Task: Search one way flight ticket for 4 adults, 1 infant in seat and 1 infant on lap in premium economy from Anchorage: Merrill Field to Greensboro: Piedmont Triad International Airport on 5-1-2023. Choice of flights is Sun country airlines. Number of bags: 3 checked bags. Price is upto 73000. Outbound departure time preference is 20:00. Return departure time preference is 19:45.
Action: Mouse moved to (263, 223)
Screenshot: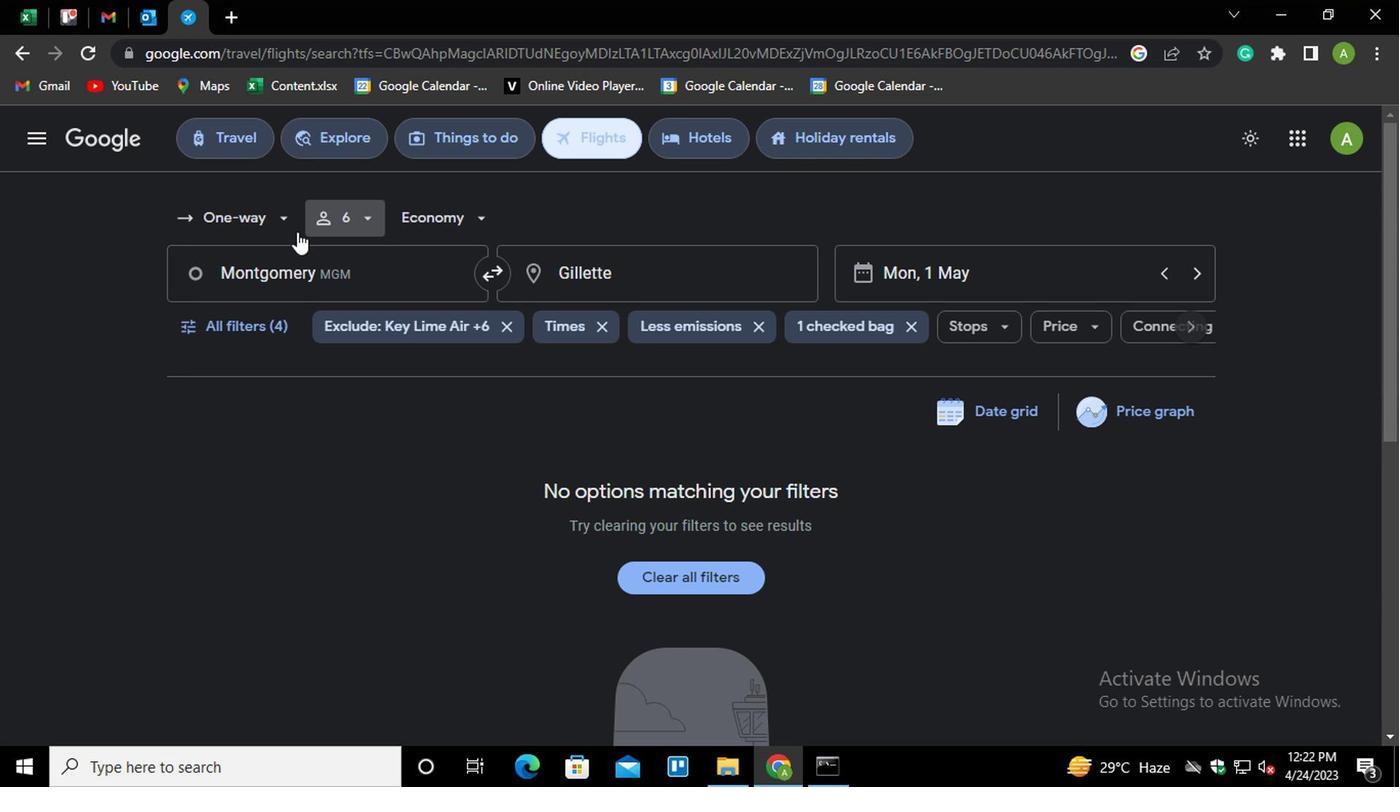 
Action: Mouse pressed left at (263, 223)
Screenshot: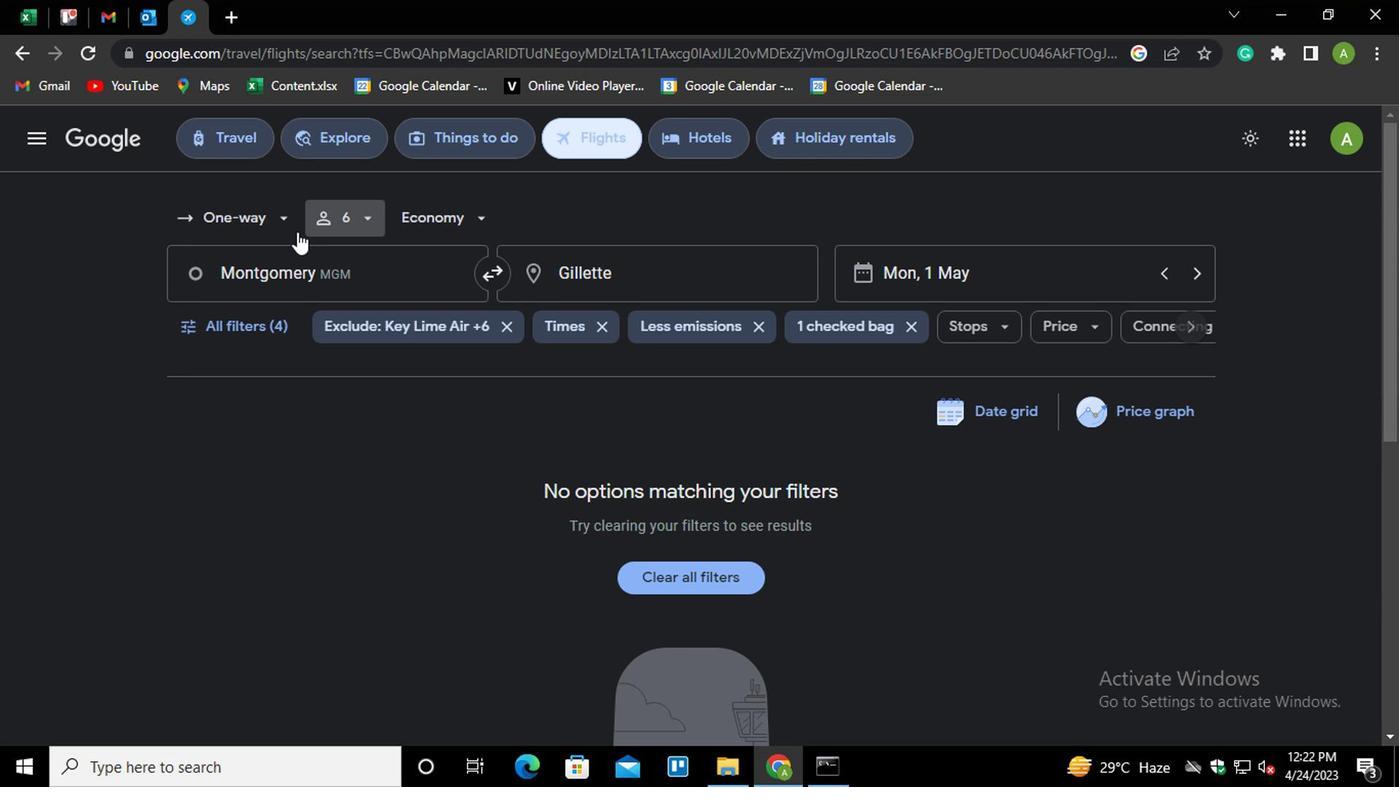 
Action: Mouse moved to (255, 307)
Screenshot: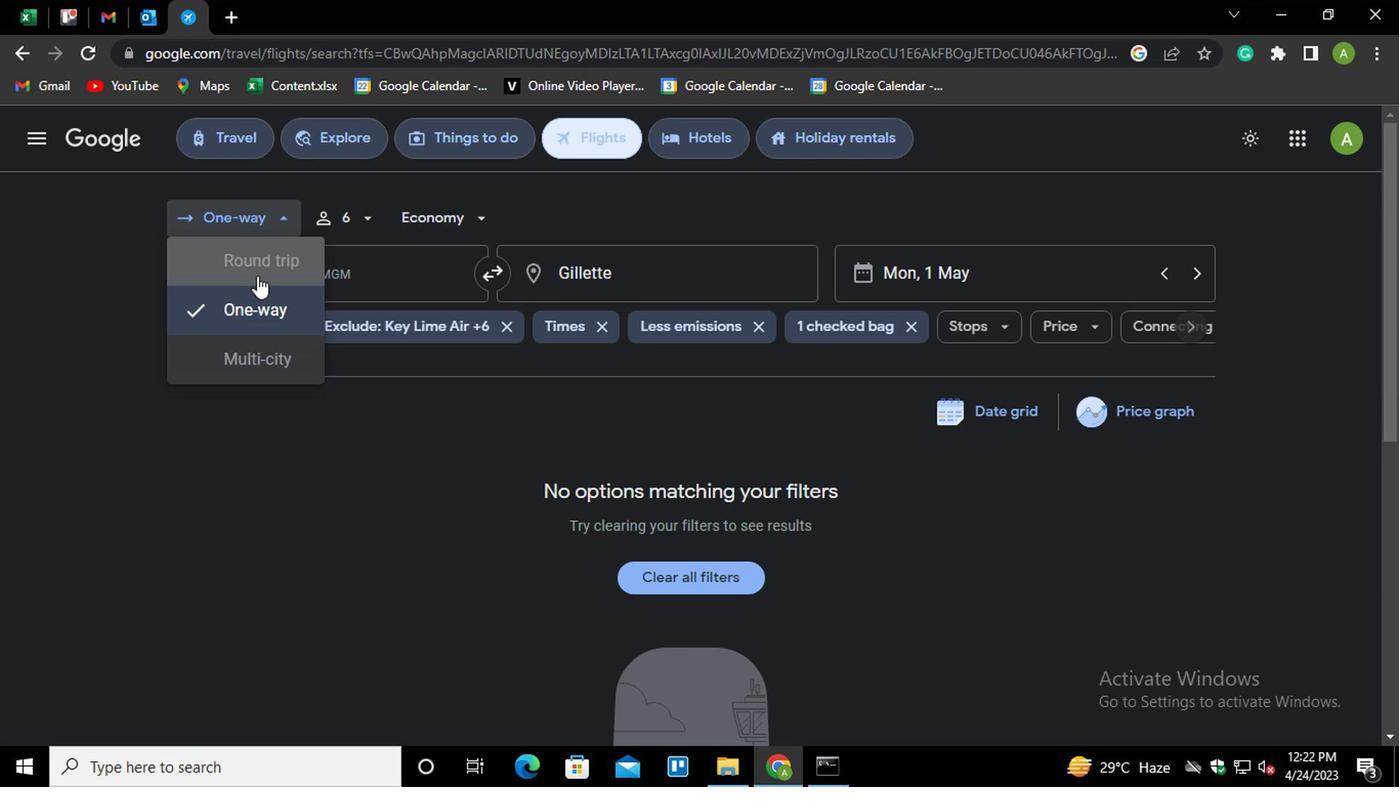 
Action: Mouse pressed left at (255, 307)
Screenshot: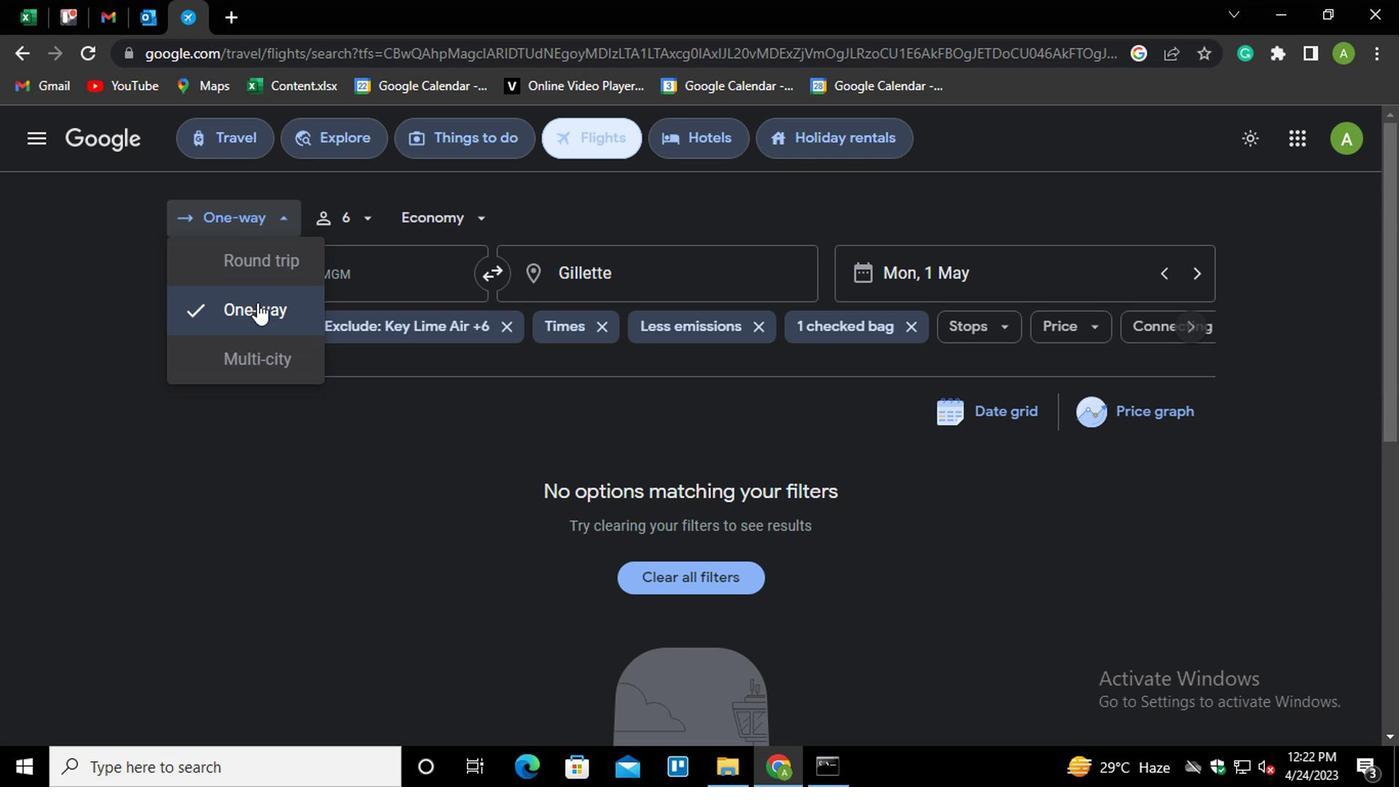 
Action: Mouse moved to (349, 210)
Screenshot: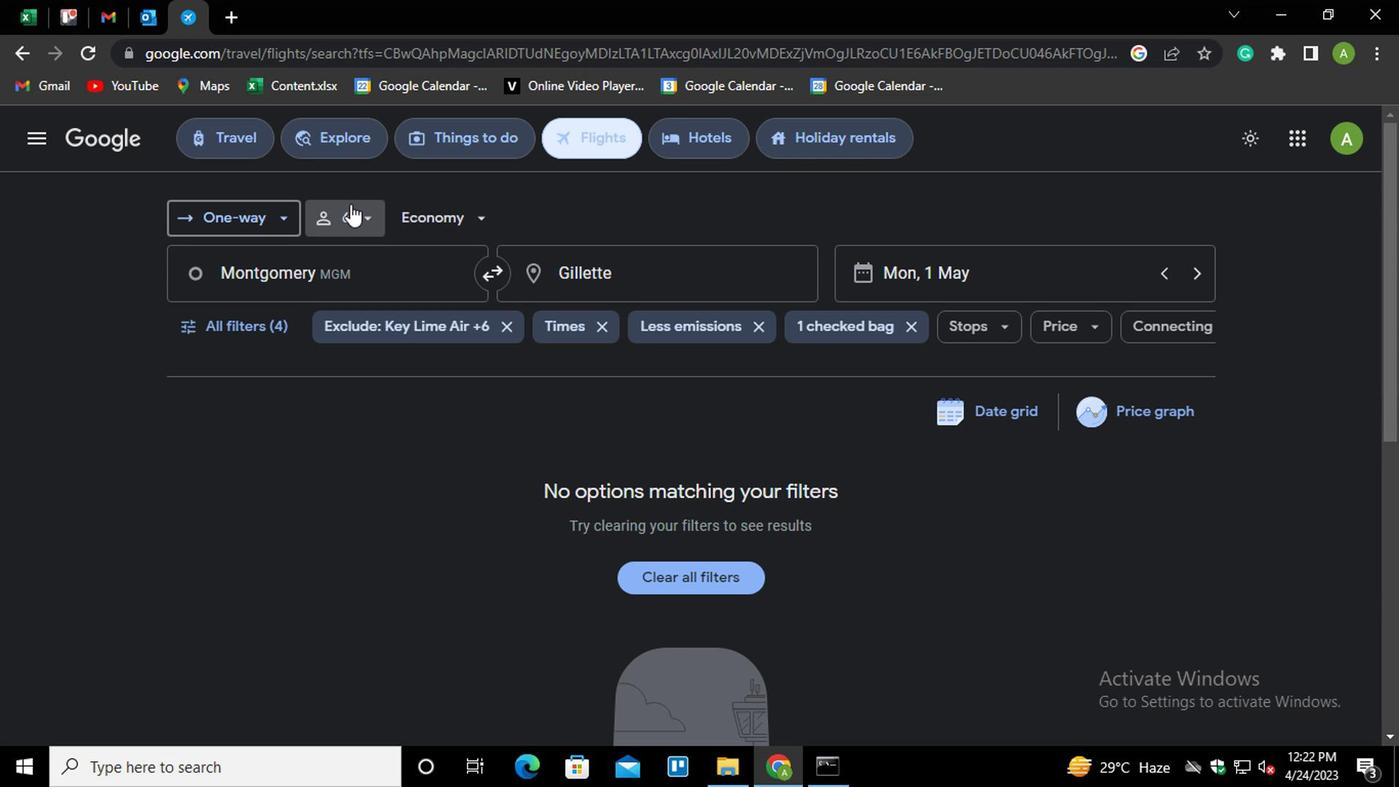 
Action: Mouse pressed left at (349, 210)
Screenshot: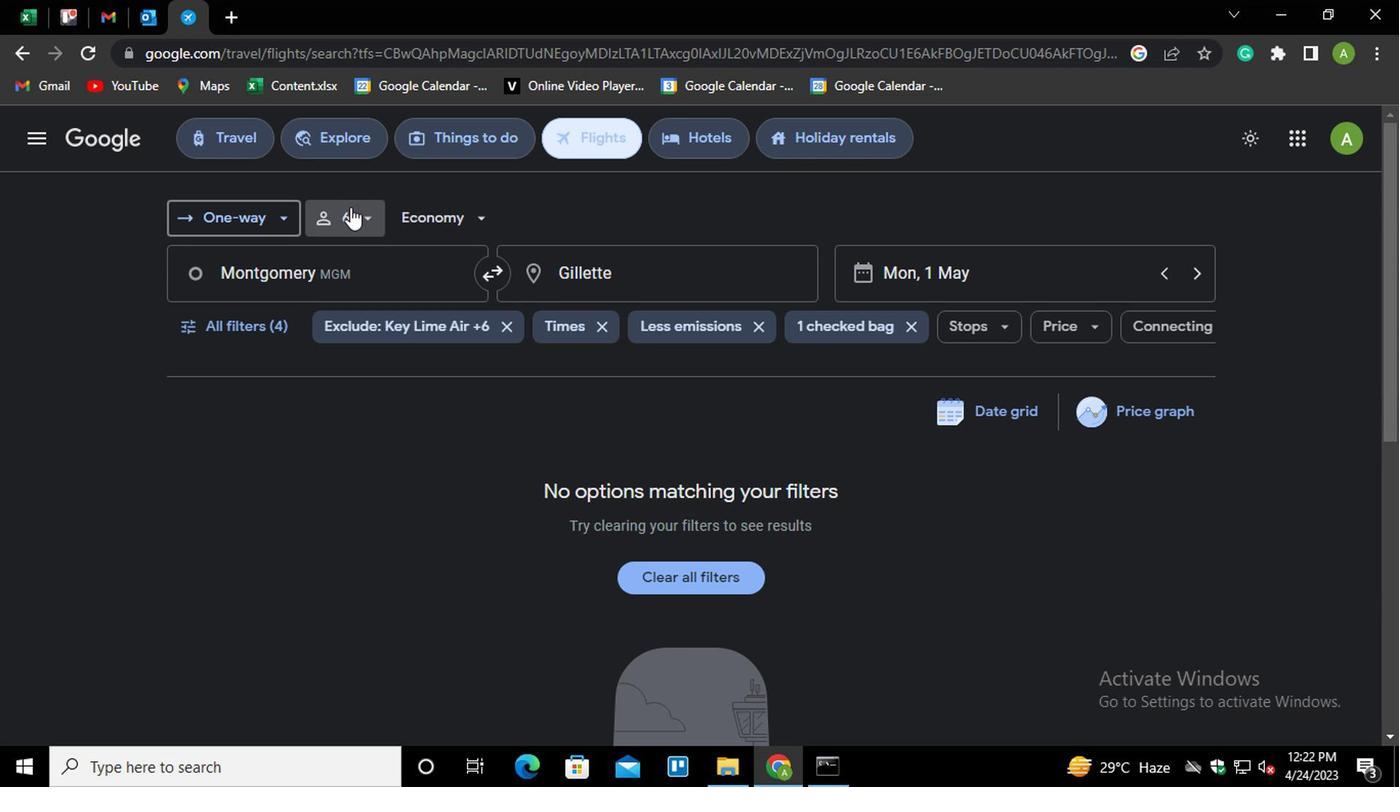 
Action: Mouse moved to (508, 279)
Screenshot: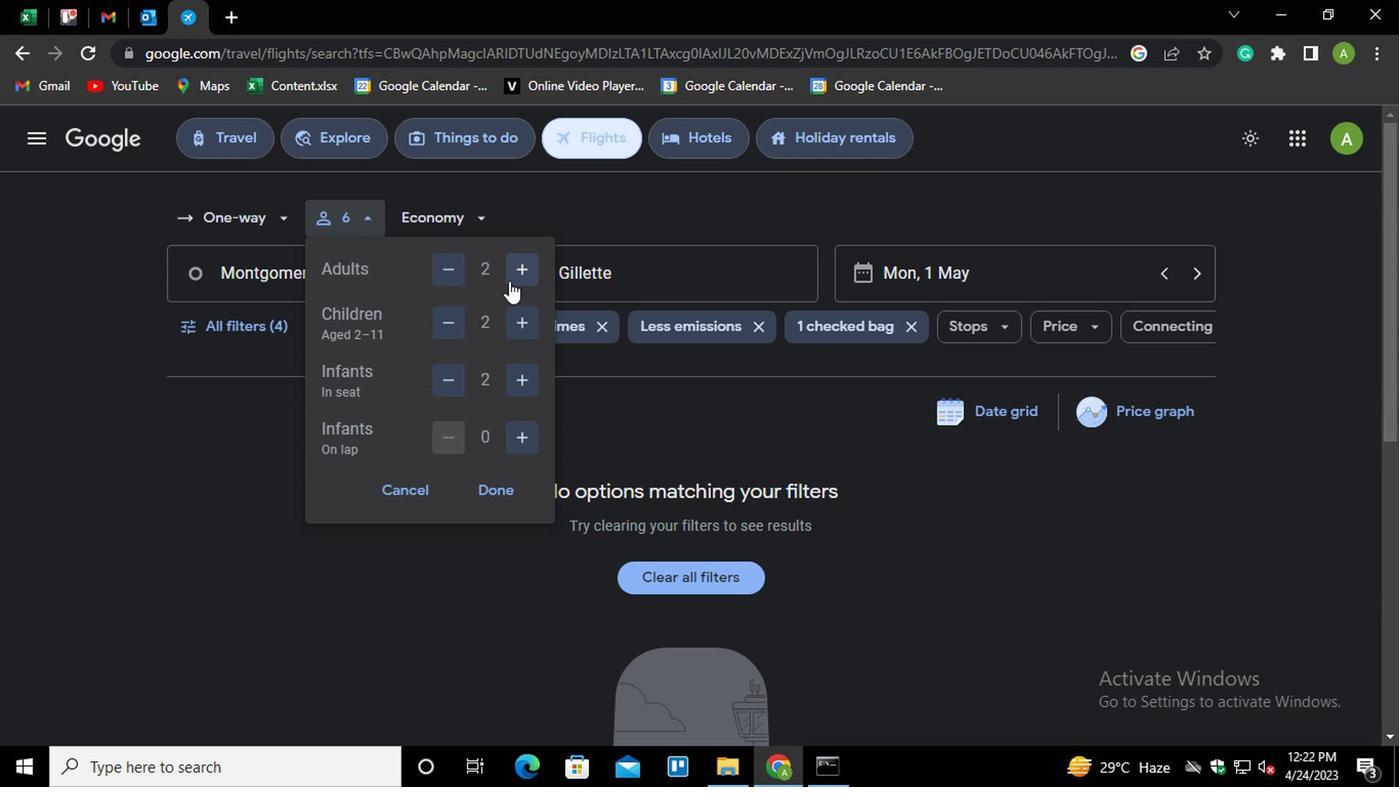 
Action: Mouse pressed left at (508, 279)
Screenshot: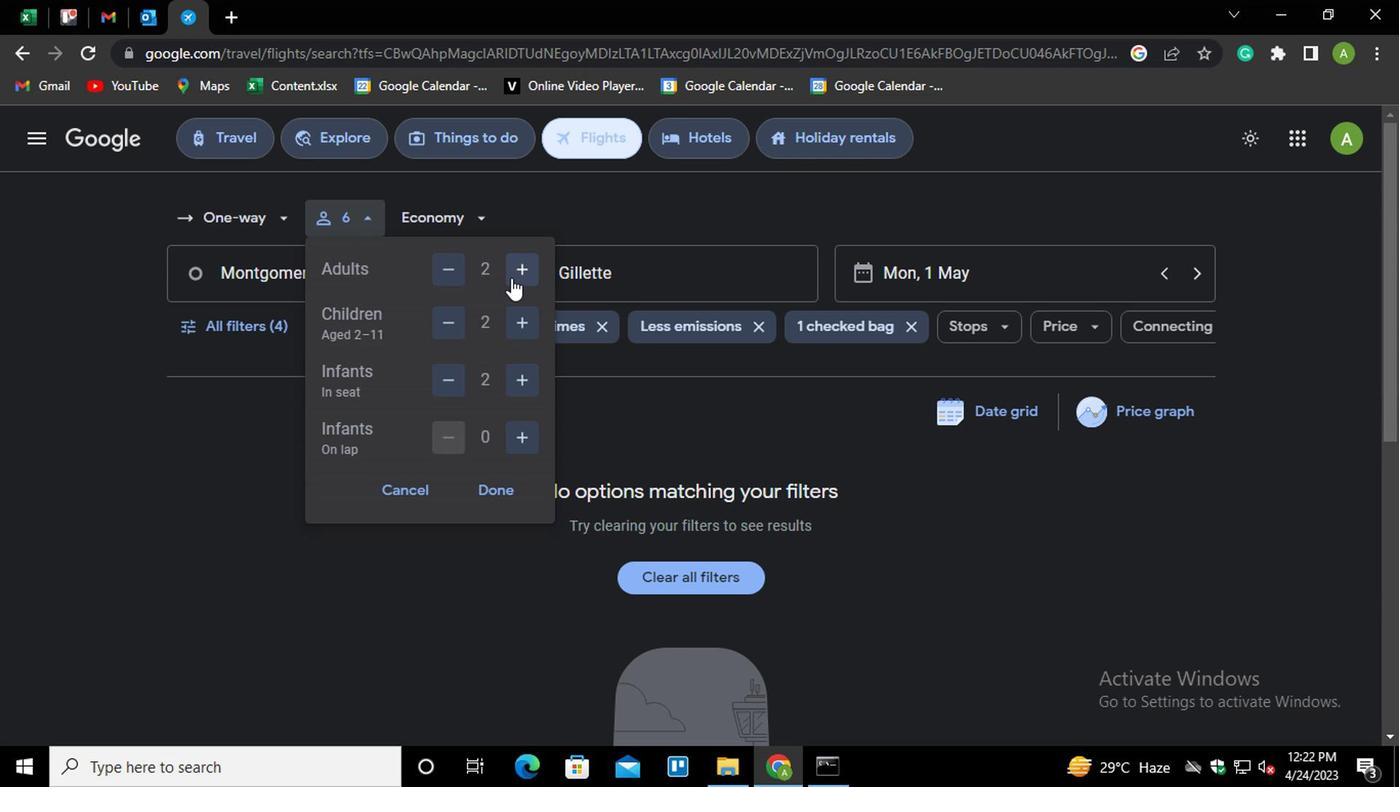 
Action: Mouse pressed left at (508, 279)
Screenshot: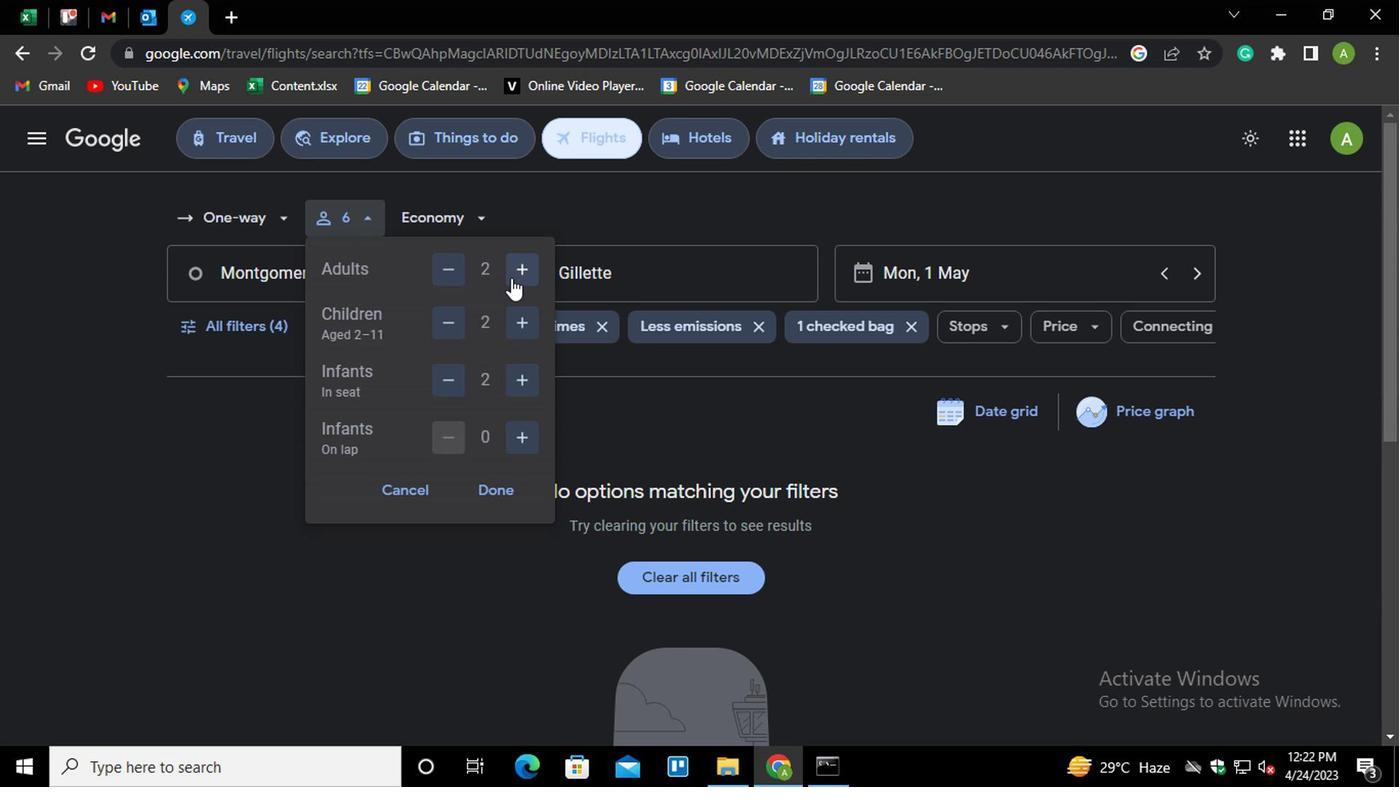 
Action: Mouse moved to (444, 325)
Screenshot: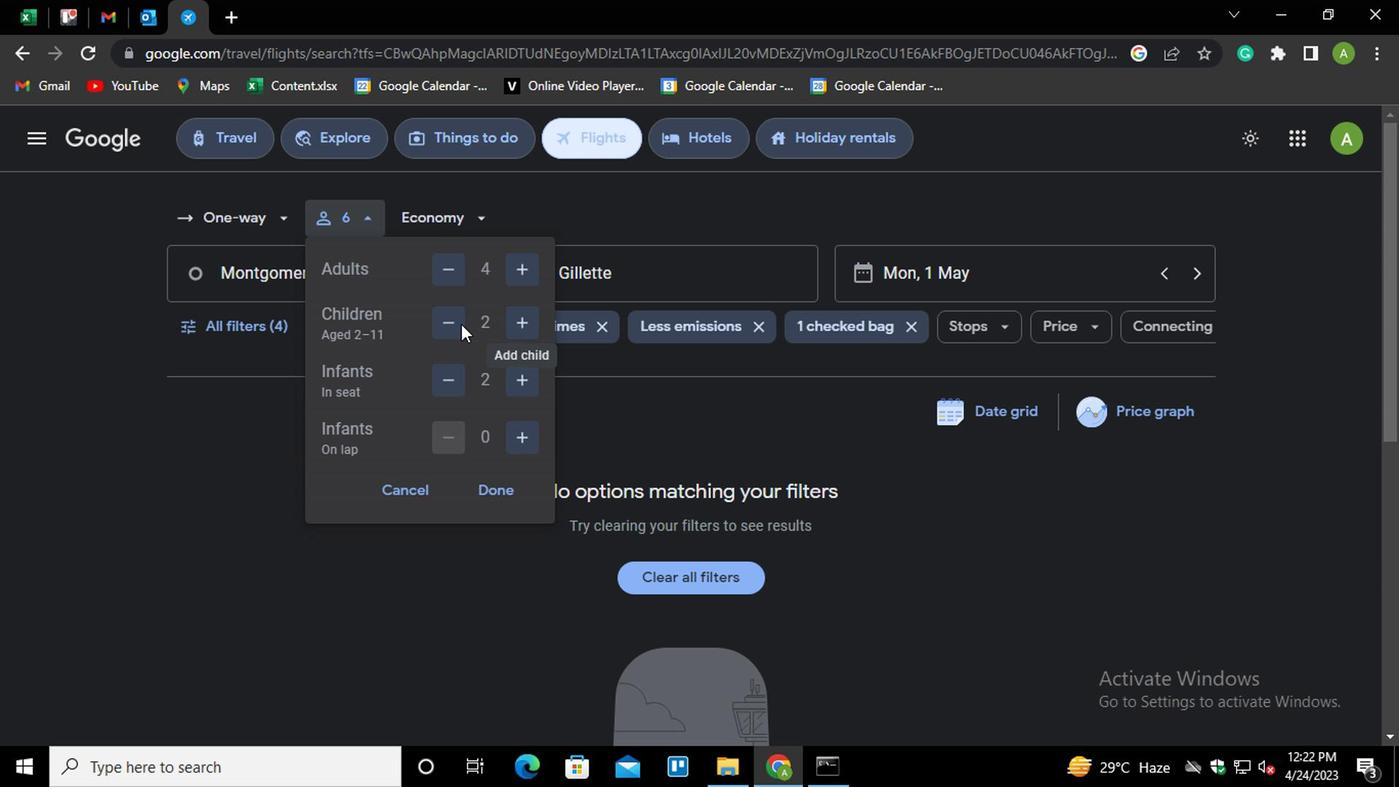 
Action: Mouse pressed left at (444, 325)
Screenshot: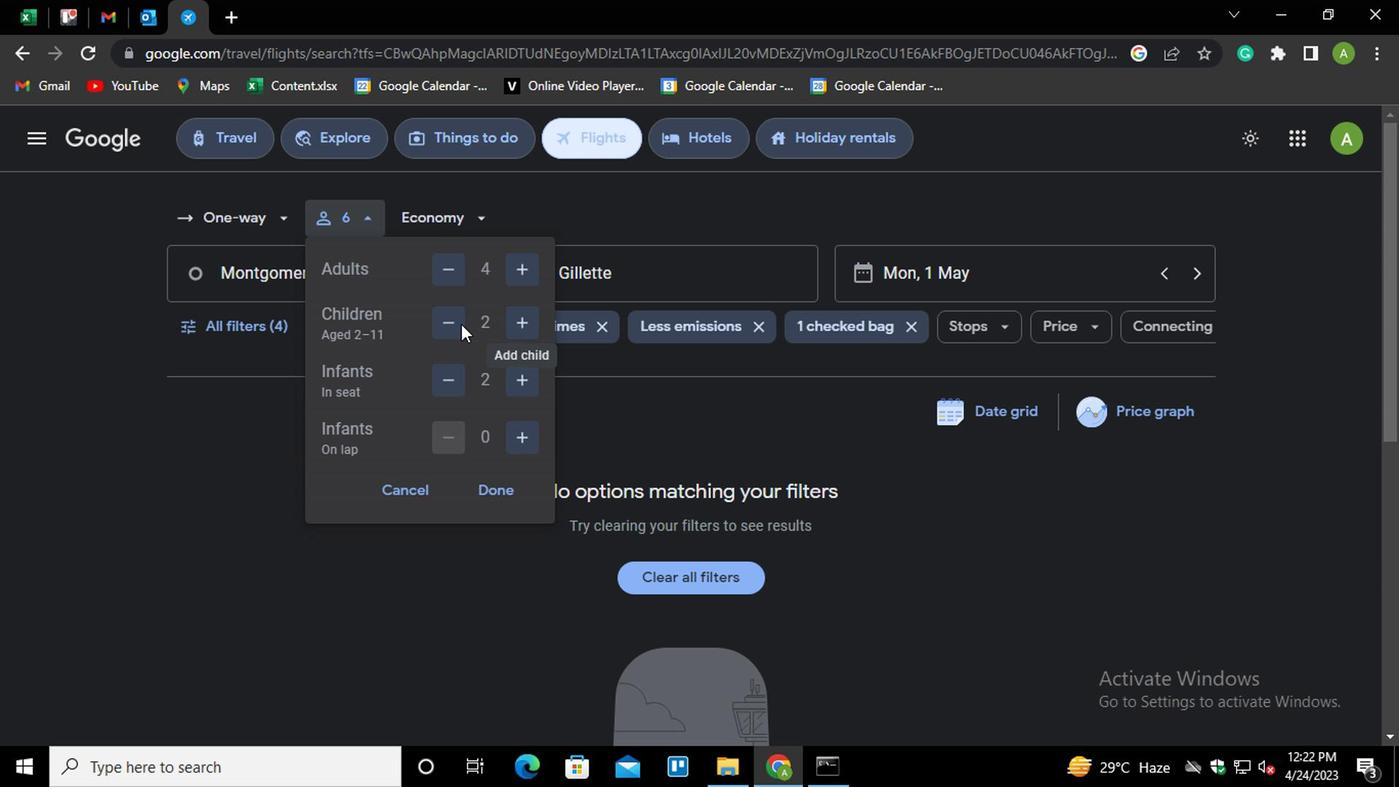 
Action: Mouse pressed left at (444, 325)
Screenshot: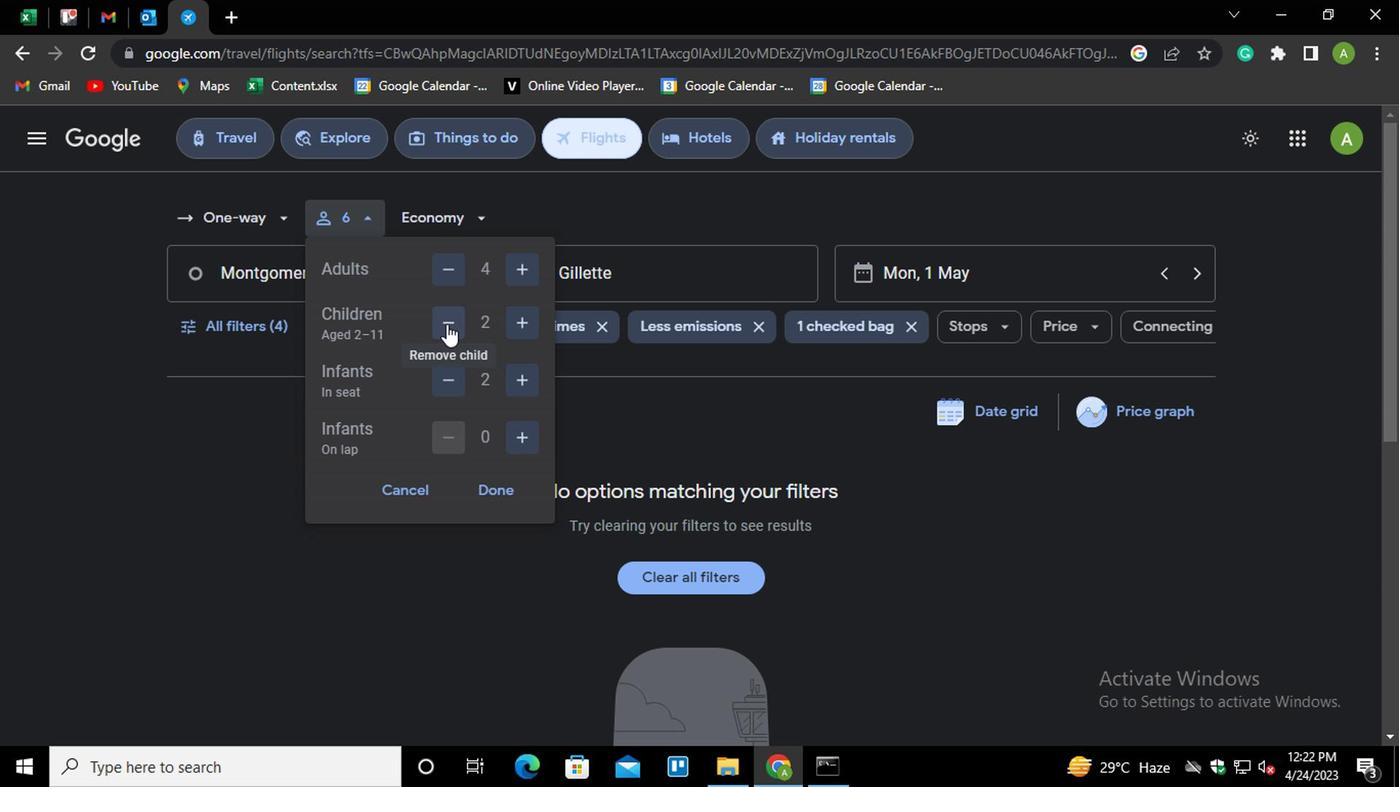 
Action: Mouse moved to (449, 387)
Screenshot: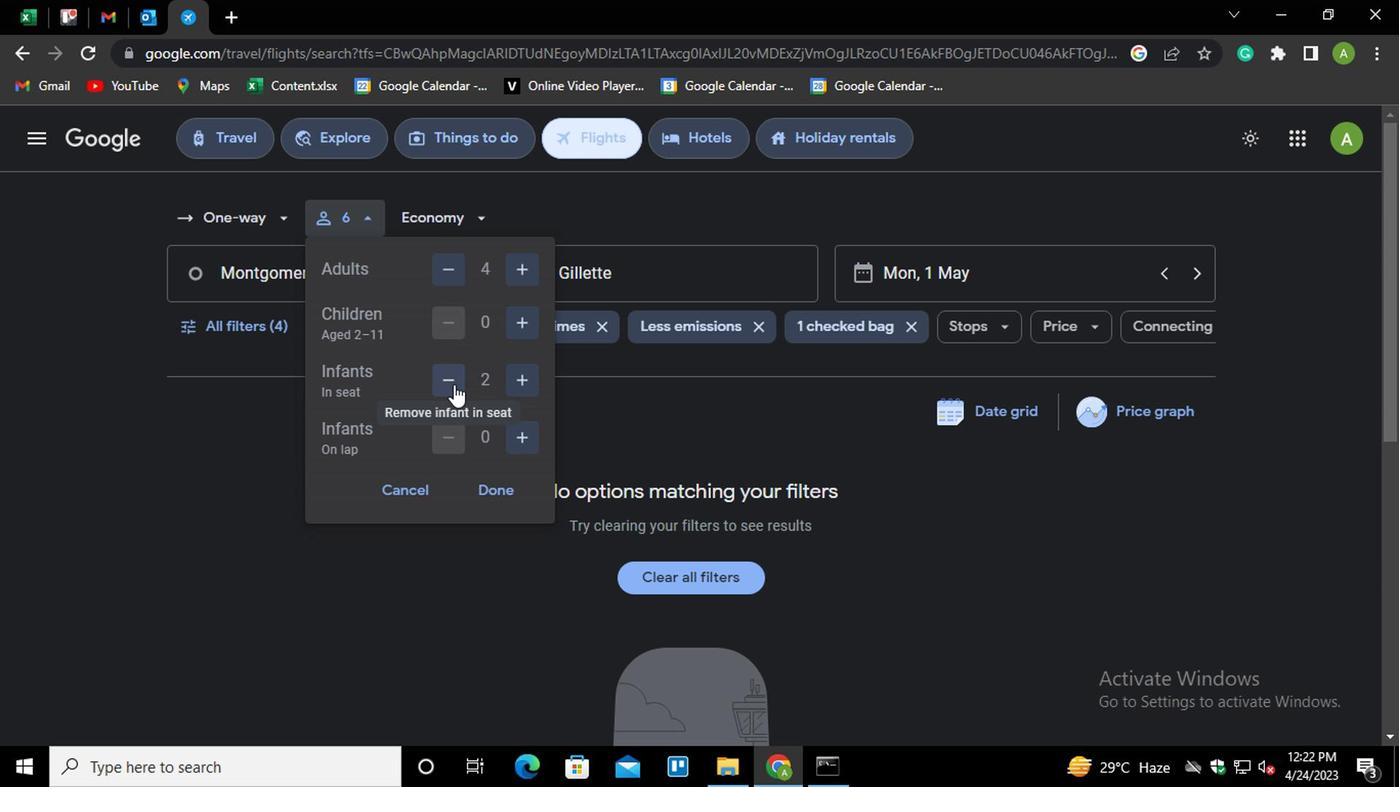 
Action: Mouse pressed left at (449, 387)
Screenshot: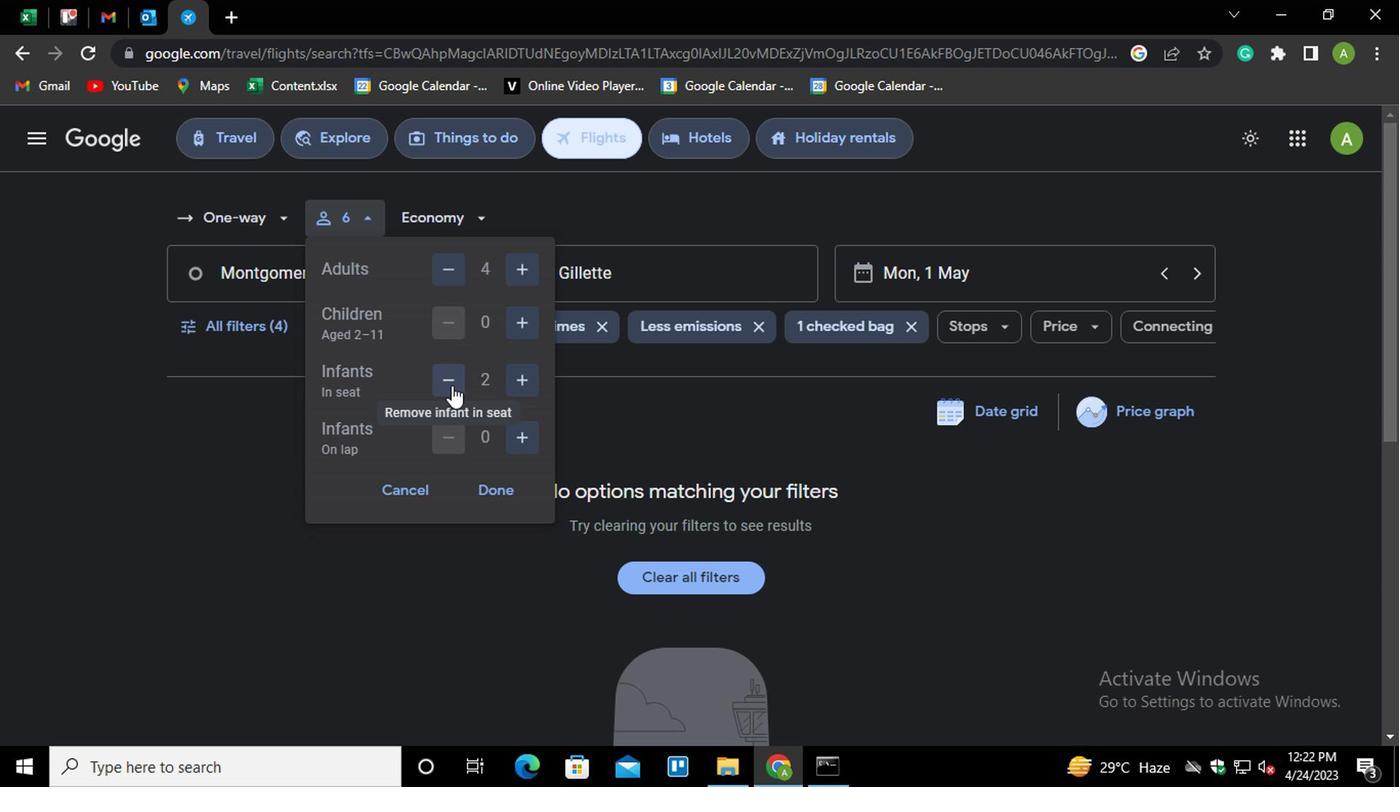 
Action: Mouse moved to (519, 432)
Screenshot: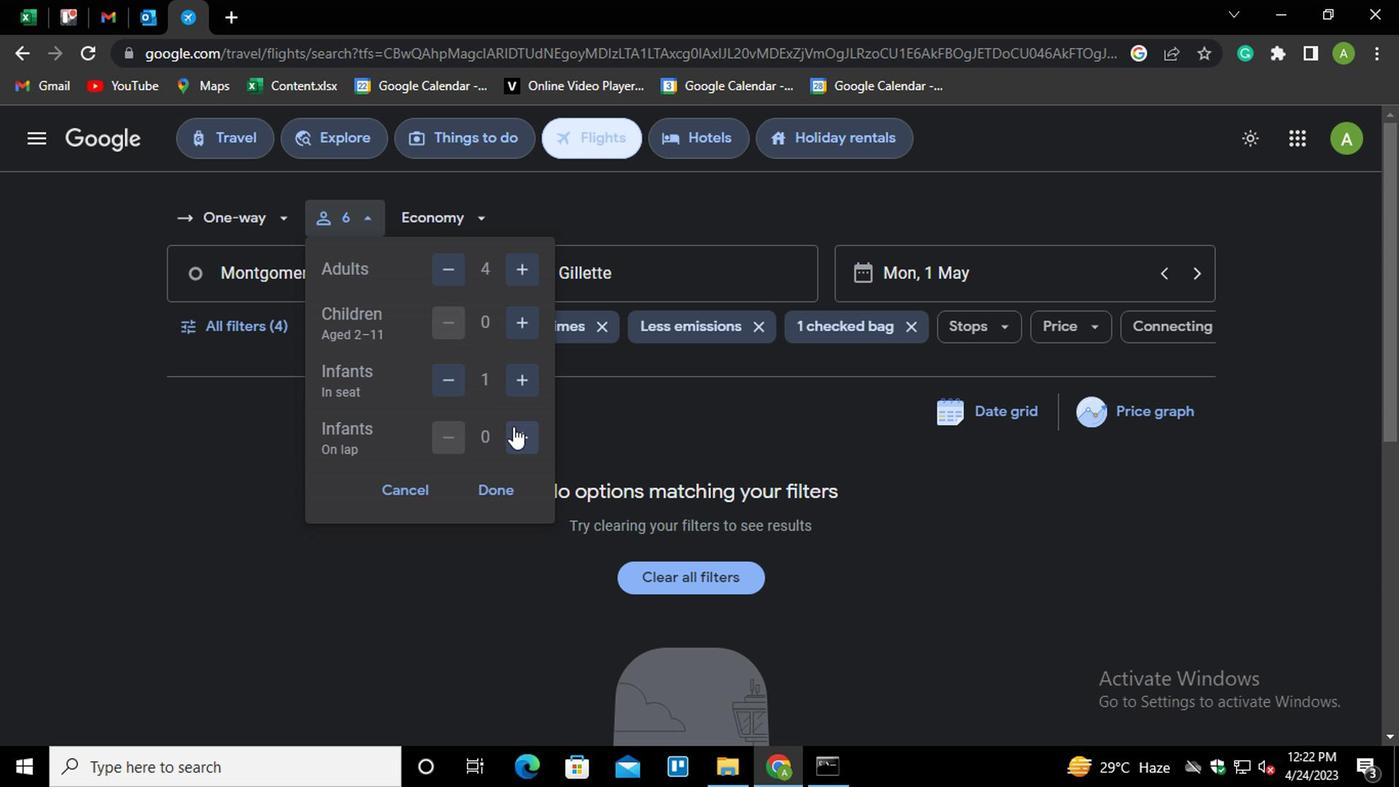 
Action: Mouse pressed left at (519, 432)
Screenshot: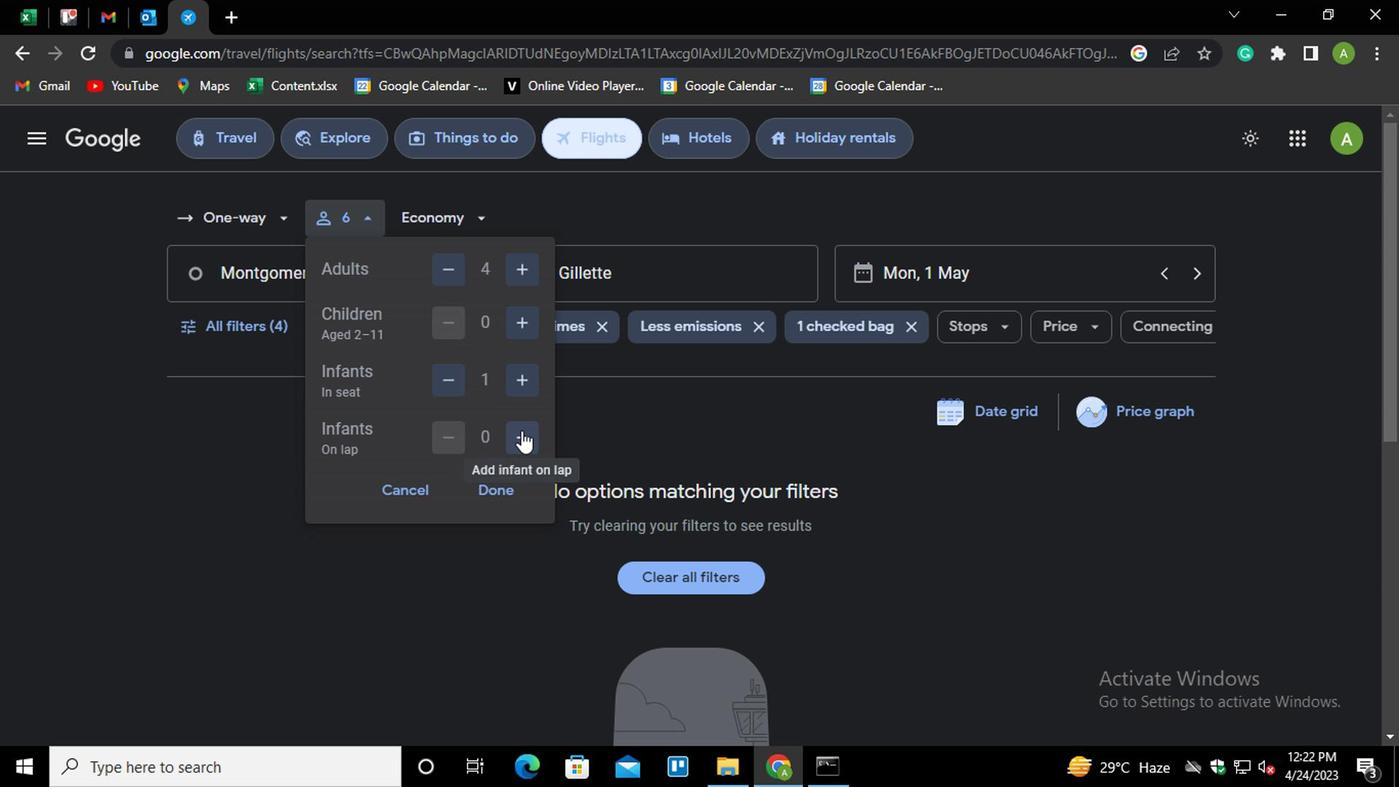 
Action: Mouse moved to (502, 499)
Screenshot: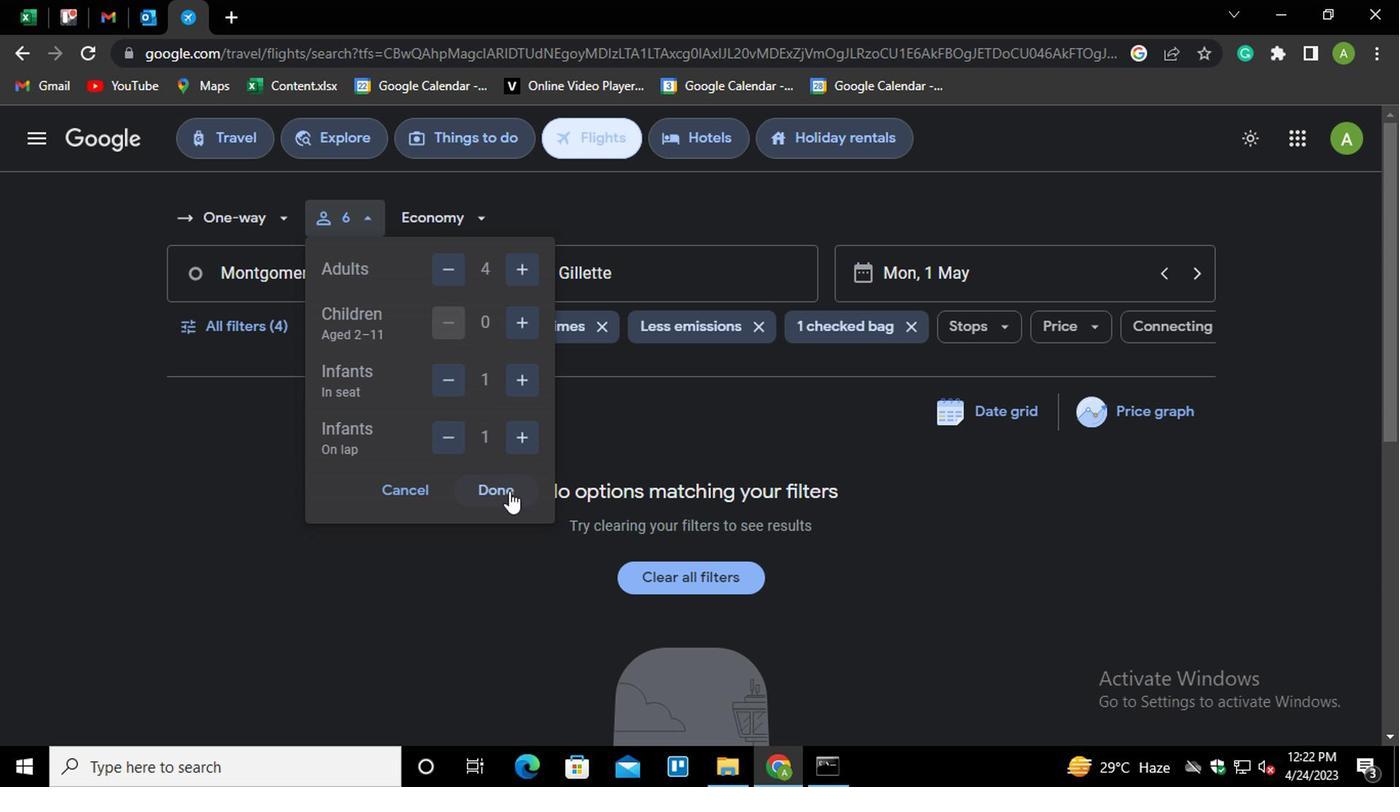 
Action: Mouse pressed left at (502, 499)
Screenshot: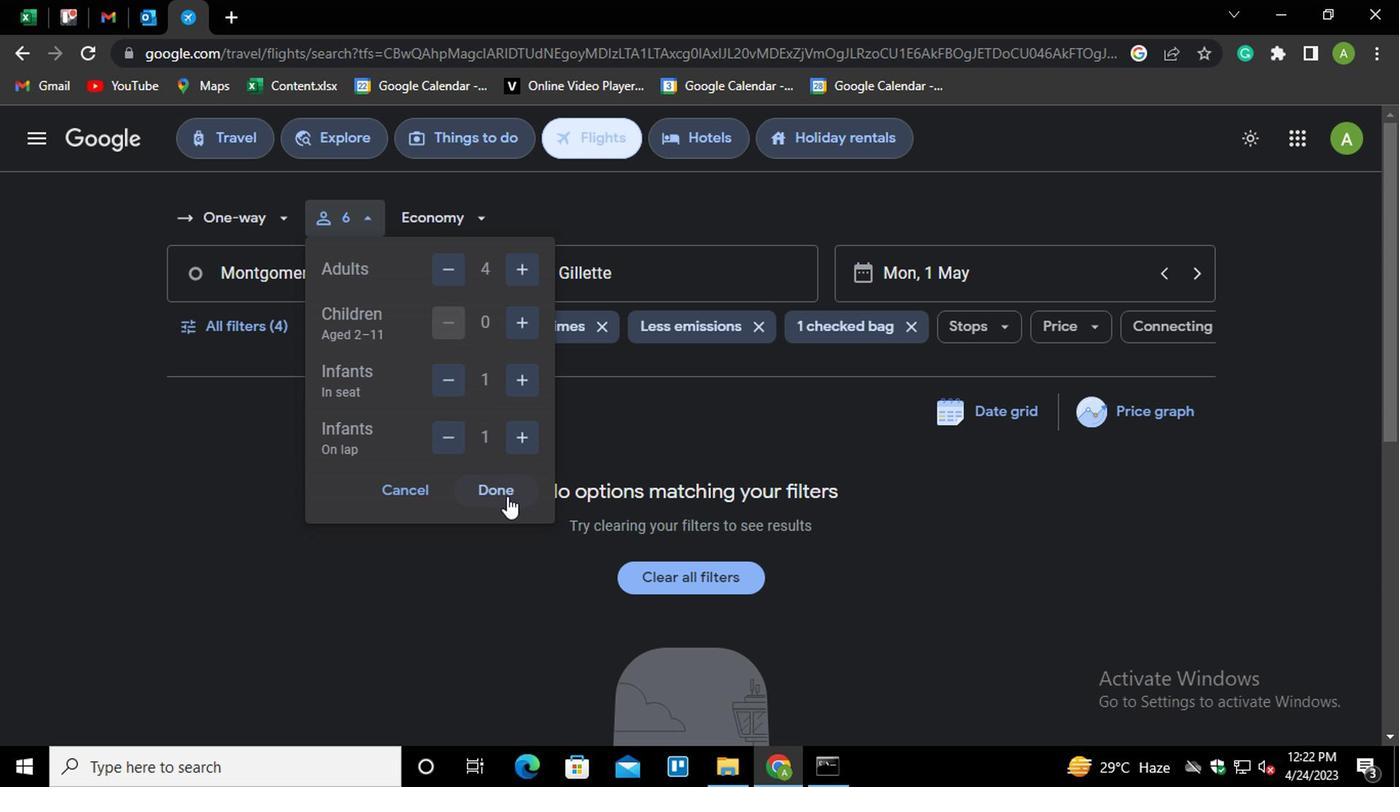 
Action: Mouse moved to (432, 210)
Screenshot: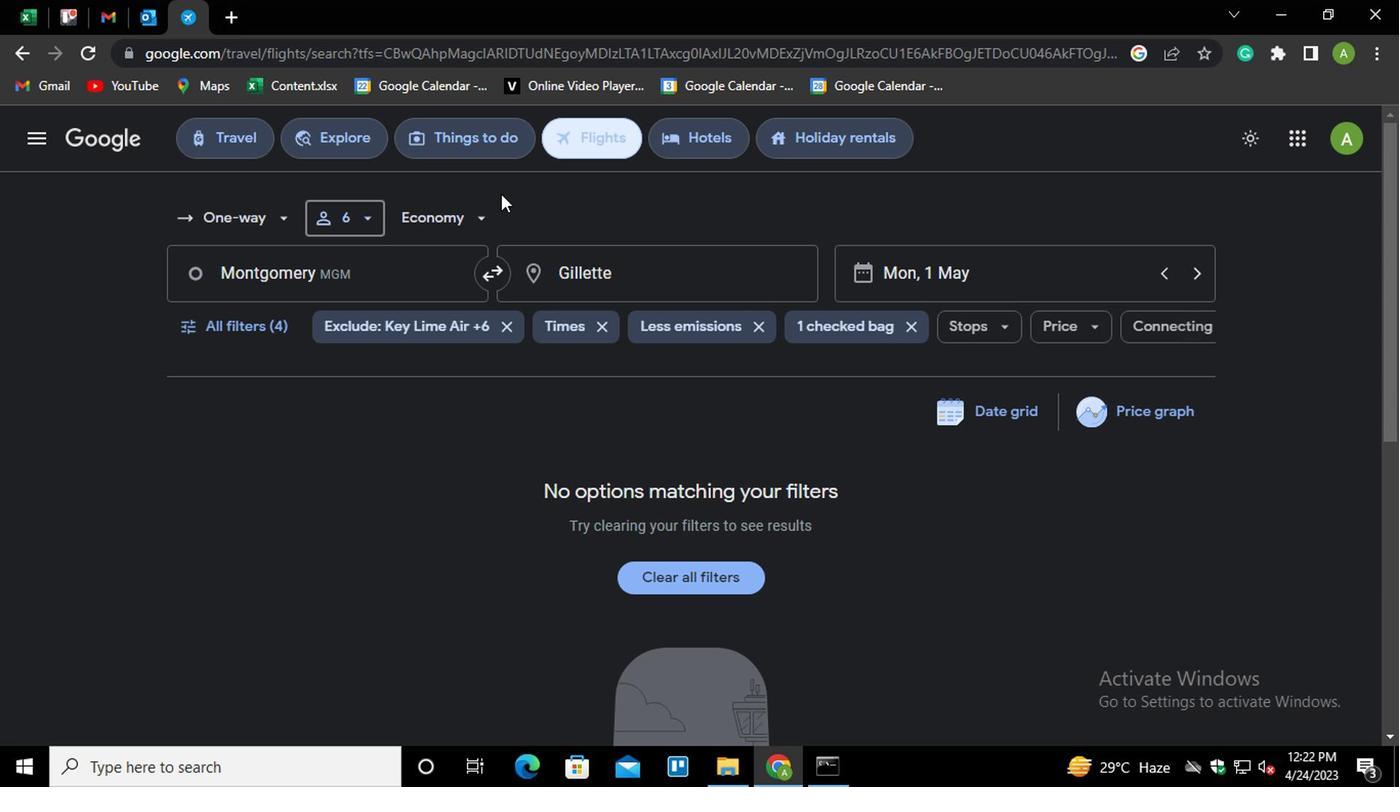 
Action: Mouse pressed left at (432, 210)
Screenshot: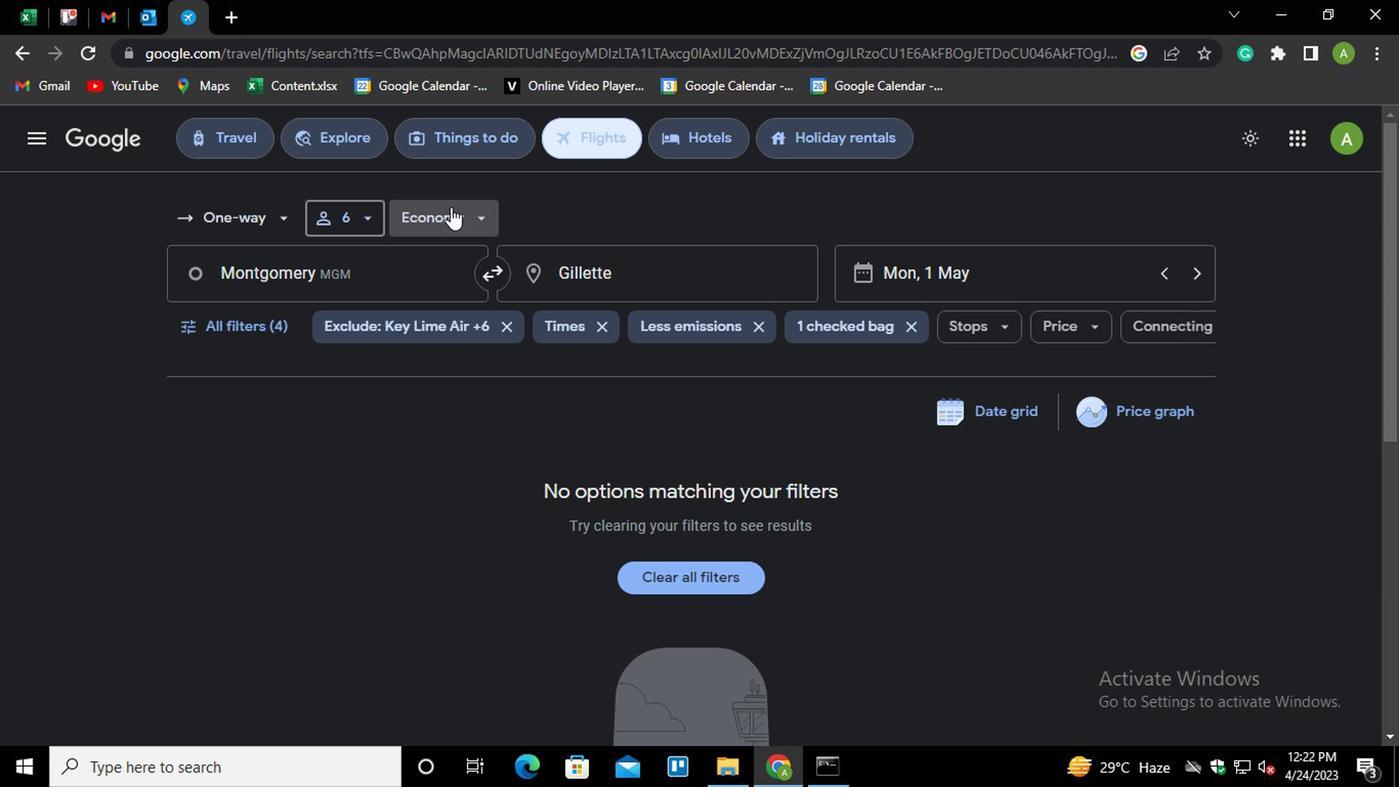 
Action: Mouse moved to (462, 308)
Screenshot: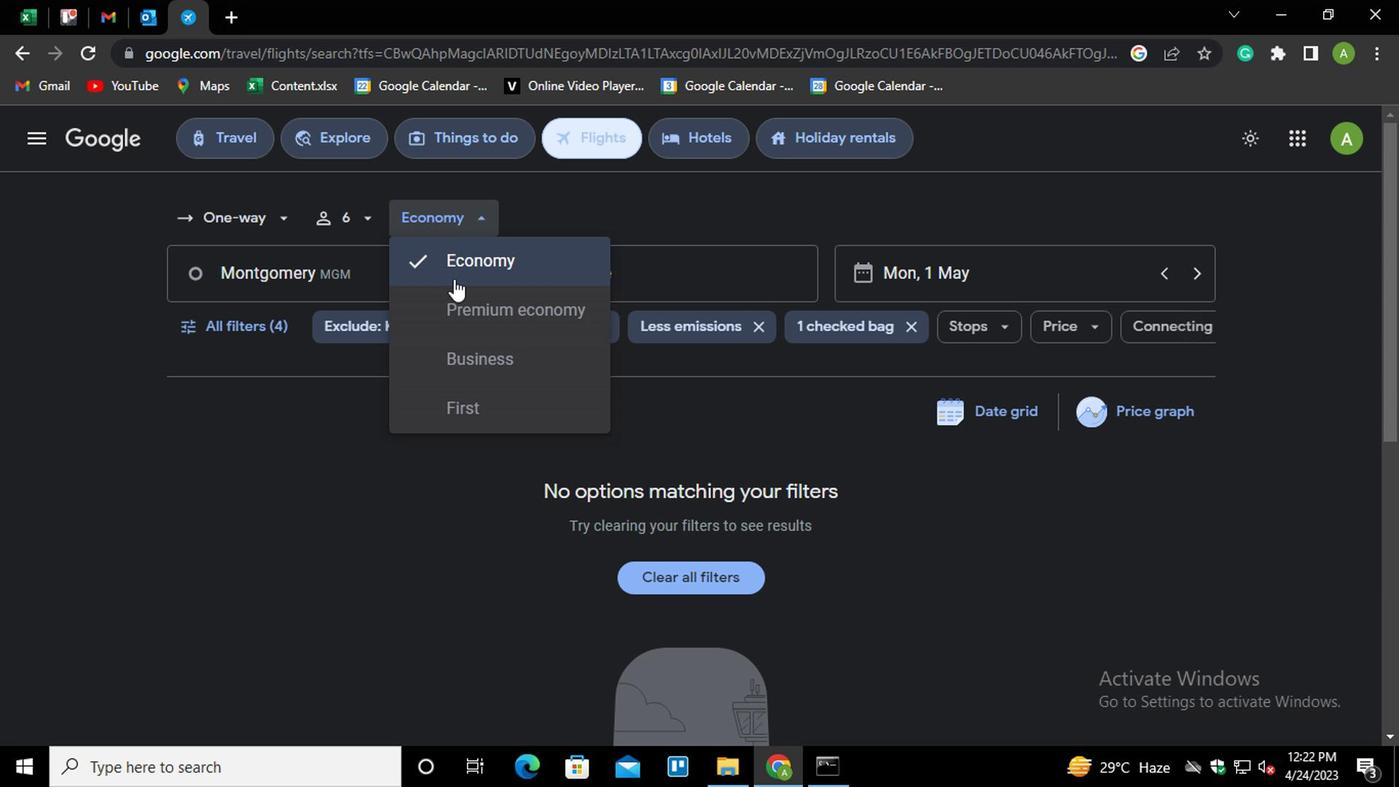 
Action: Mouse pressed left at (462, 308)
Screenshot: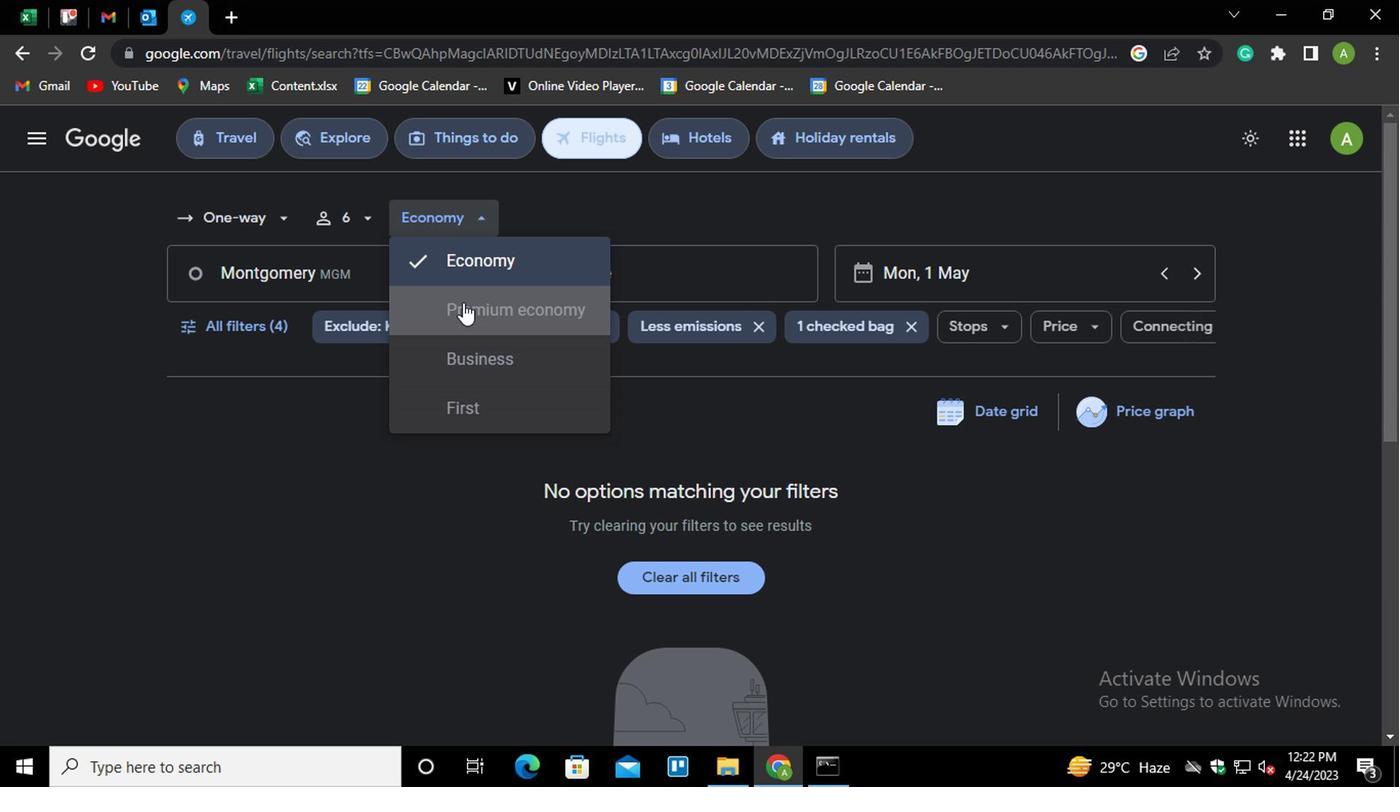 
Action: Mouse moved to (360, 279)
Screenshot: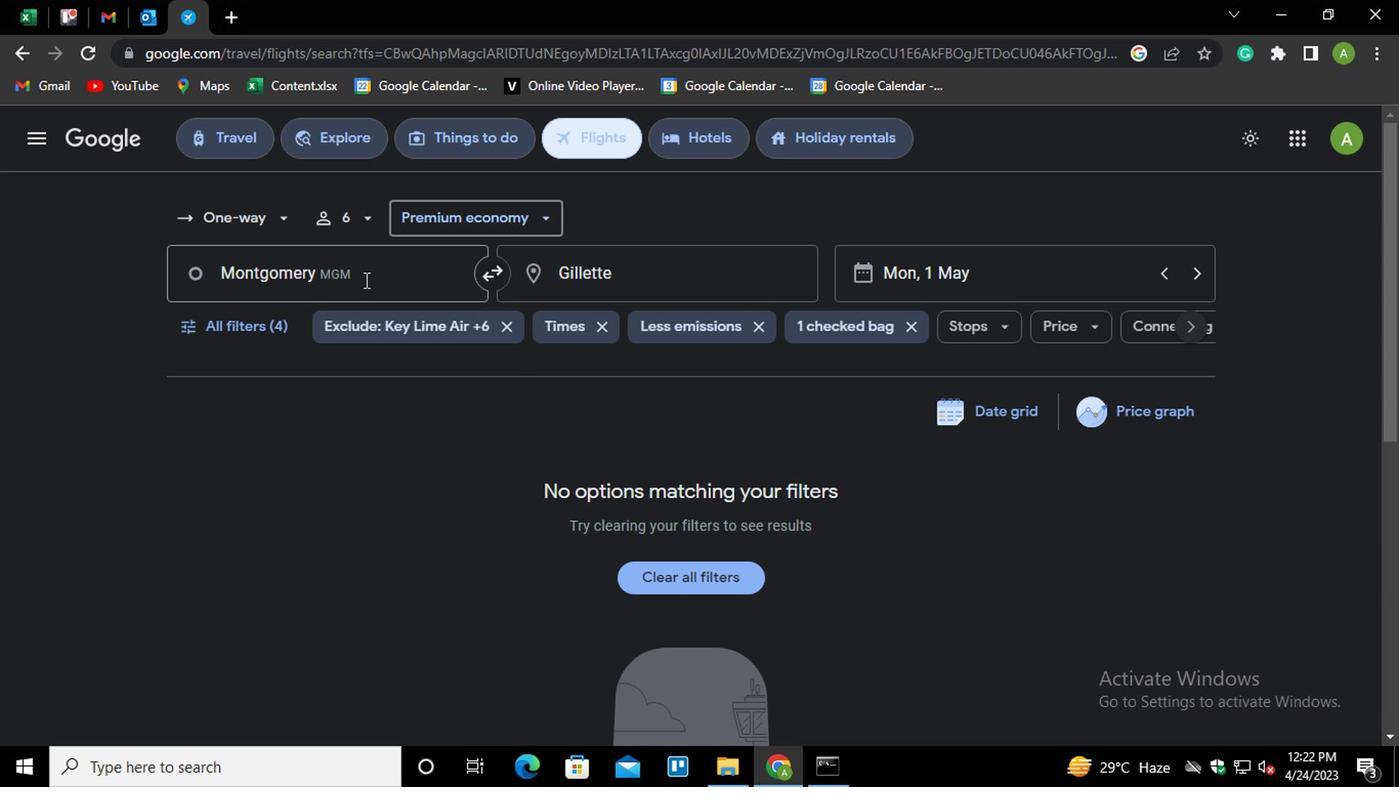 
Action: Mouse pressed left at (360, 279)
Screenshot: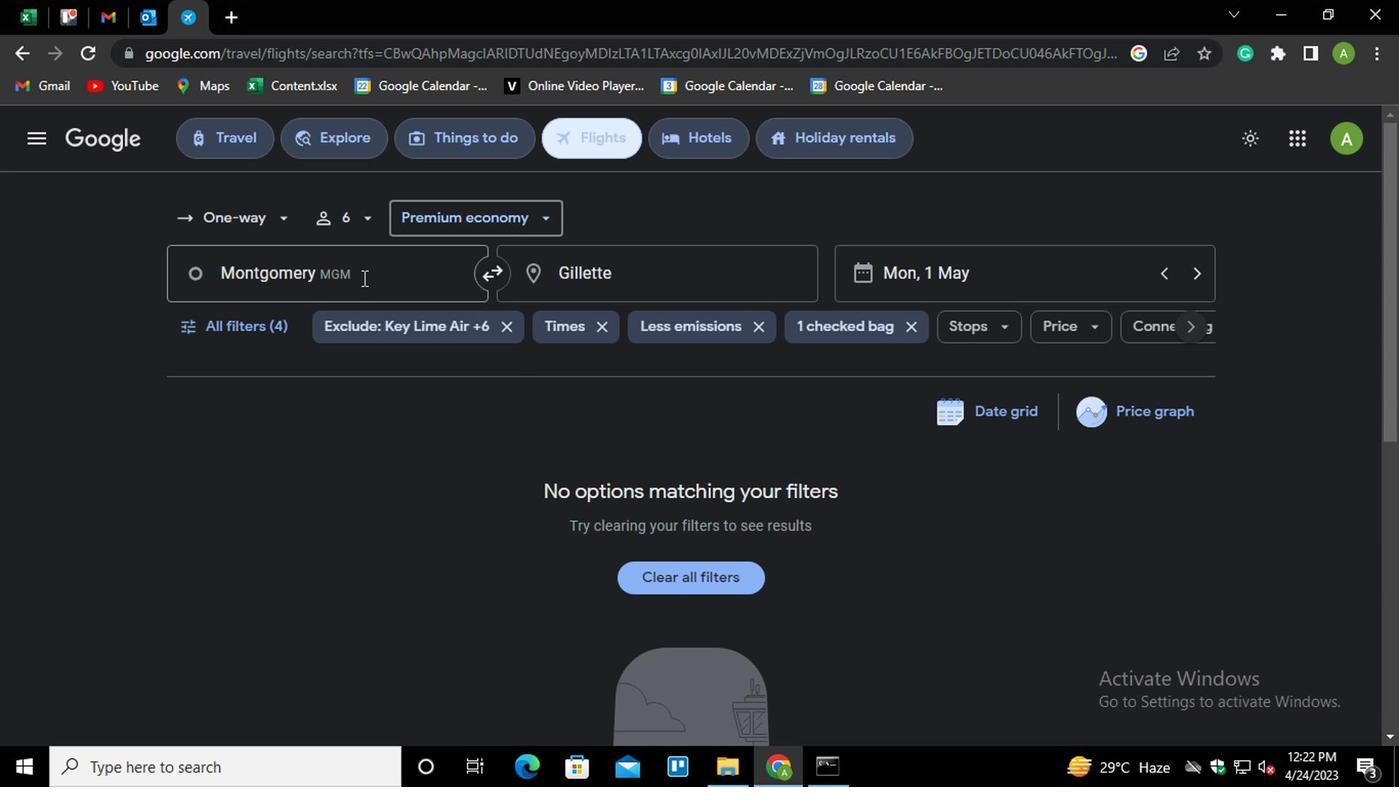 
Action: Mouse pressed left at (360, 279)
Screenshot: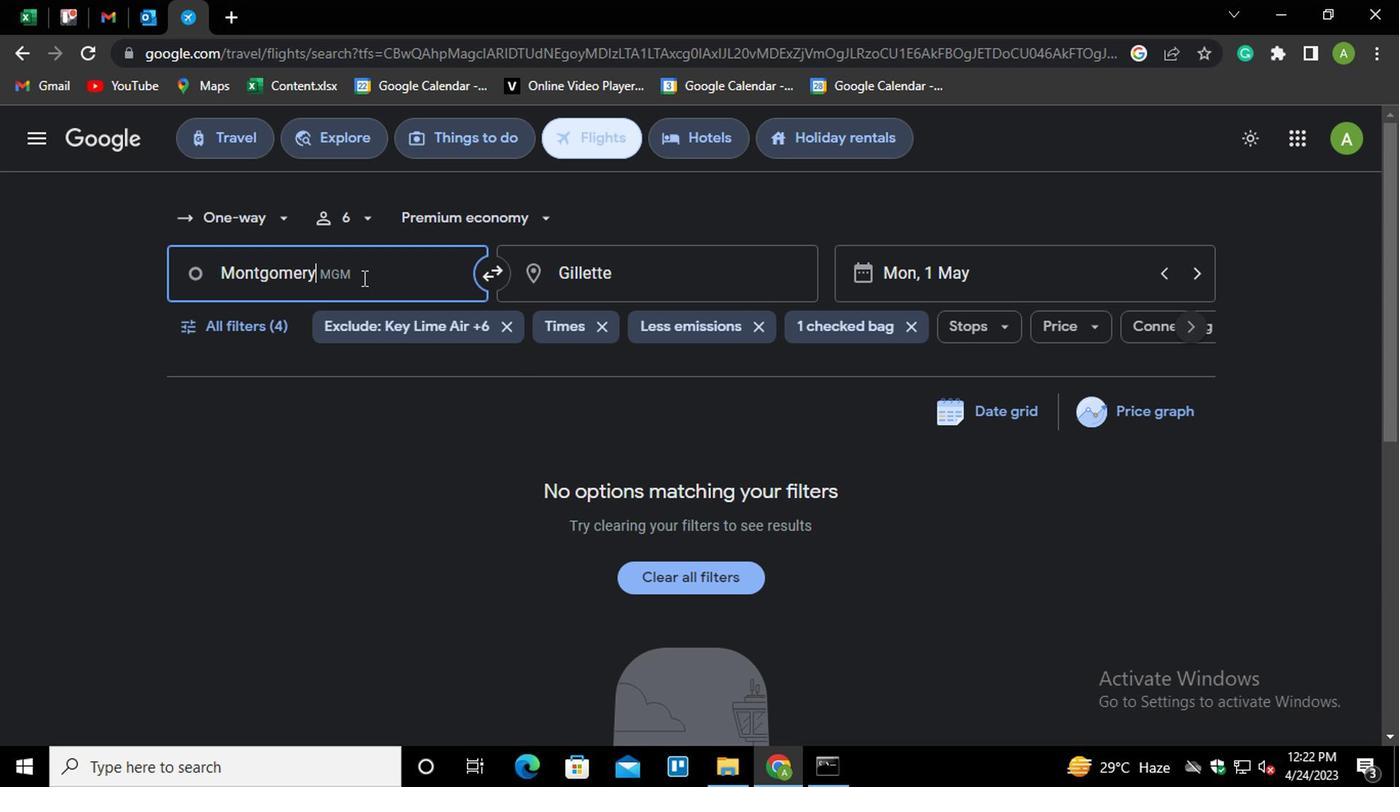 
Action: Mouse moved to (359, 279)
Screenshot: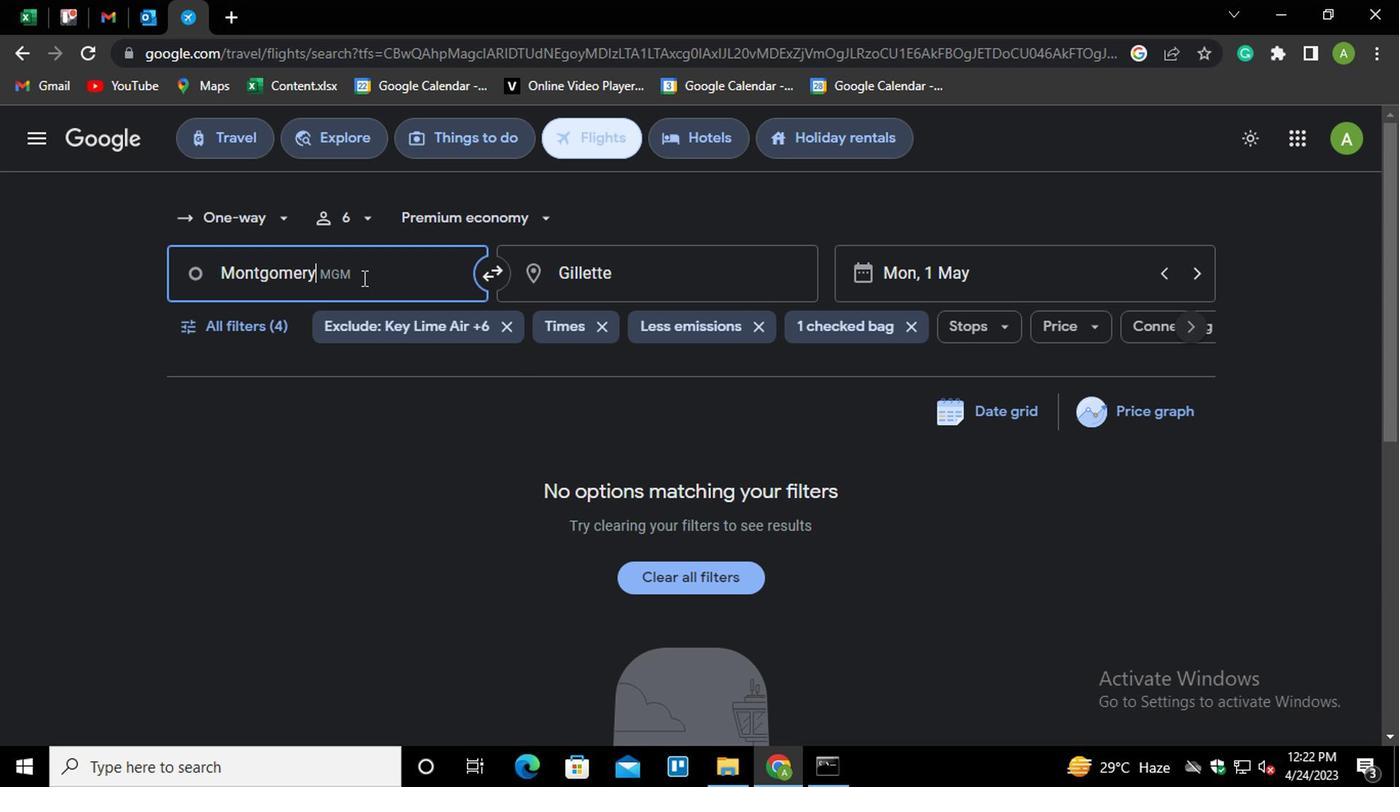 
Action: Key pressed <Key.shift>ANCHO
Screenshot: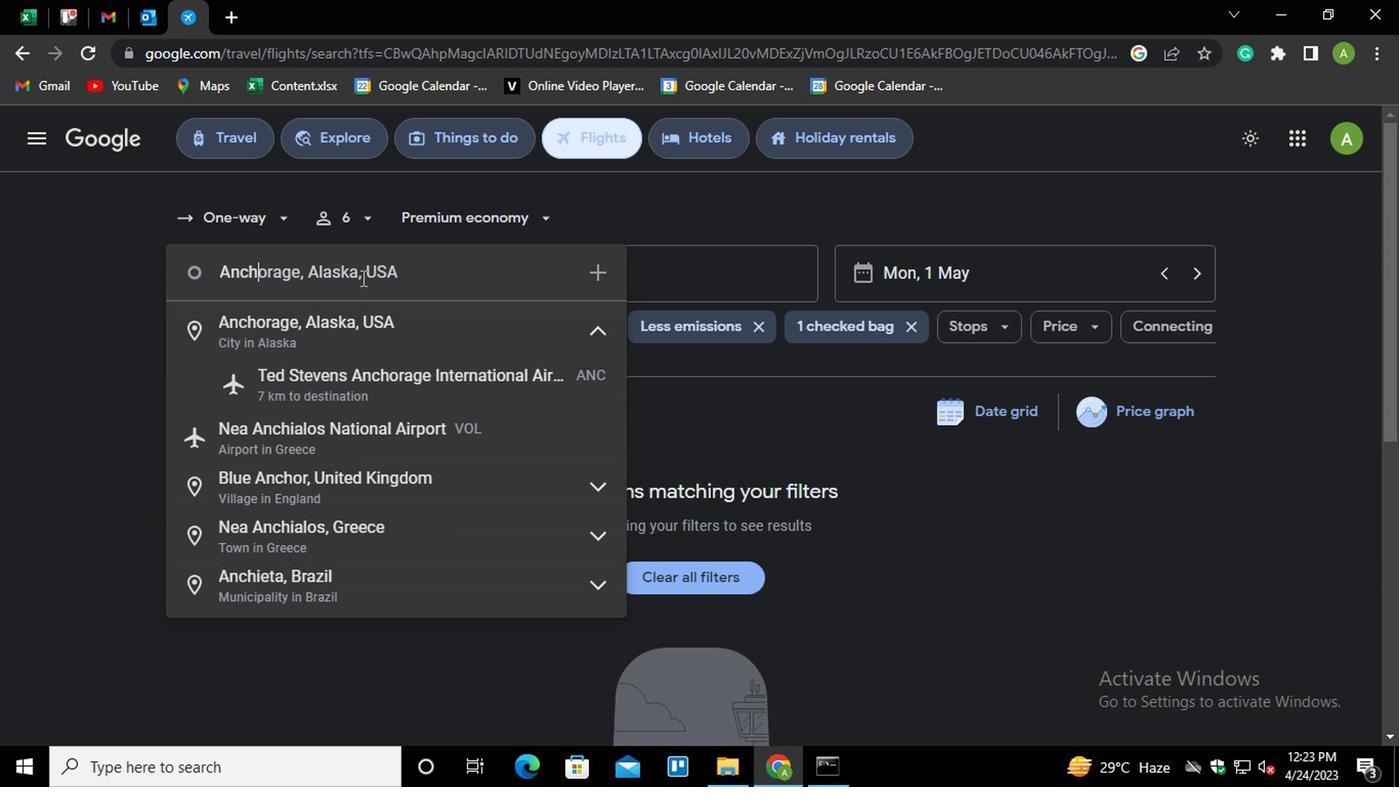 
Action: Mouse moved to (410, 279)
Screenshot: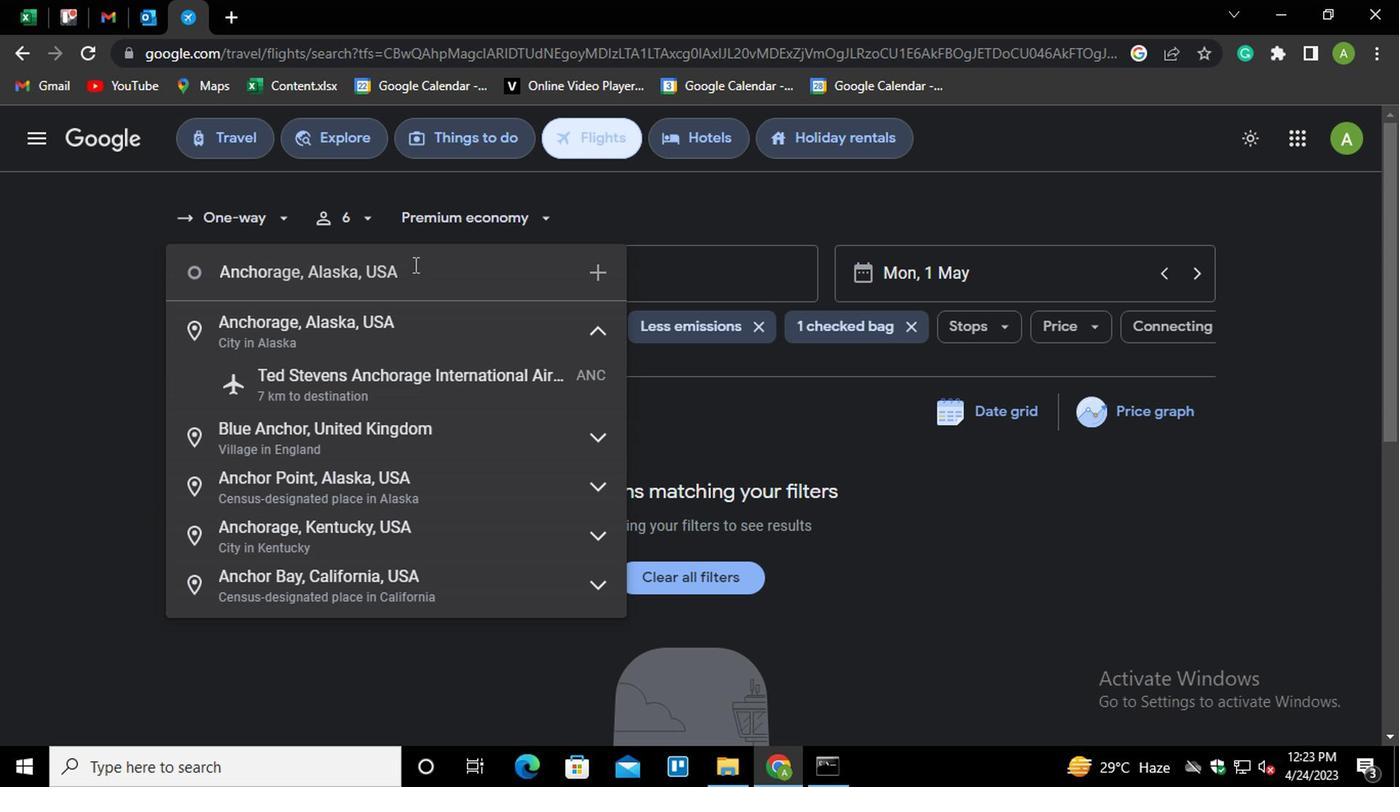 
Action: Key pressed RAGE<Key.shift_r><Key.home><Key.backspace>MERRILL<Key.space>FI<Key.backspace><Key.backspace><Key.backspace><Key.backspace><Key.backspace><Key.backspace><Key.backspace><Key.backspace><Key.backspace><Key.backspace><Key.shift>ANCHOR<Key.down><Key.enter>
Screenshot: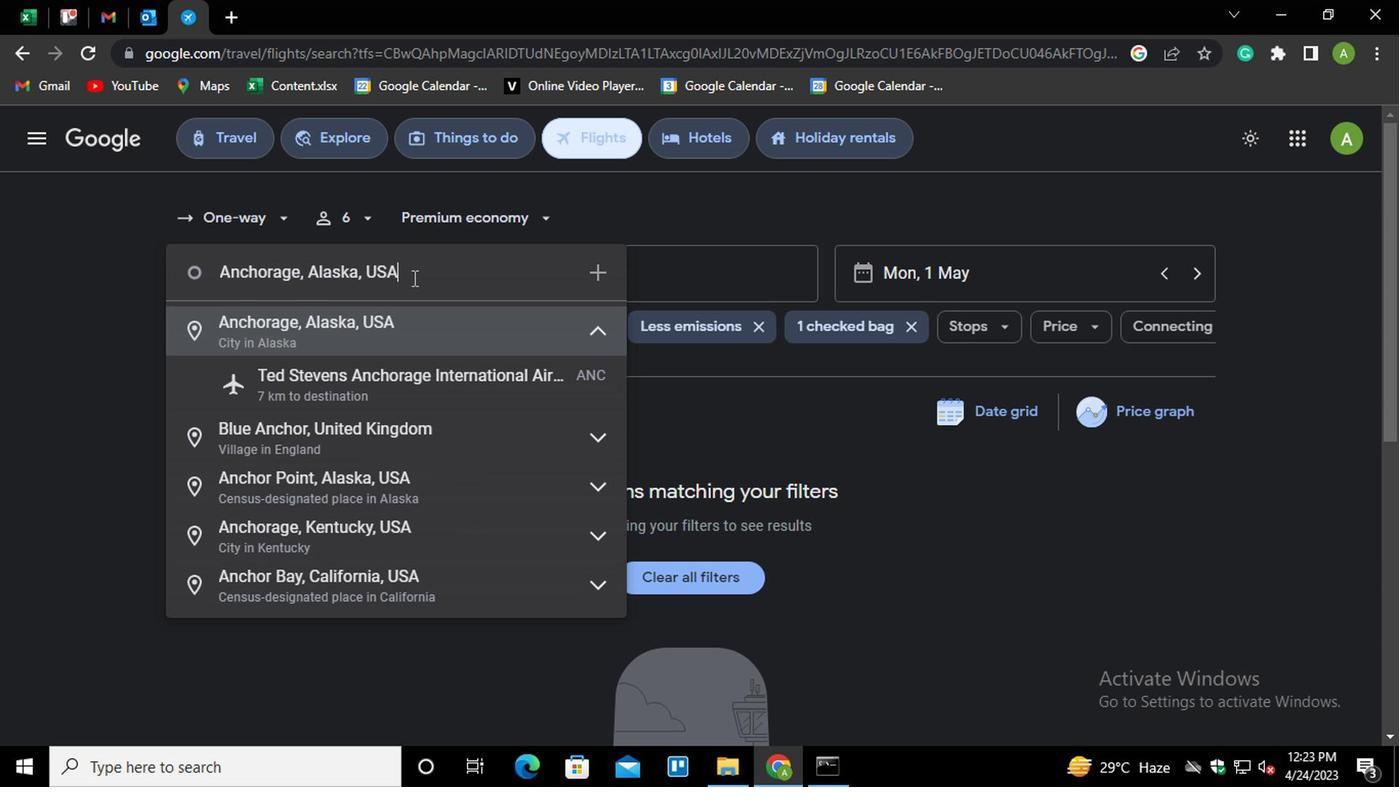 
Action: Mouse moved to (631, 273)
Screenshot: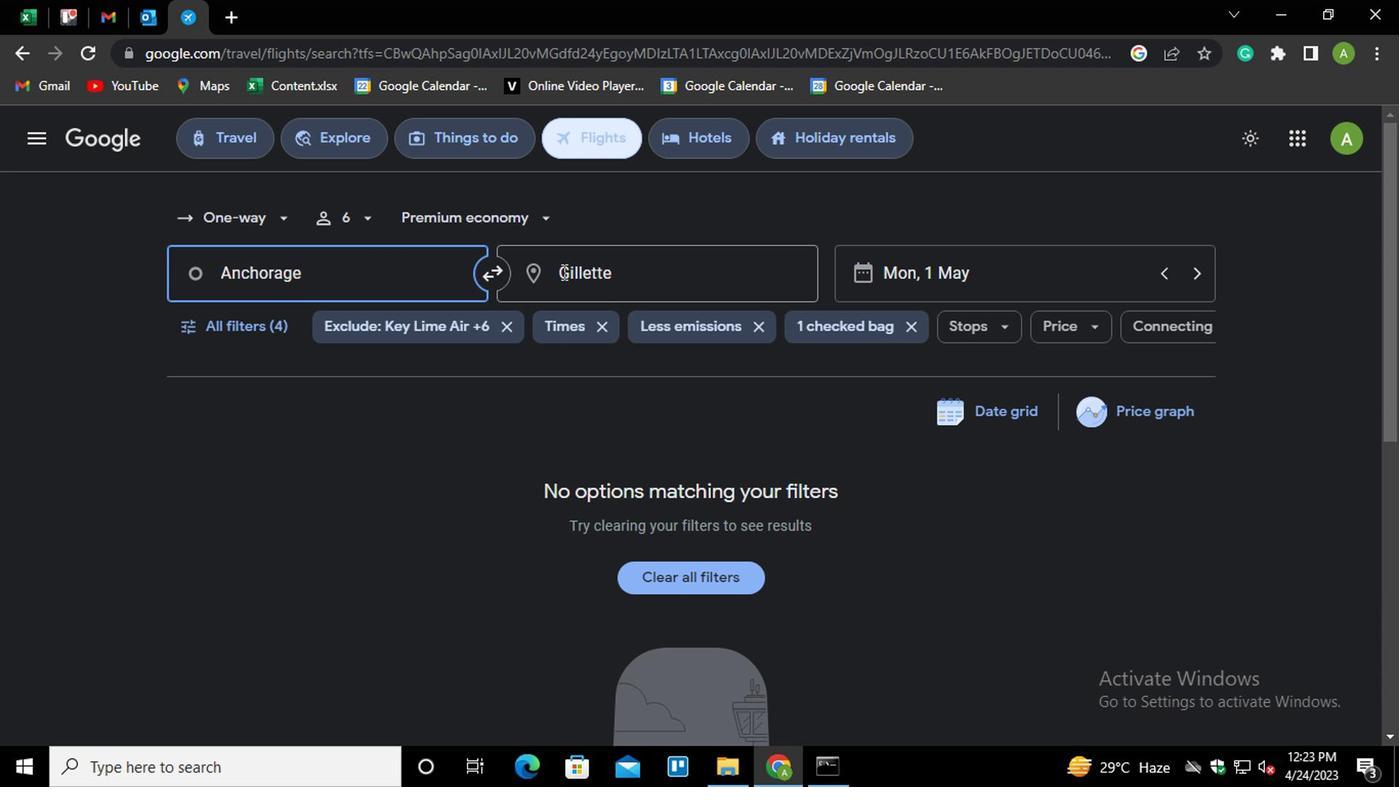 
Action: Mouse pressed left at (631, 273)
Screenshot: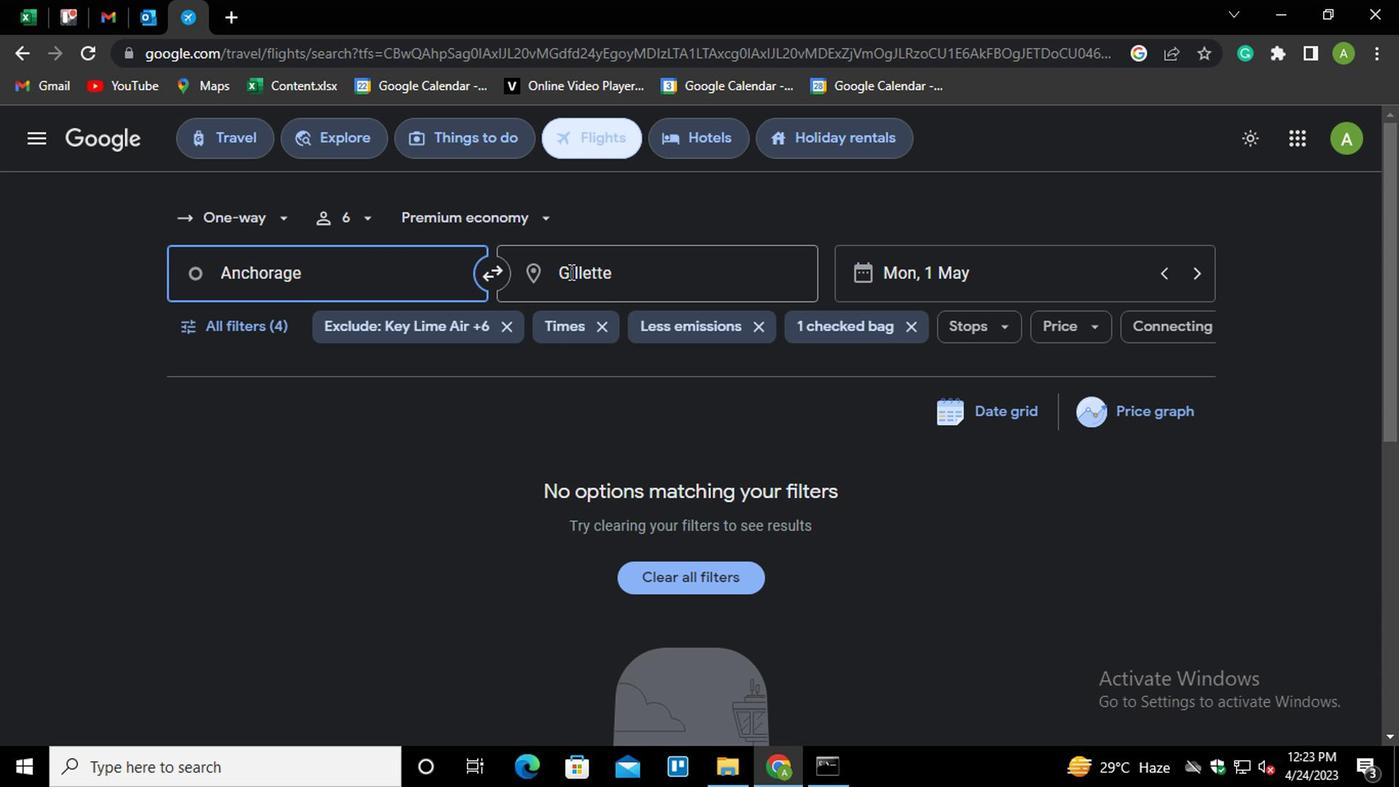 
Action: Key pressed PIEDMONT
Screenshot: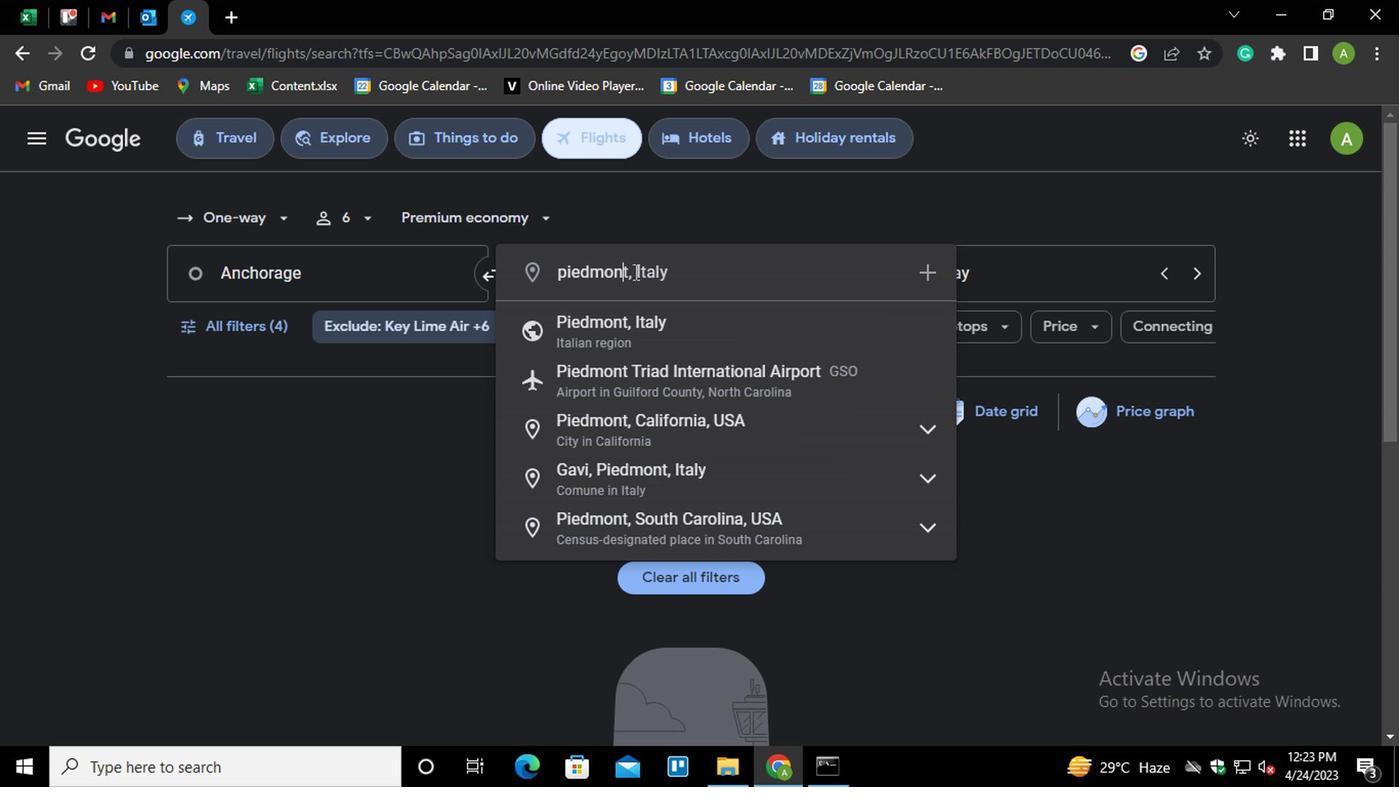 
Action: Mouse moved to (1078, 168)
Screenshot: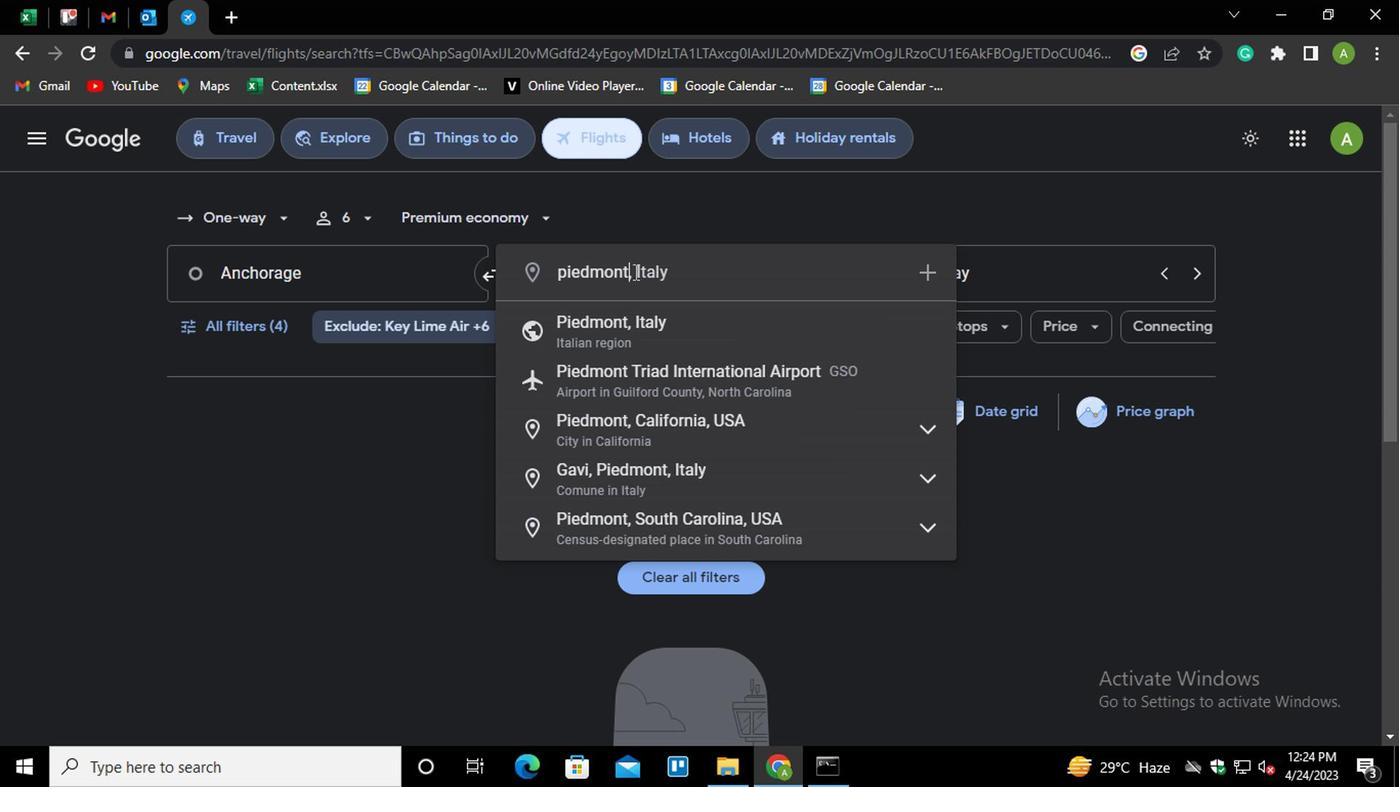 
Action: Key pressed <Key.down><Key.down><Key.enter>
Screenshot: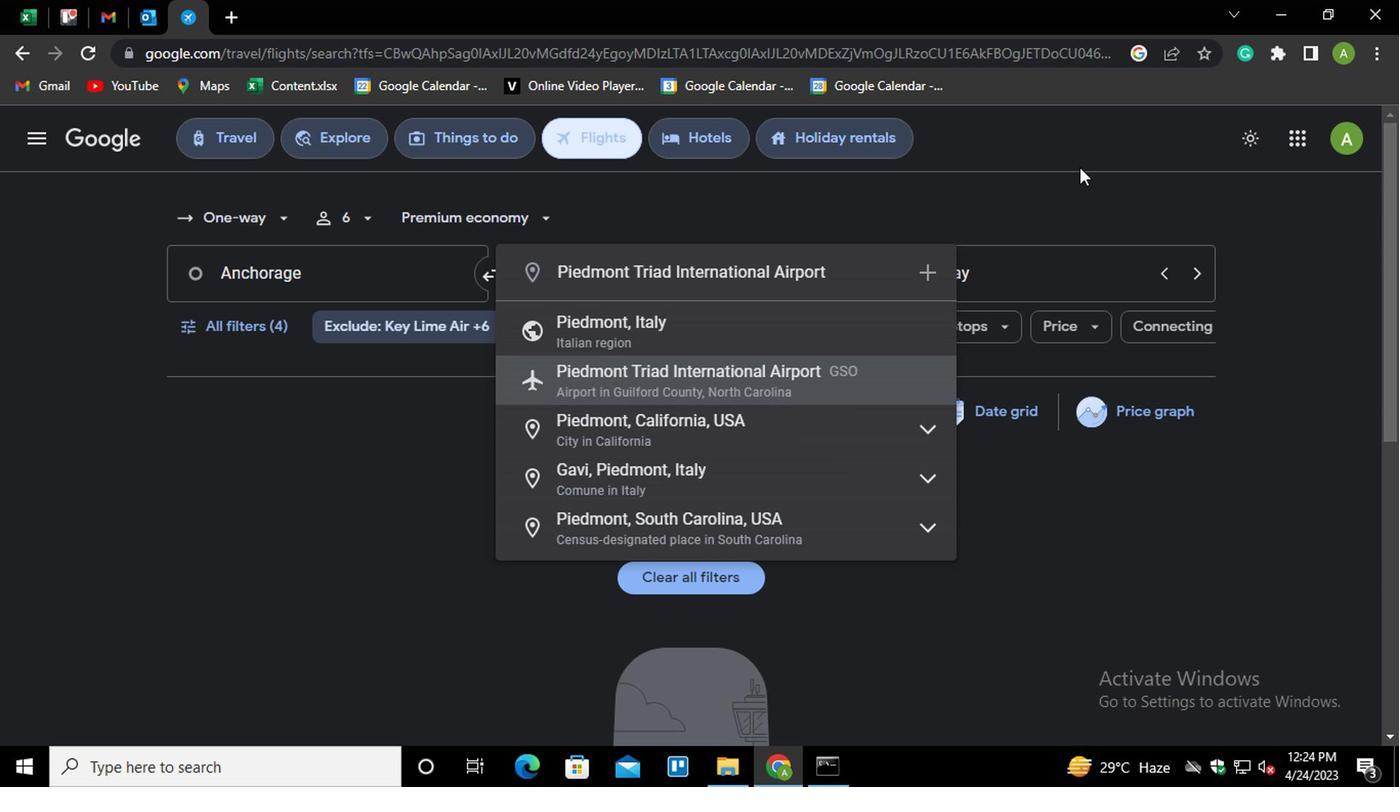 
Action: Mouse moved to (233, 334)
Screenshot: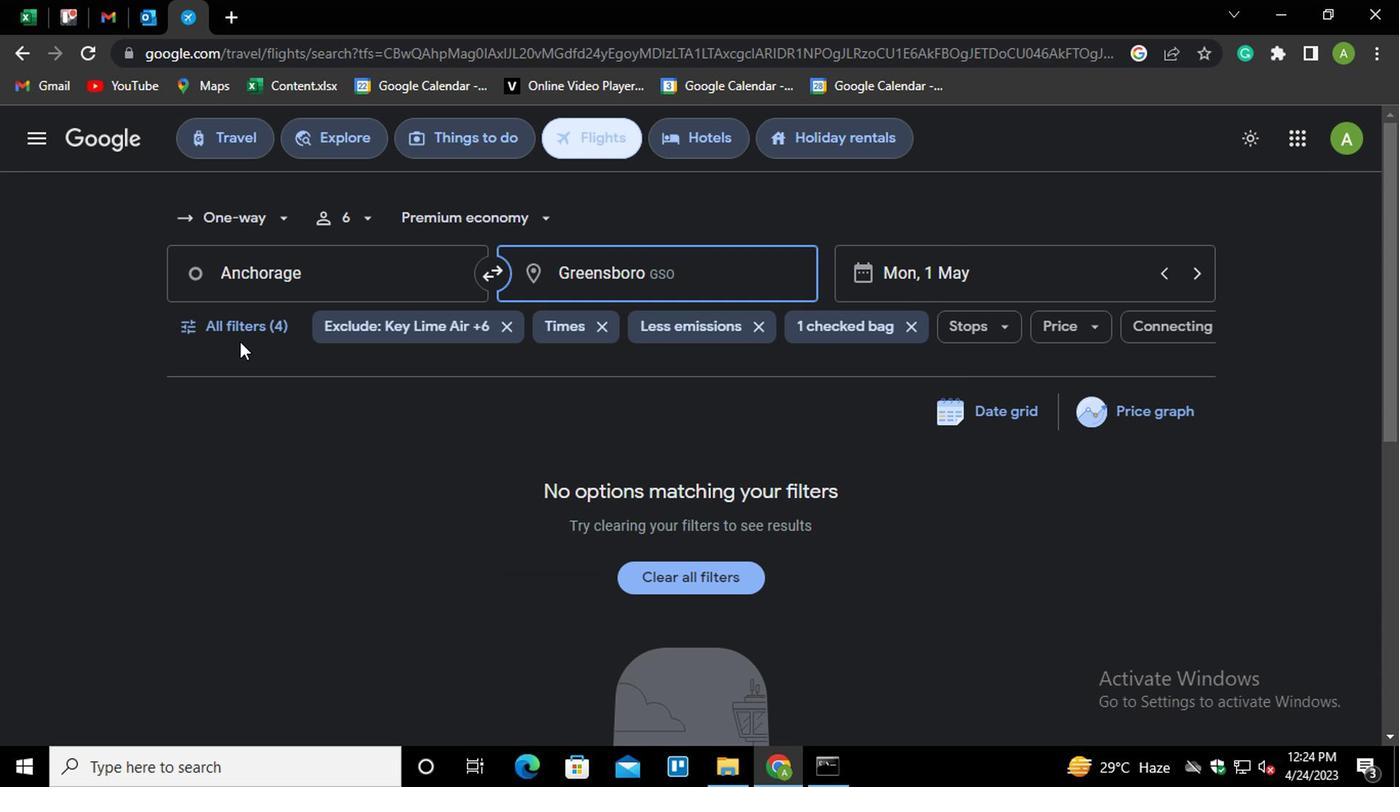 
Action: Mouse pressed left at (233, 334)
Screenshot: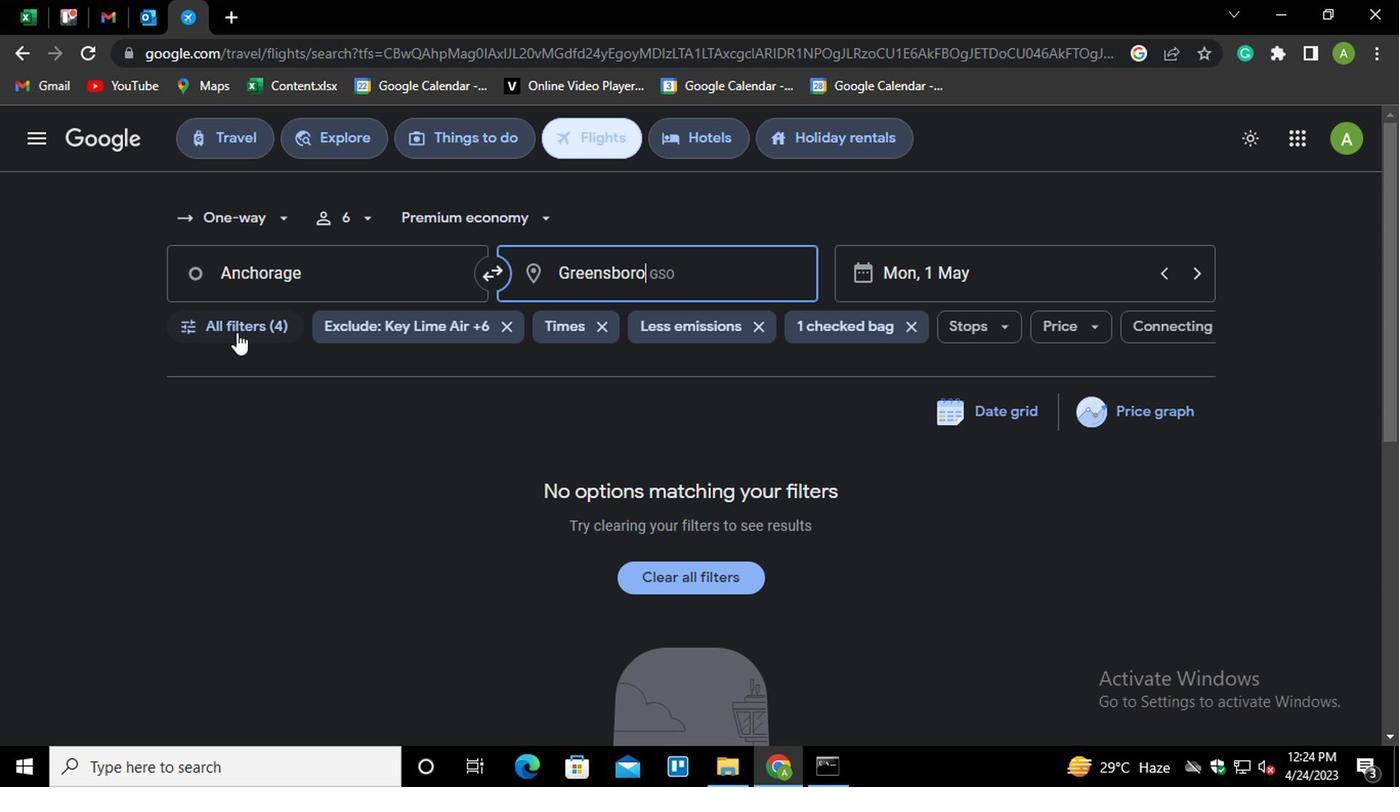 
Action: Mouse moved to (330, 512)
Screenshot: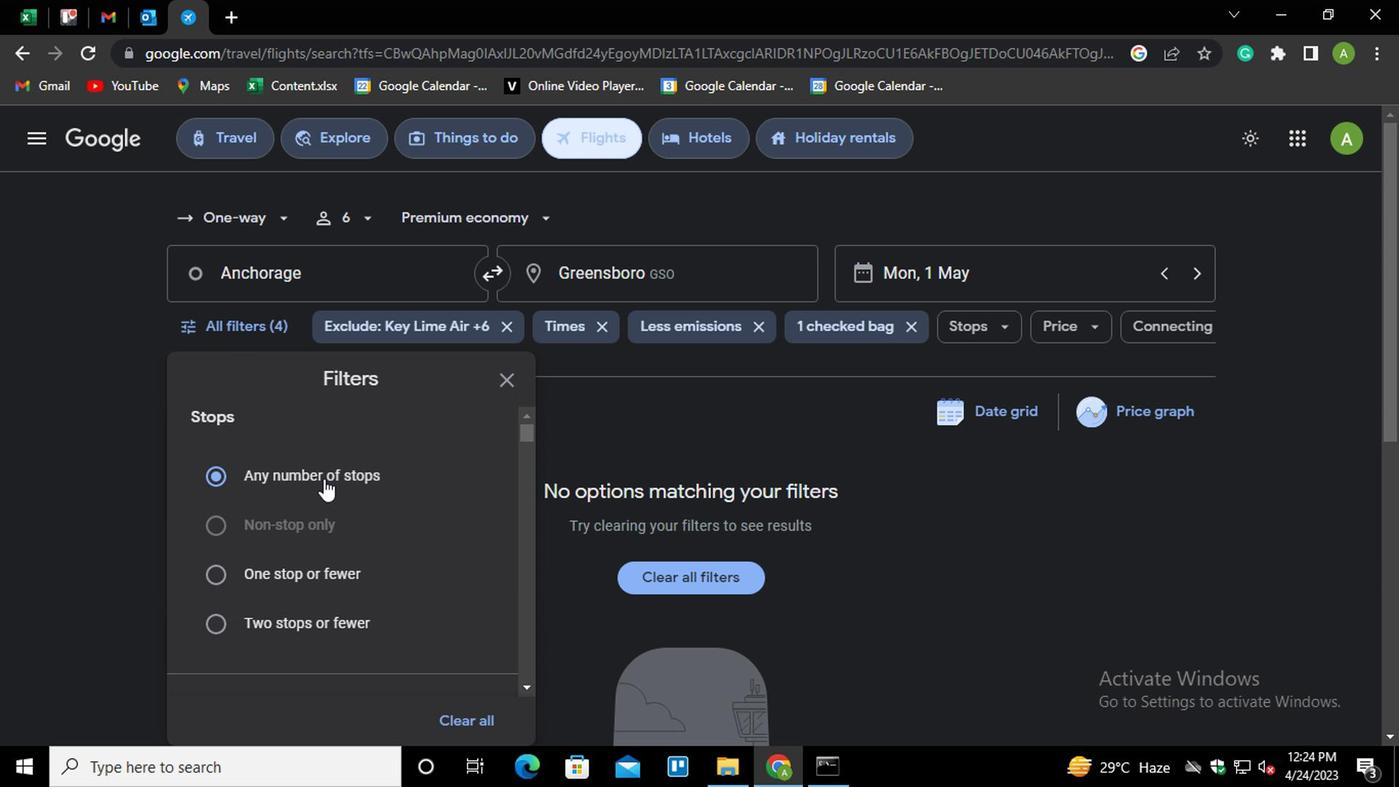 
Action: Mouse scrolled (330, 511) with delta (0, 0)
Screenshot: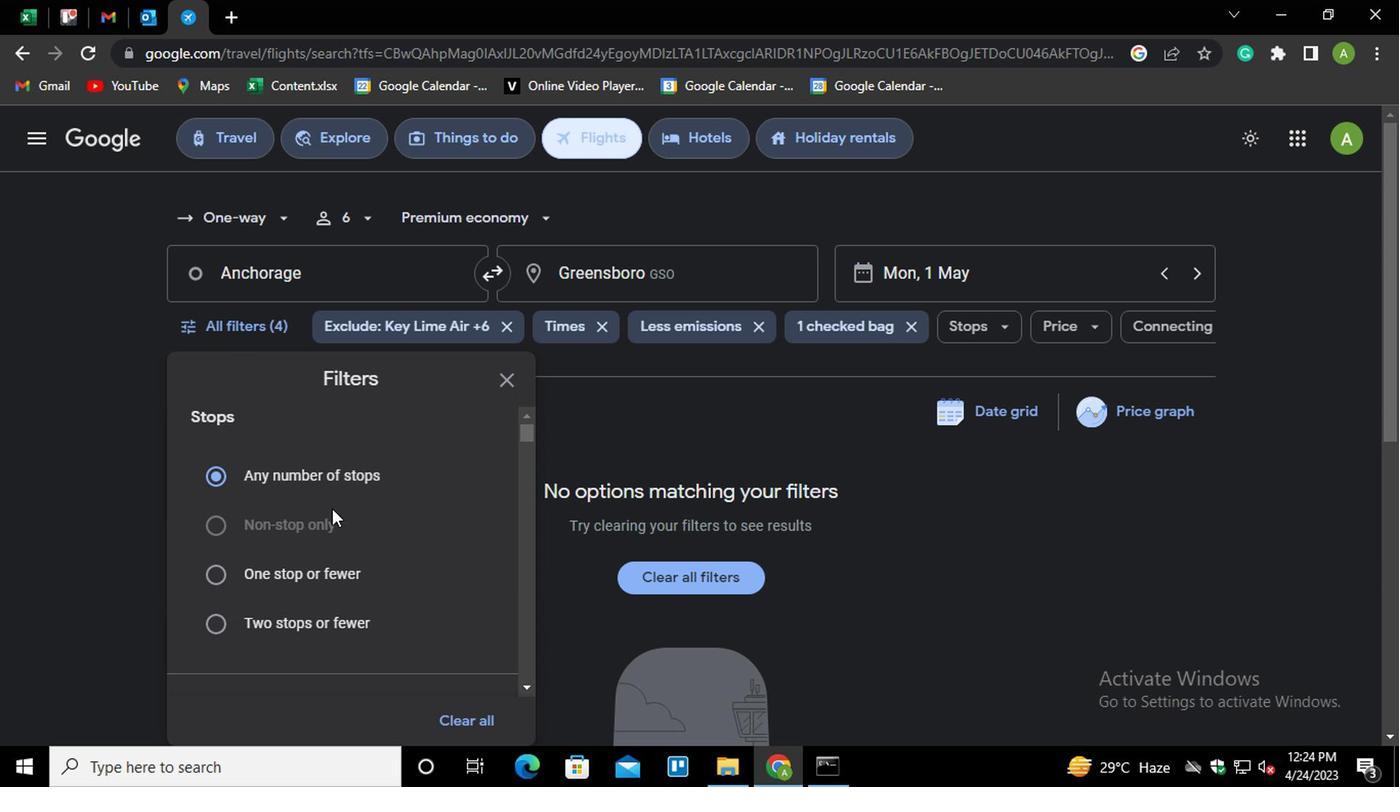 
Action: Mouse moved to (330, 512)
Screenshot: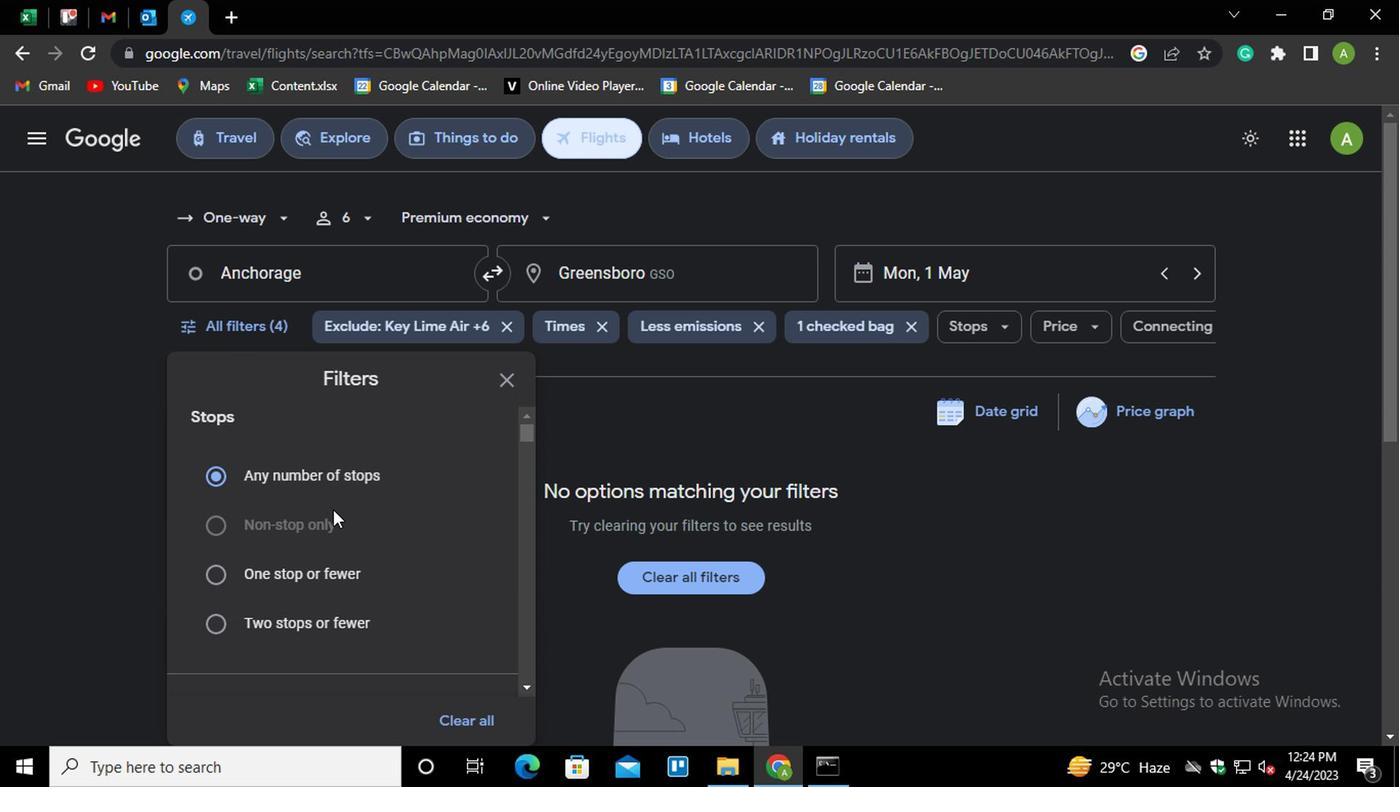 
Action: Mouse scrolled (330, 511) with delta (0, 0)
Screenshot: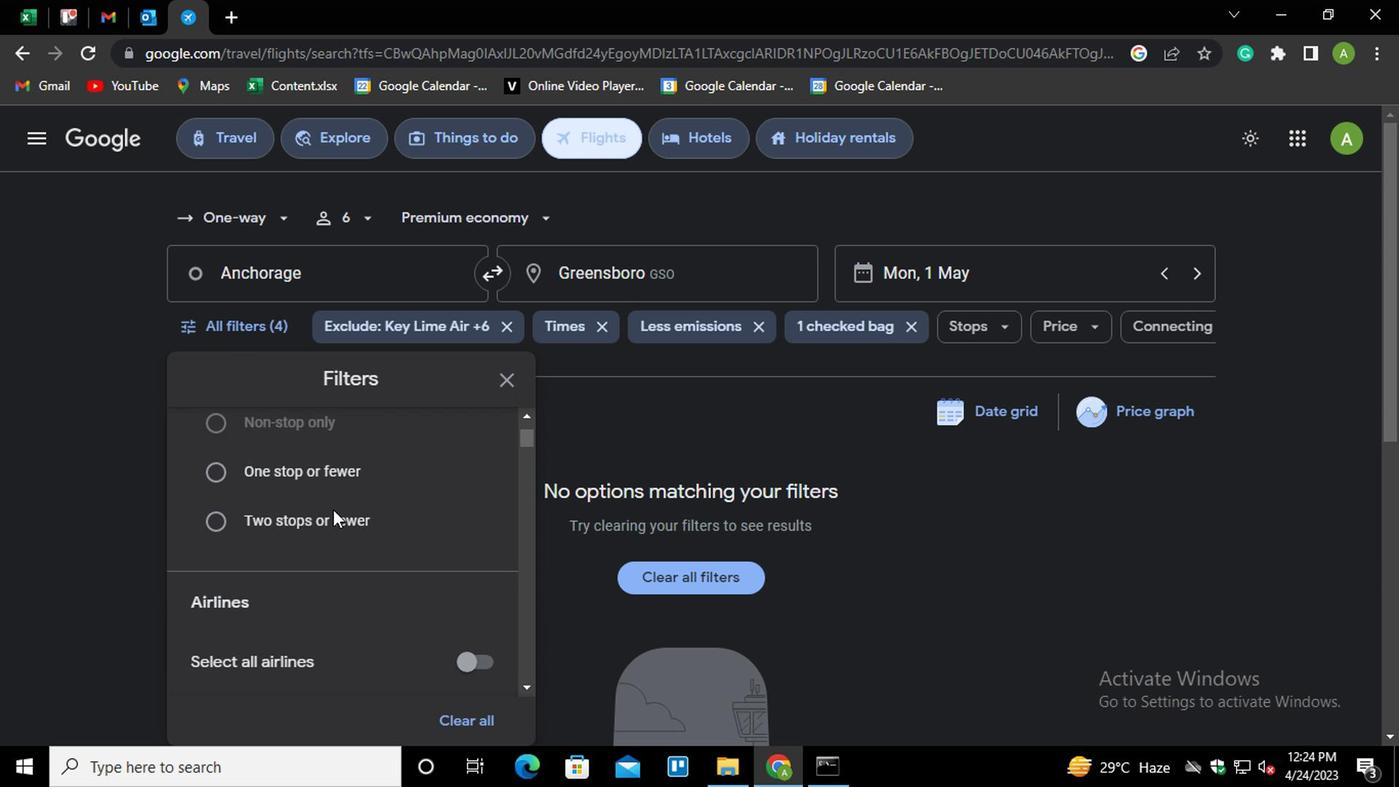 
Action: Mouse scrolled (330, 511) with delta (0, 0)
Screenshot: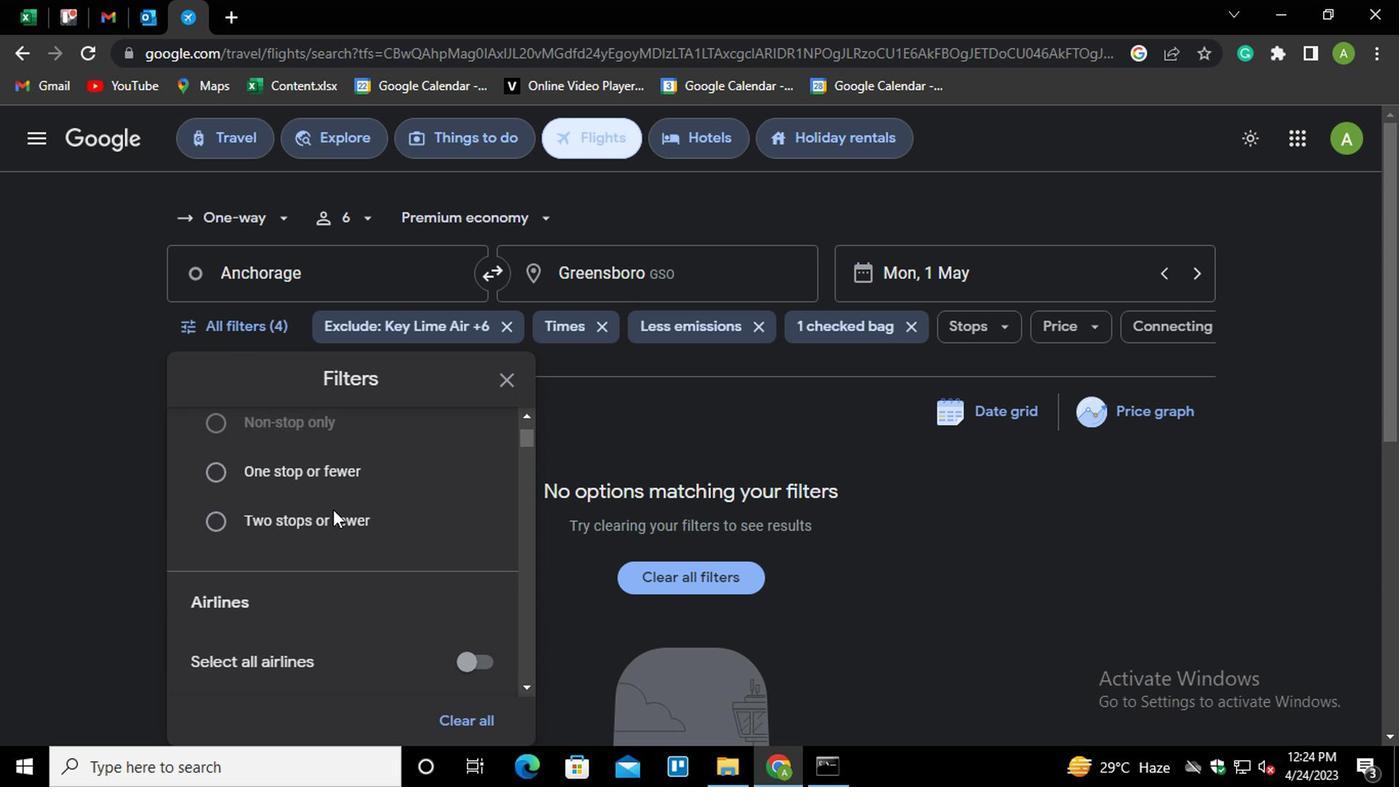 
Action: Mouse scrolled (330, 511) with delta (0, 0)
Screenshot: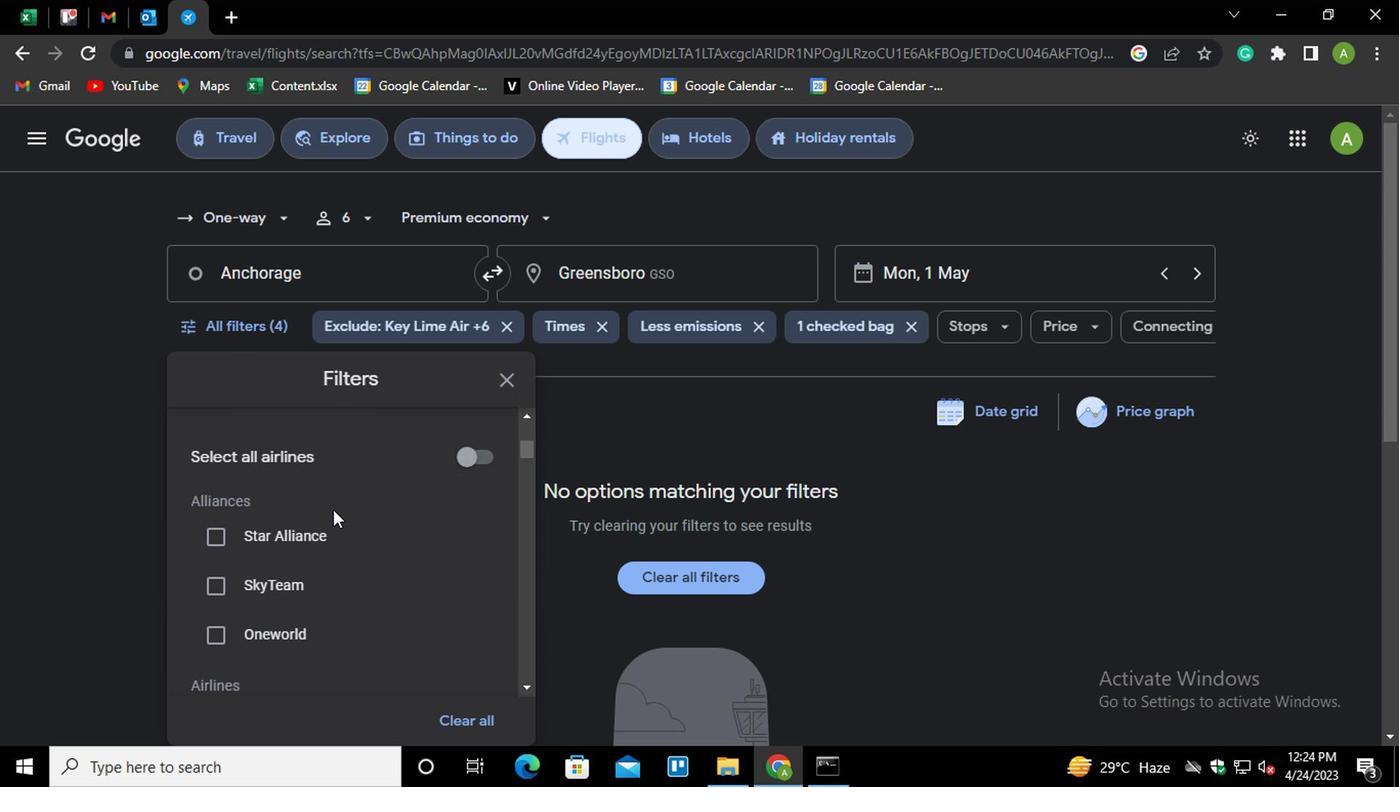 
Action: Mouse scrolled (330, 511) with delta (0, 0)
Screenshot: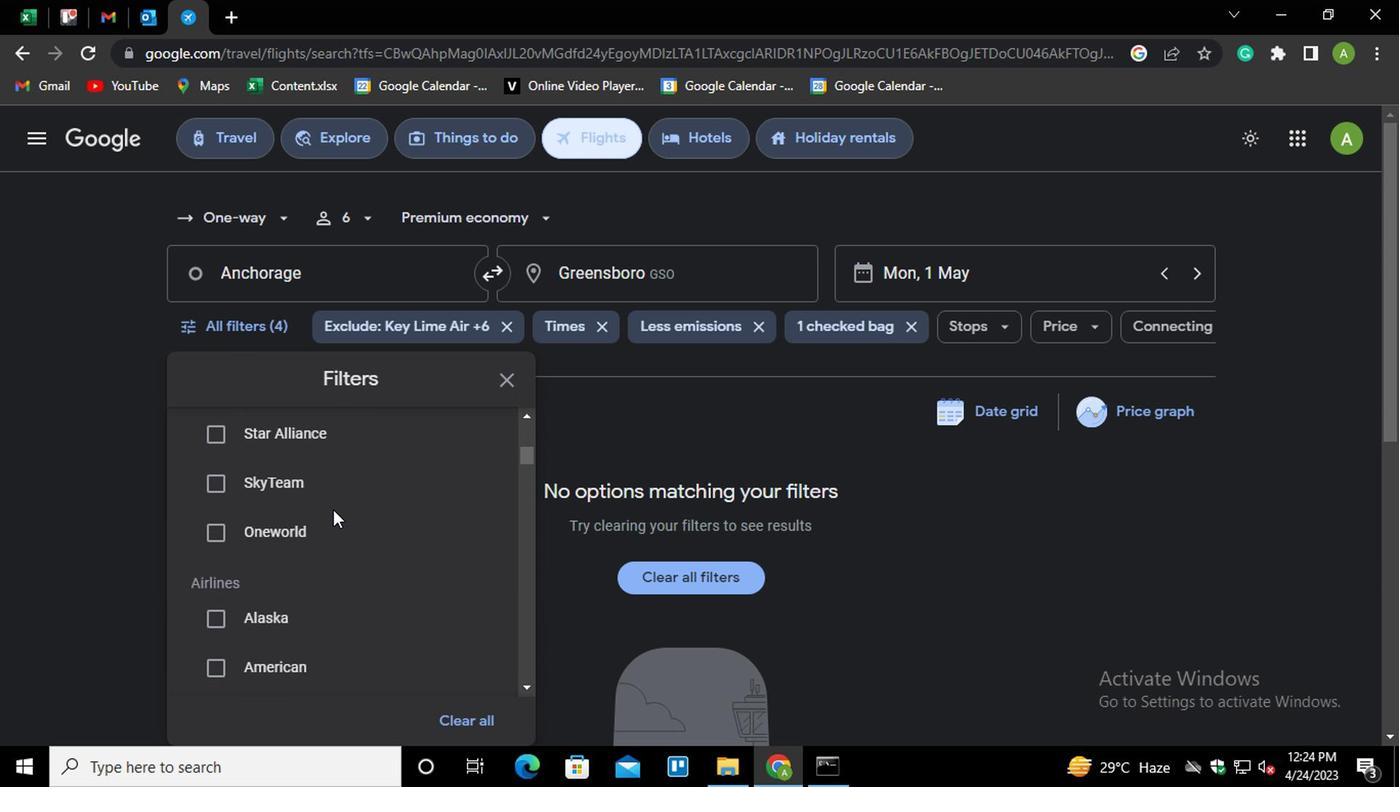 
Action: Mouse scrolled (330, 511) with delta (0, 0)
Screenshot: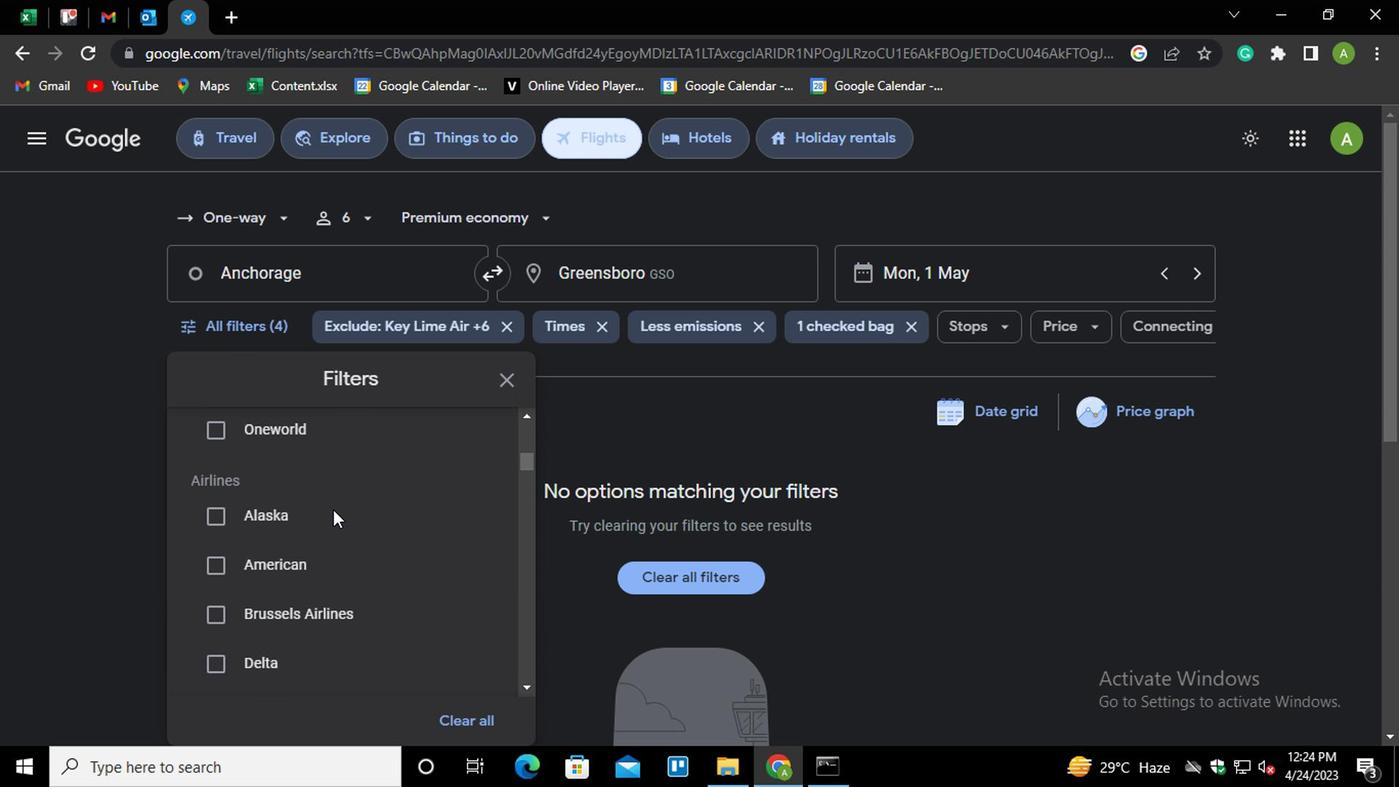
Action: Mouse scrolled (330, 511) with delta (0, 0)
Screenshot: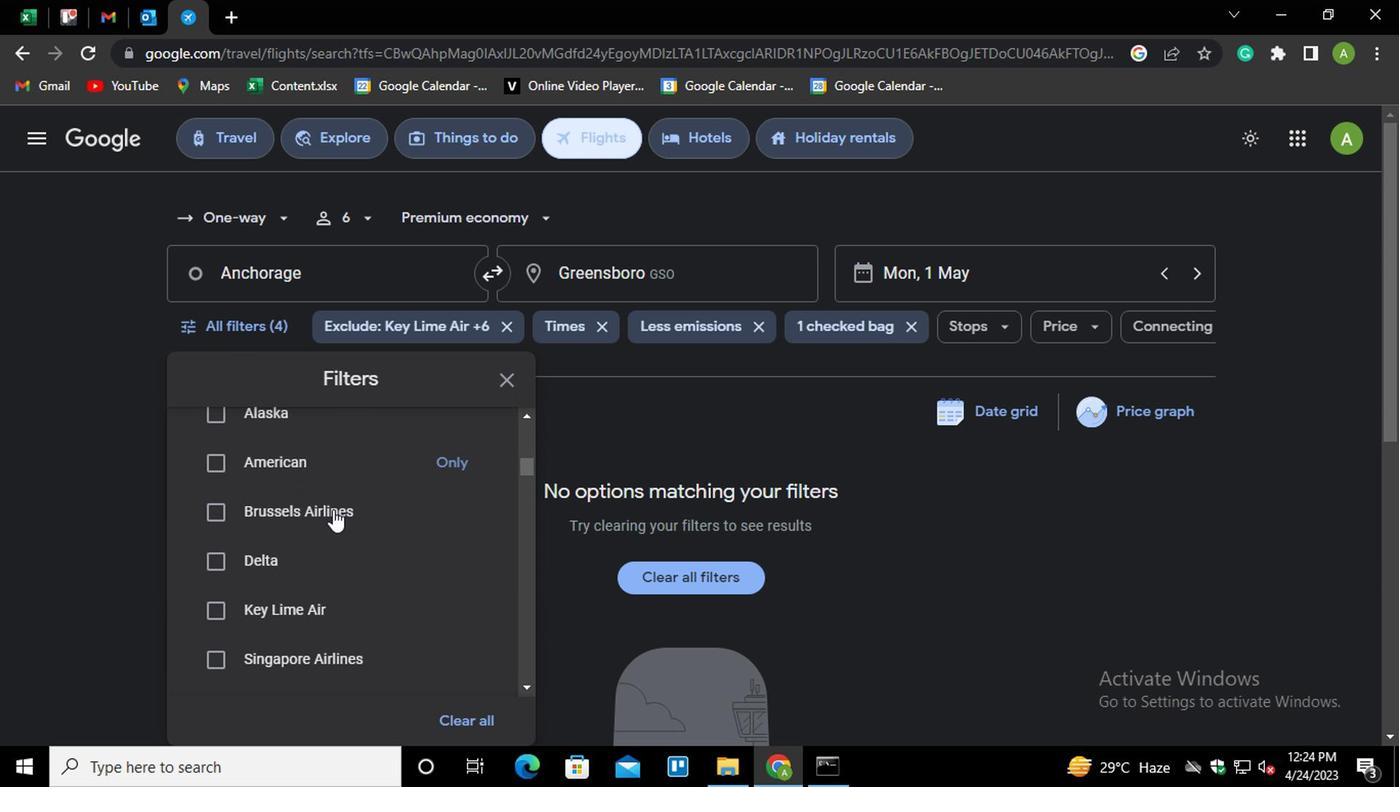 
Action: Mouse scrolled (330, 511) with delta (0, 0)
Screenshot: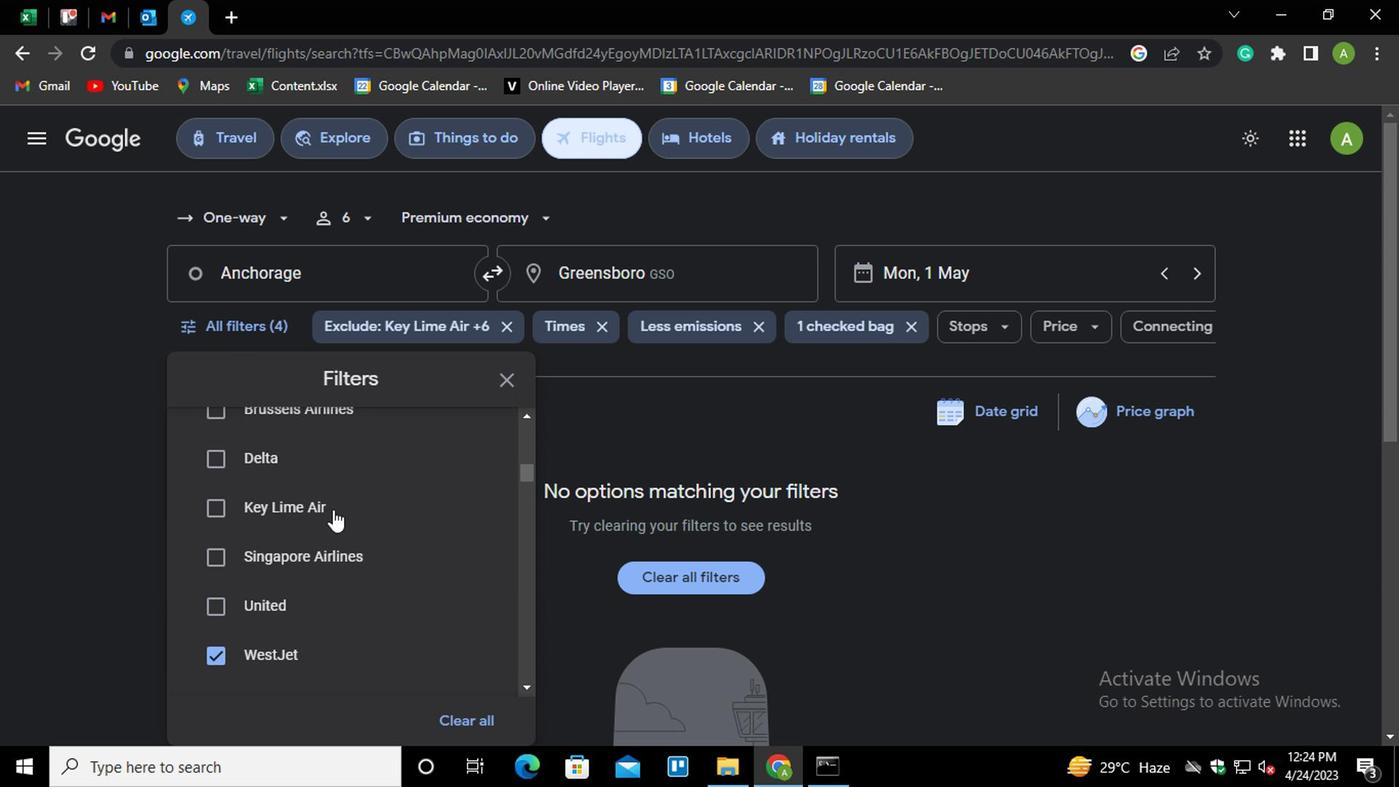 
Action: Mouse moved to (213, 551)
Screenshot: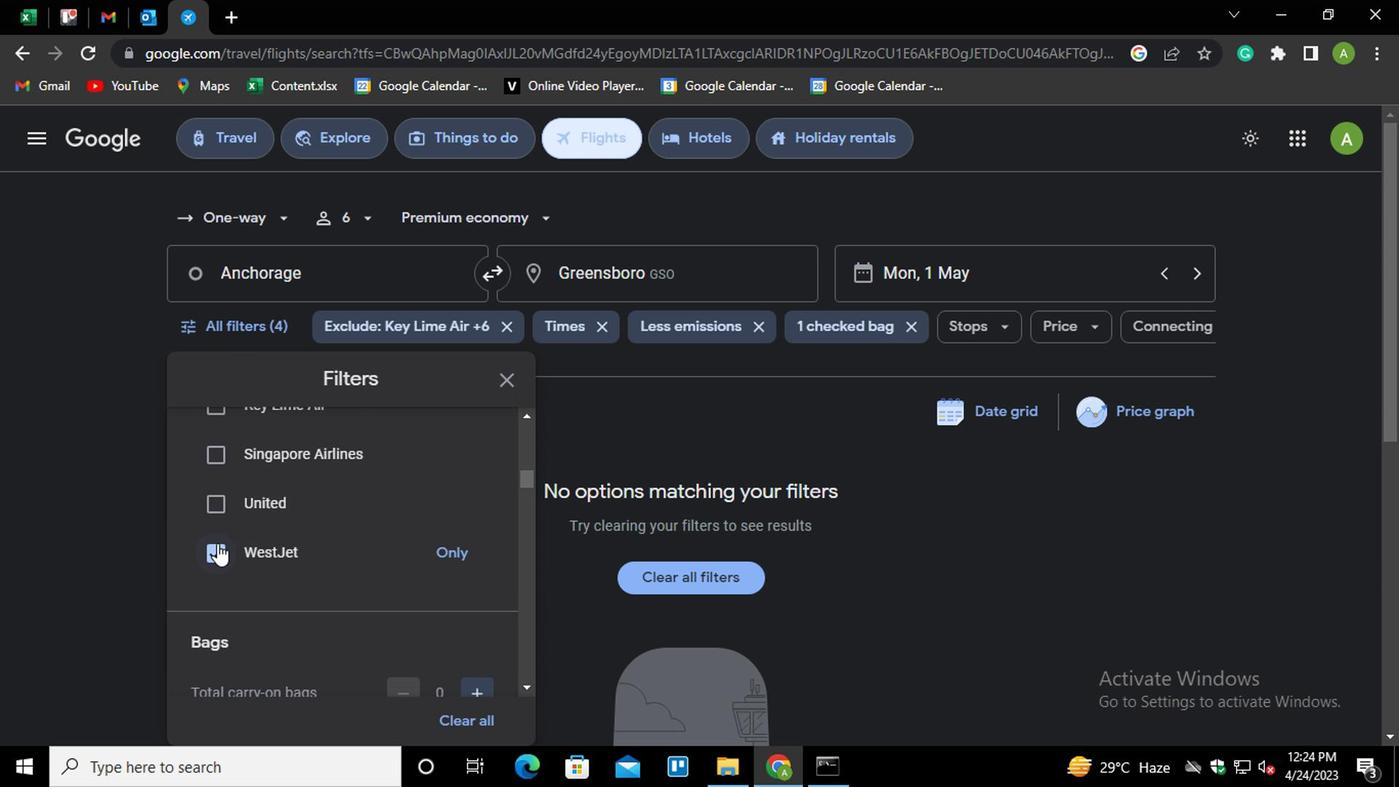 
Action: Mouse pressed left at (213, 551)
Screenshot: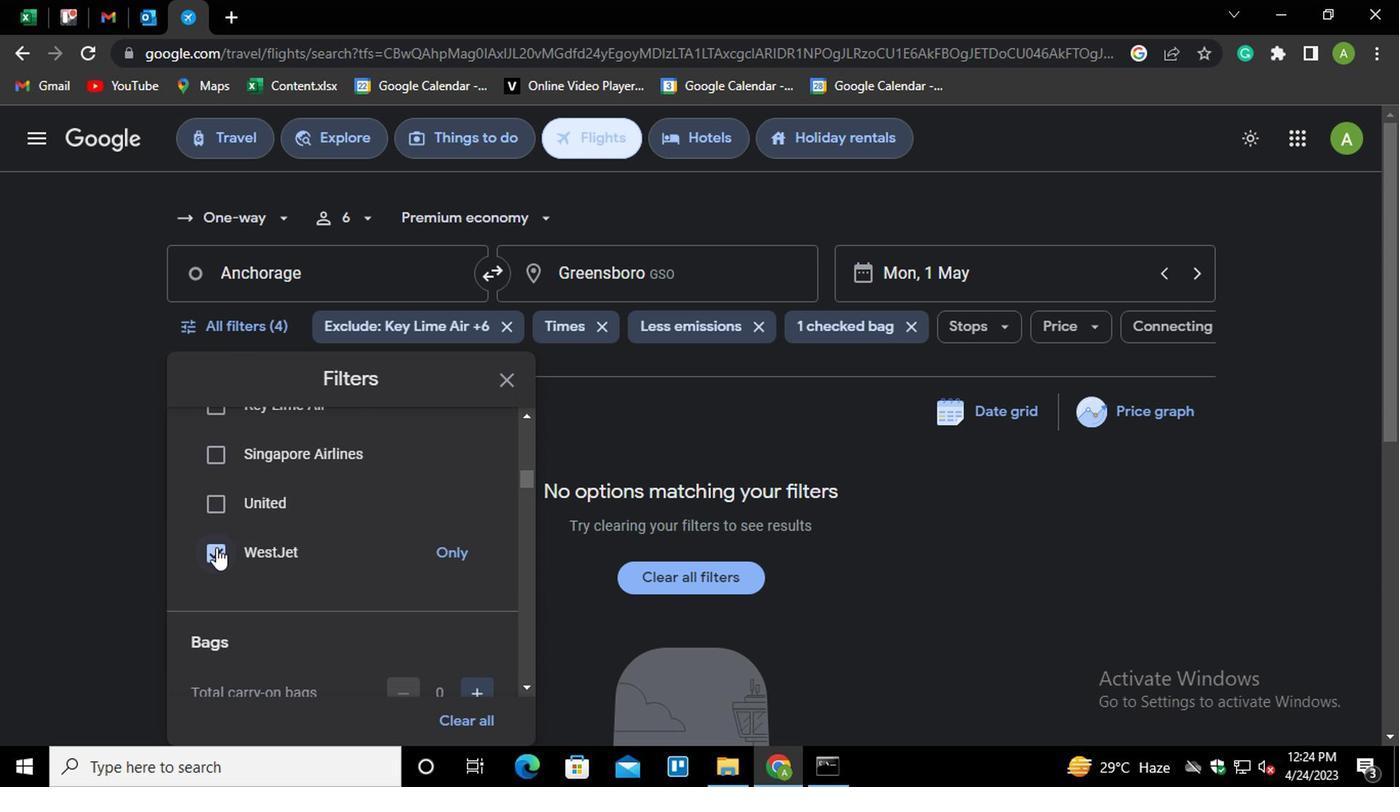 
Action: Mouse moved to (291, 543)
Screenshot: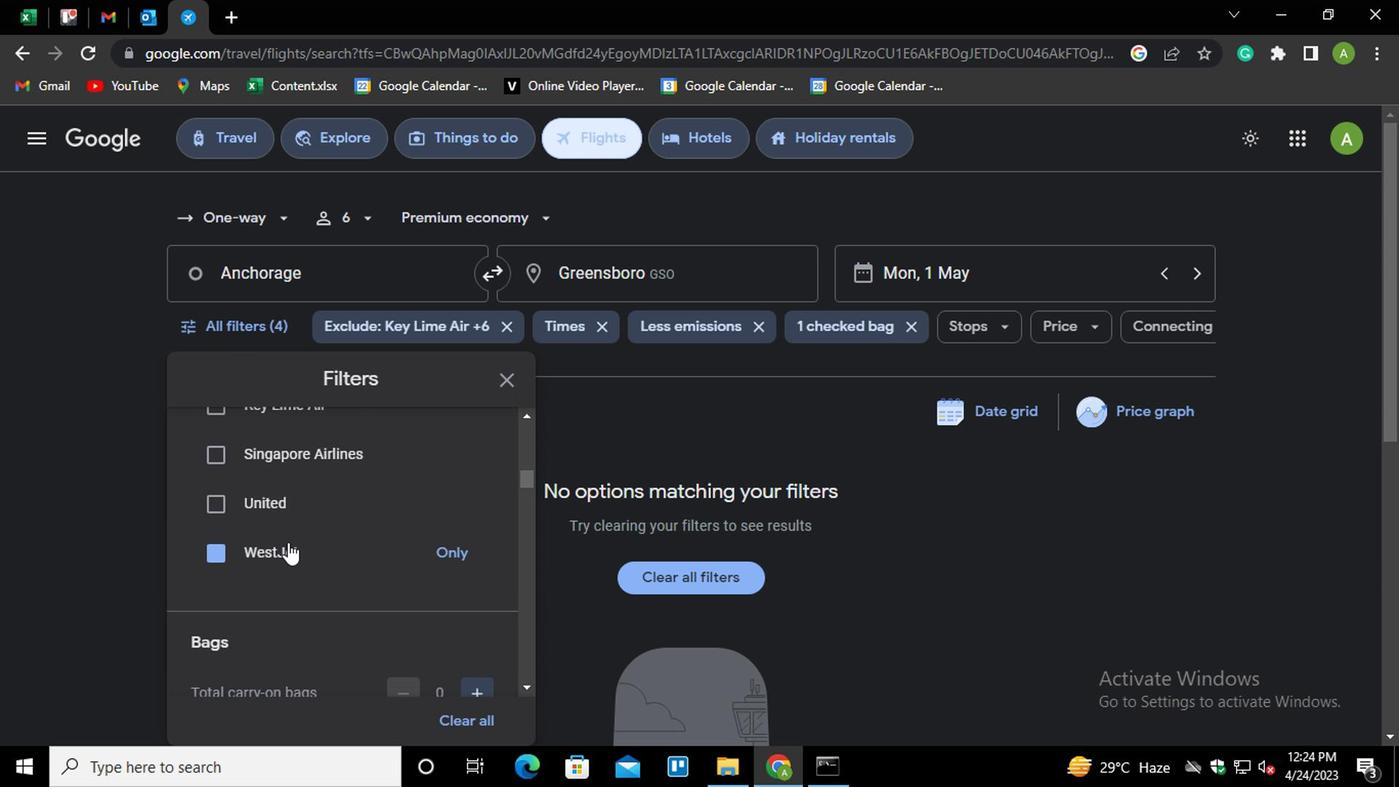
Action: Mouse scrolled (291, 544) with delta (0, 0)
Screenshot: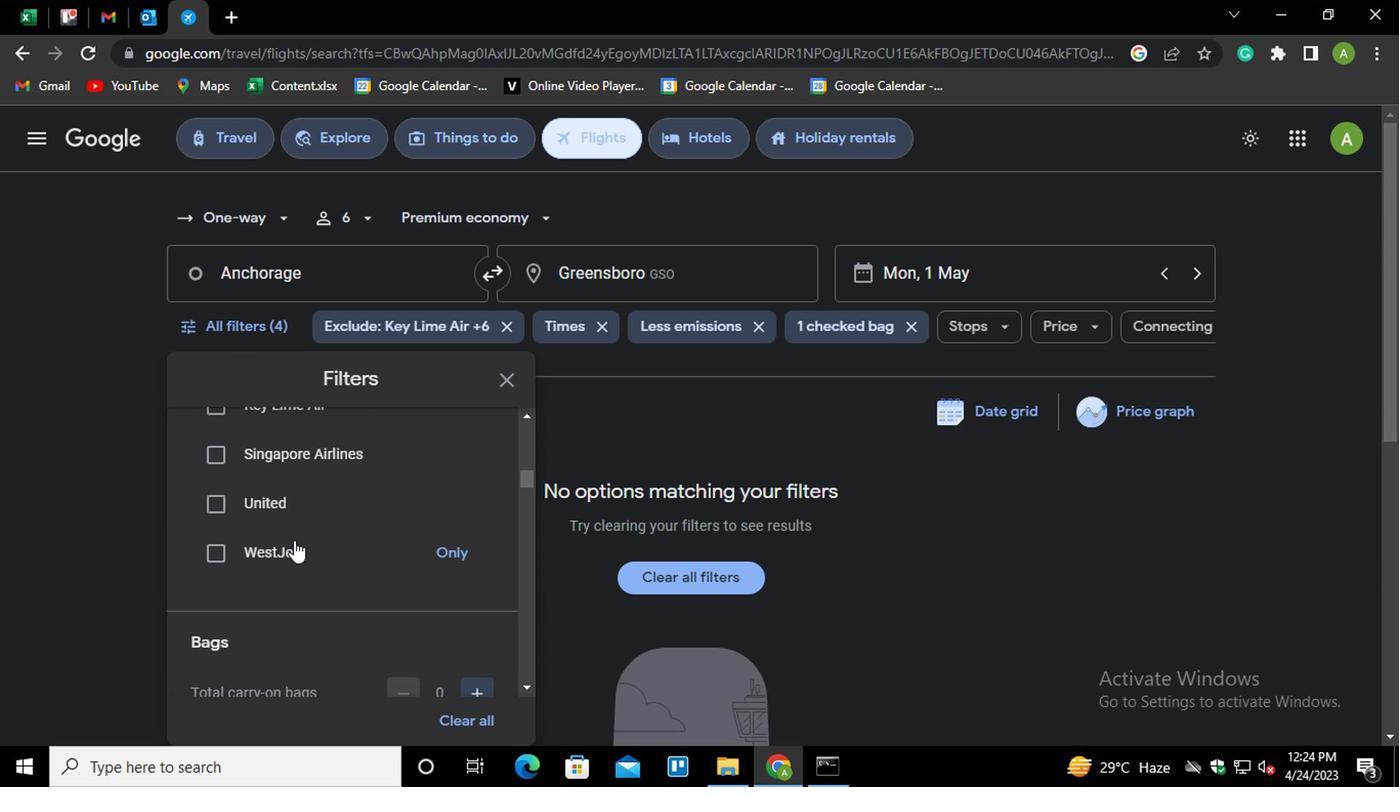 
Action: Mouse scrolled (291, 544) with delta (0, 0)
Screenshot: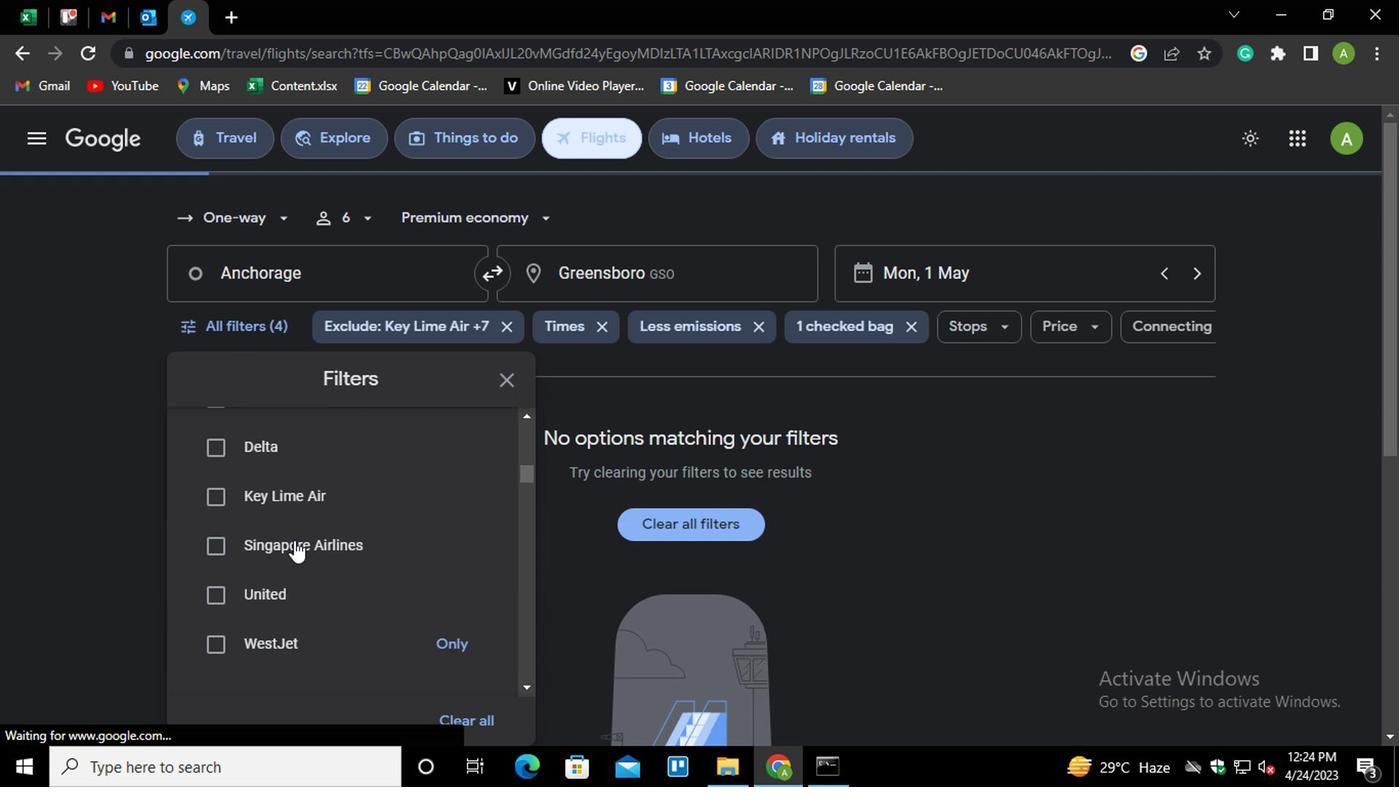 
Action: Mouse scrolled (291, 544) with delta (0, 0)
Screenshot: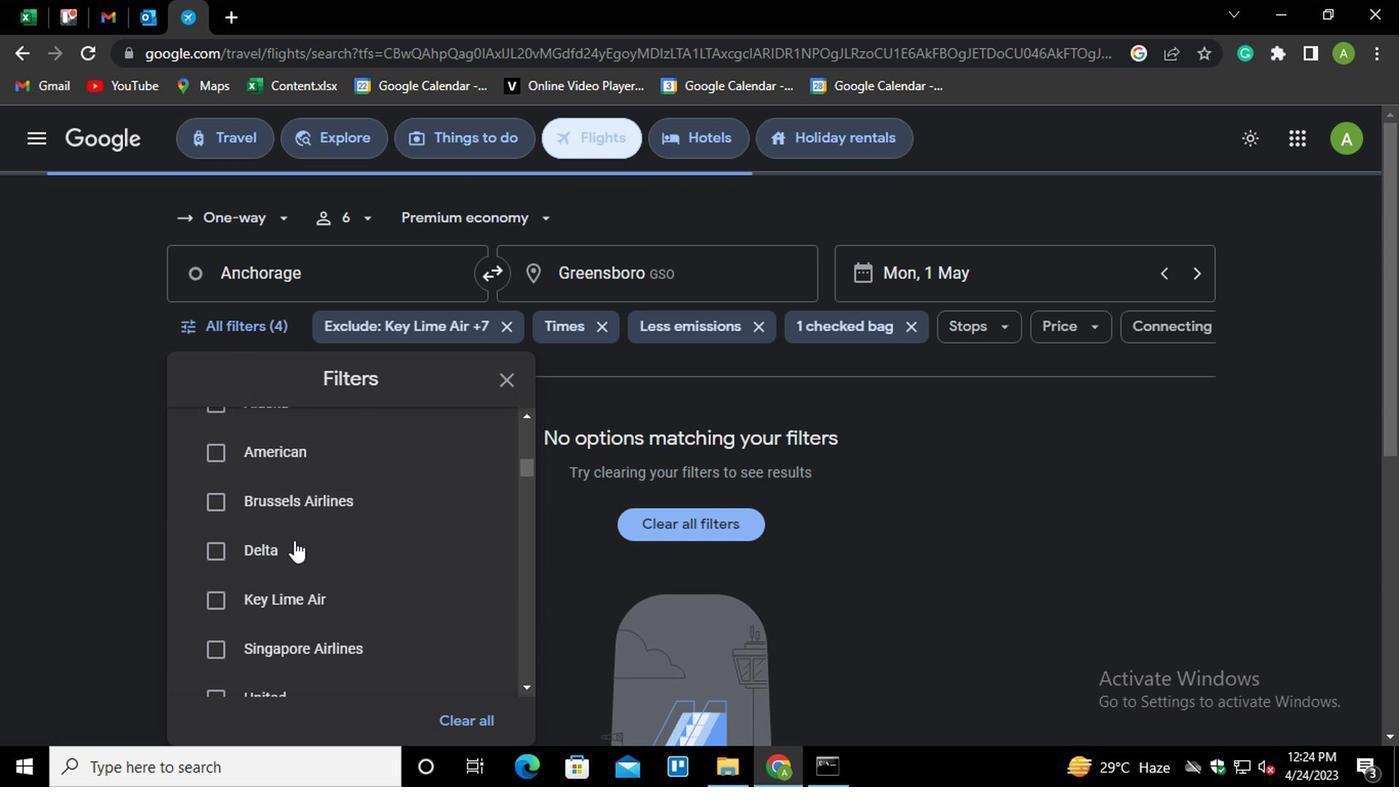 
Action: Mouse scrolled (291, 544) with delta (0, 0)
Screenshot: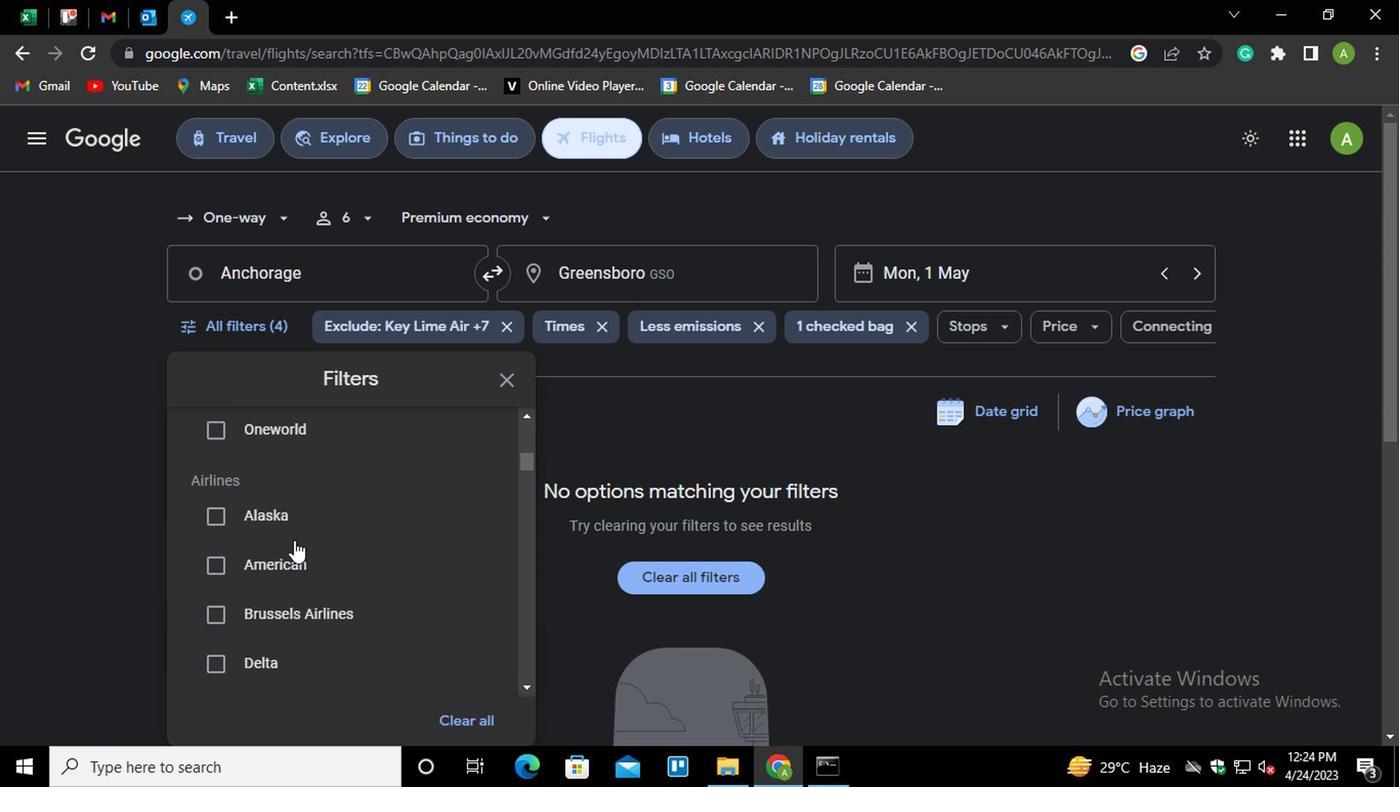 
Action: Mouse scrolled (291, 542) with delta (0, -1)
Screenshot: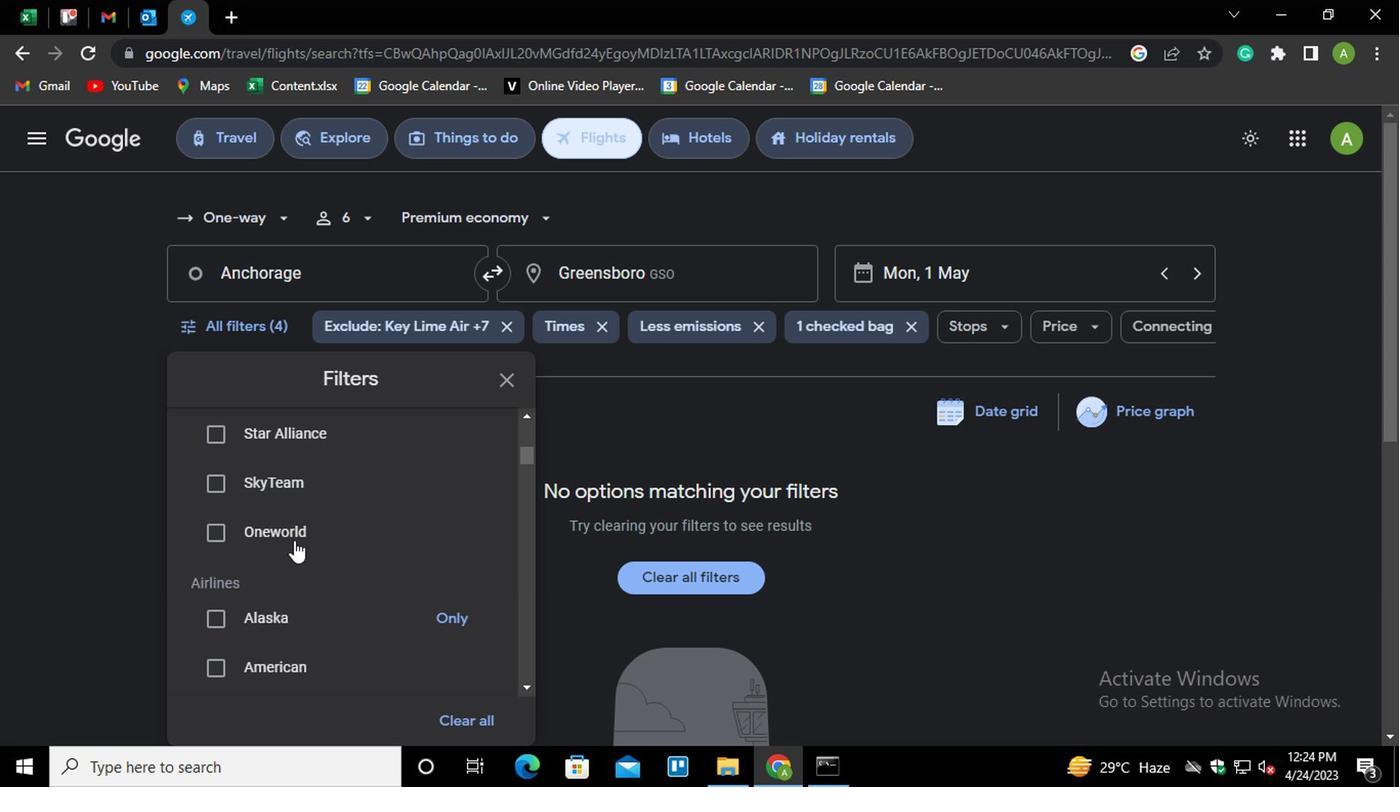 
Action: Mouse scrolled (291, 542) with delta (0, -1)
Screenshot: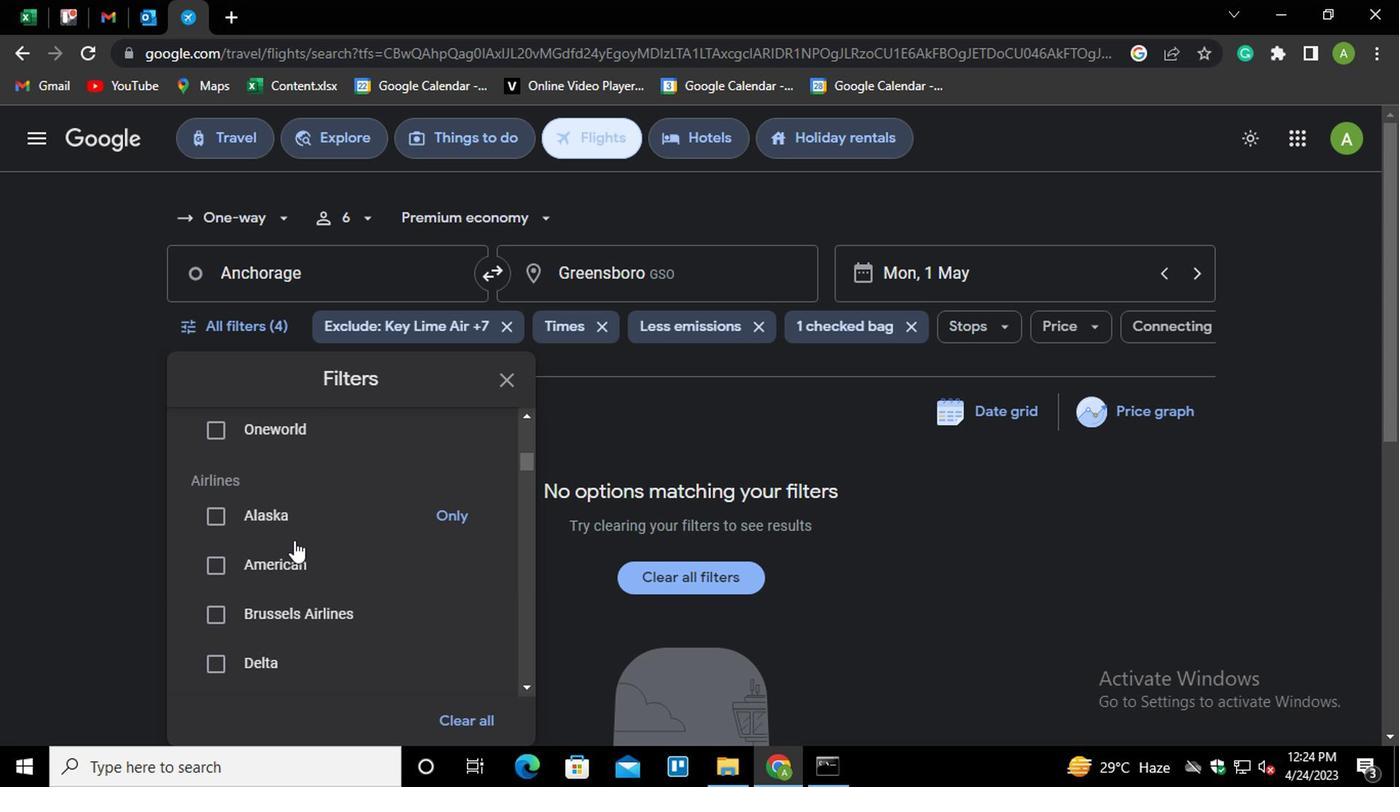 
Action: Mouse scrolled (291, 542) with delta (0, -1)
Screenshot: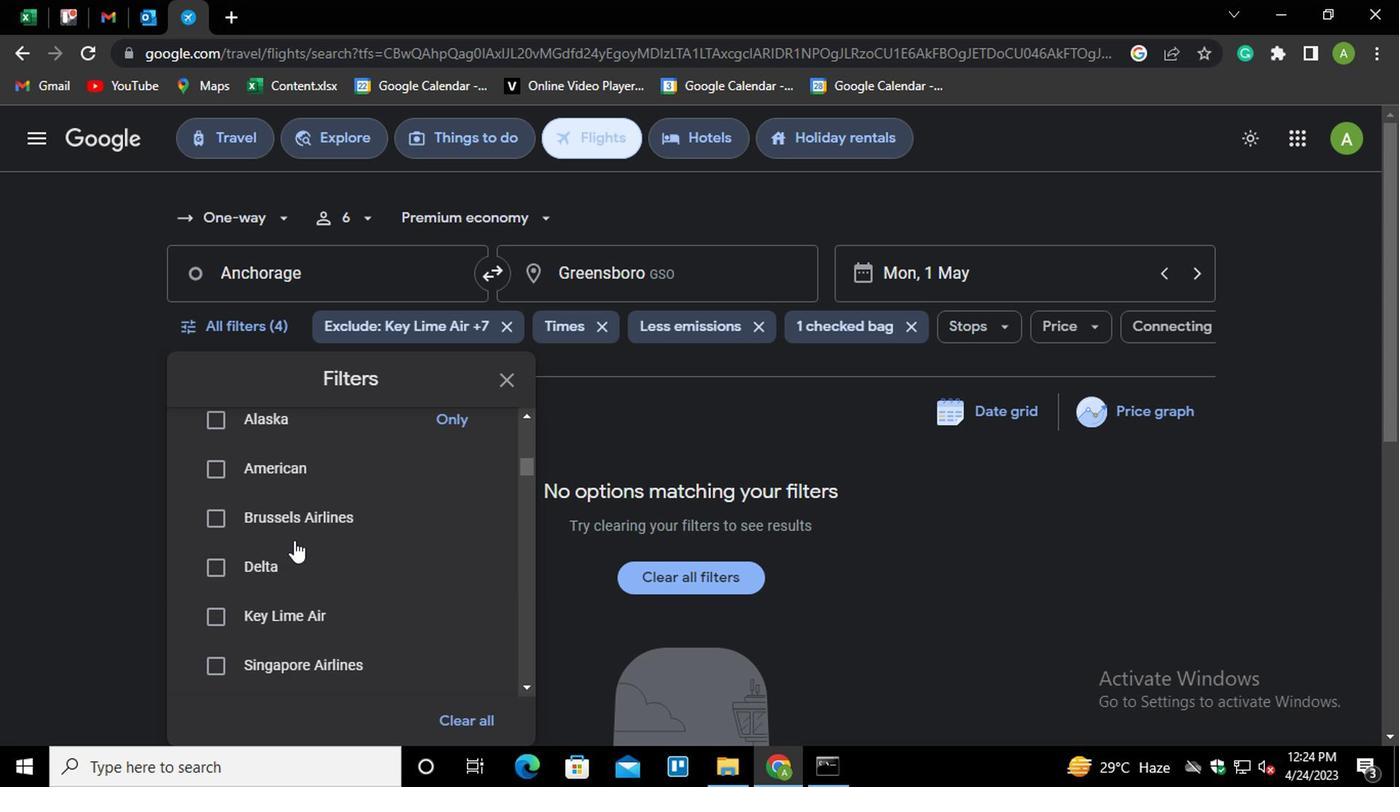 
Action: Mouse scrolled (291, 542) with delta (0, -1)
Screenshot: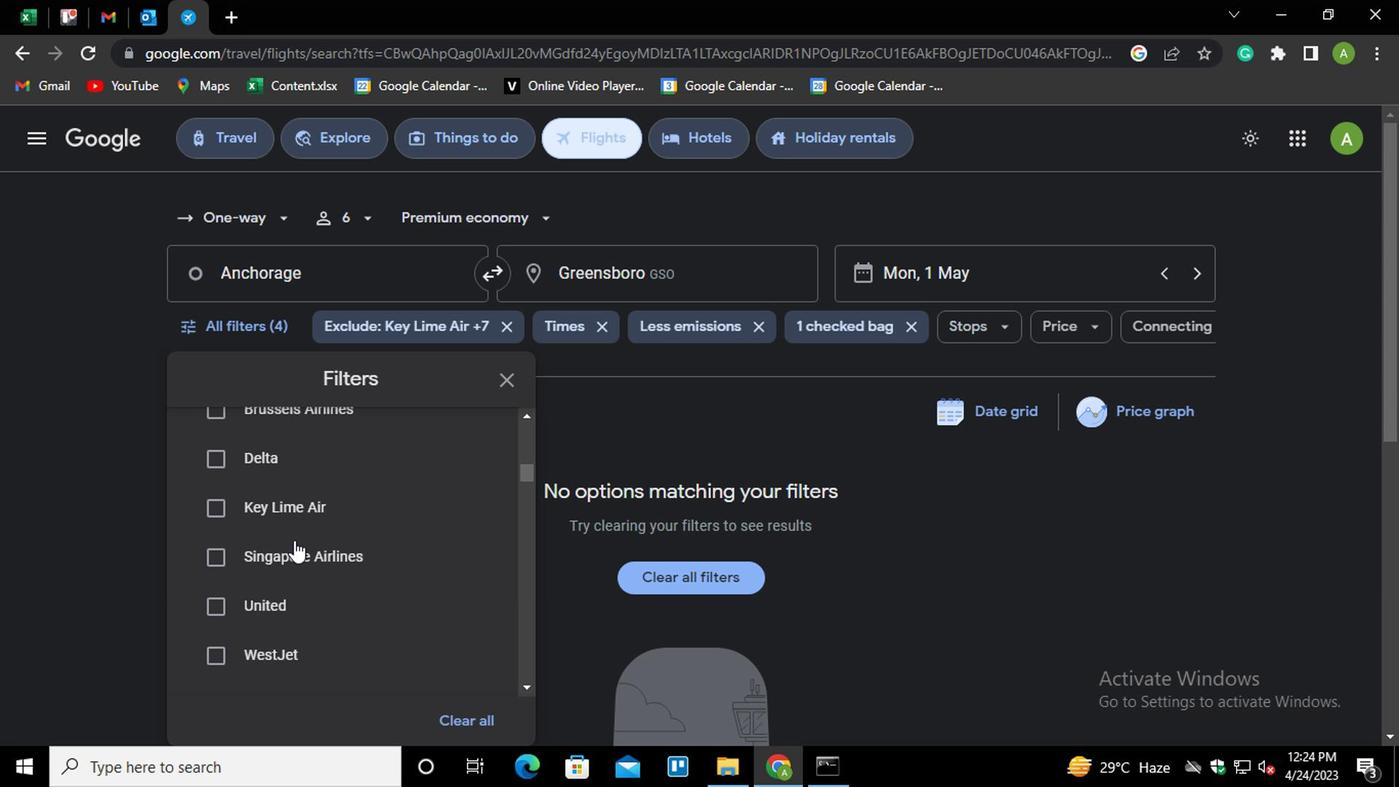 
Action: Mouse scrolled (291, 542) with delta (0, -1)
Screenshot: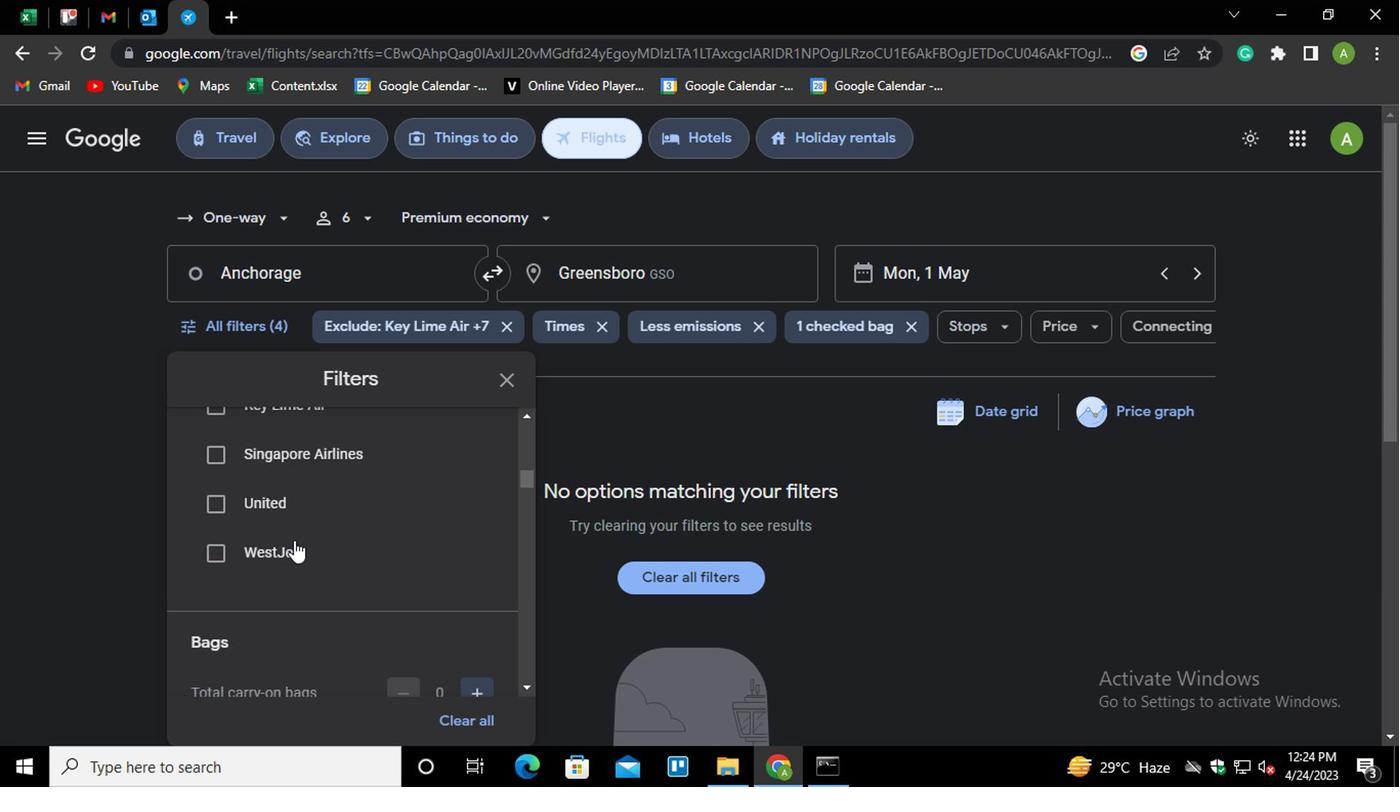 
Action: Mouse scrolled (291, 542) with delta (0, -1)
Screenshot: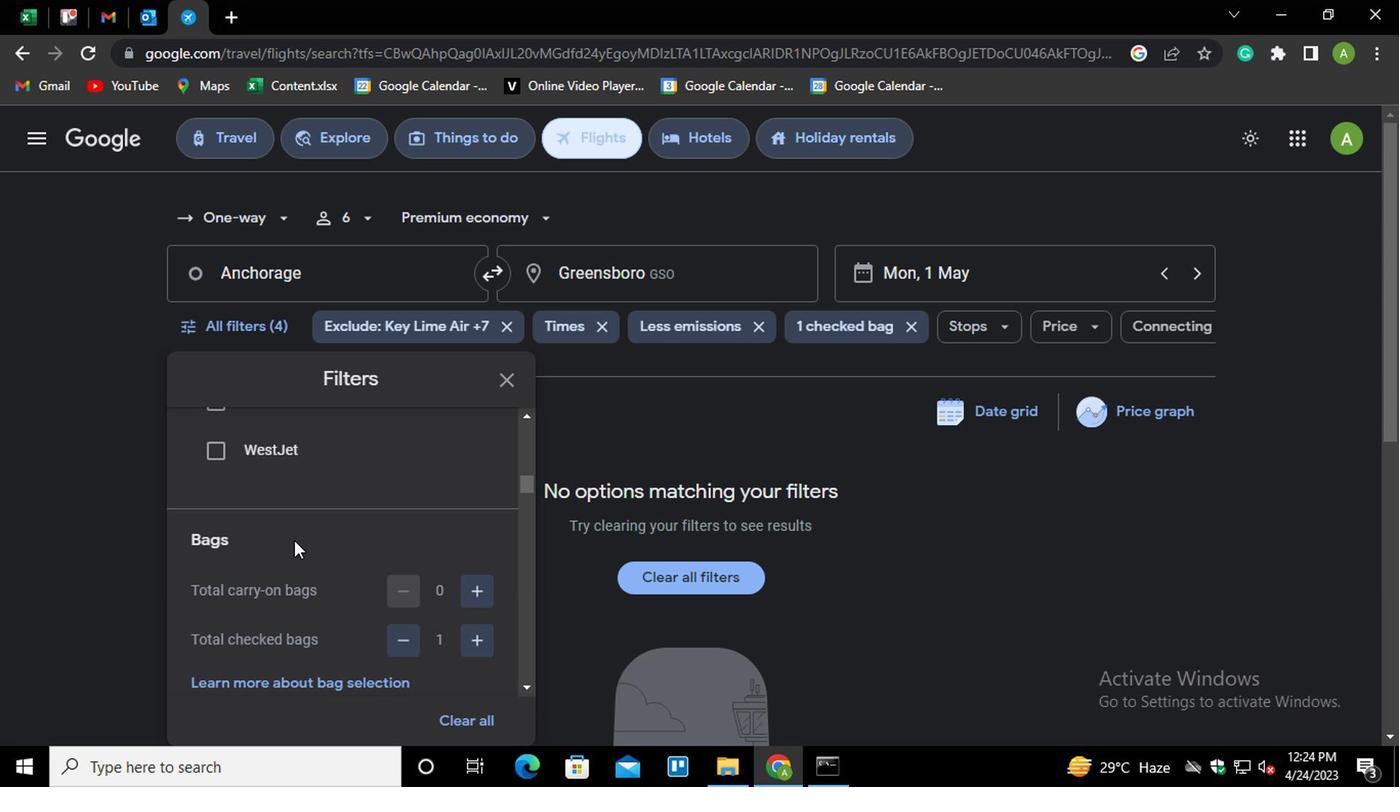 
Action: Mouse moved to (467, 536)
Screenshot: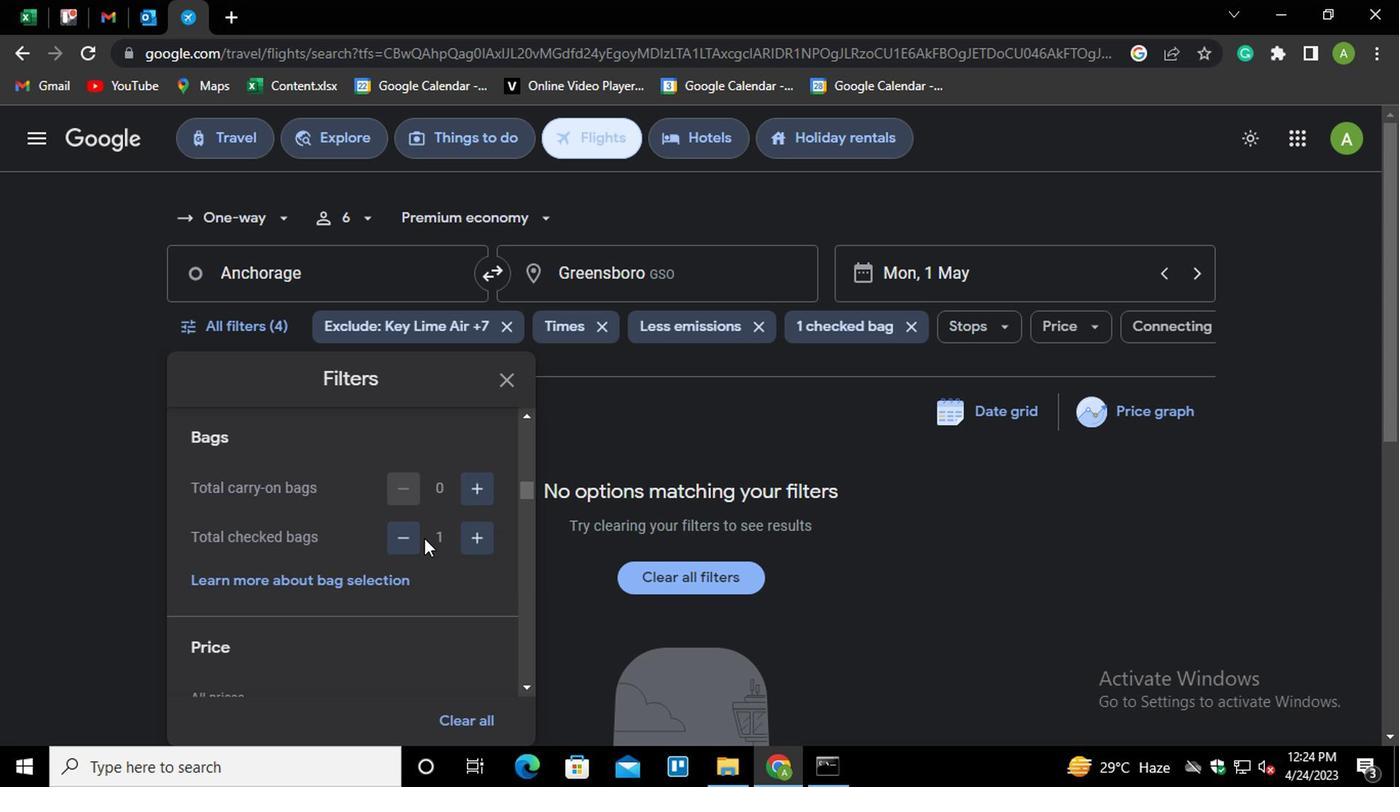 
Action: Mouse pressed left at (467, 536)
Screenshot: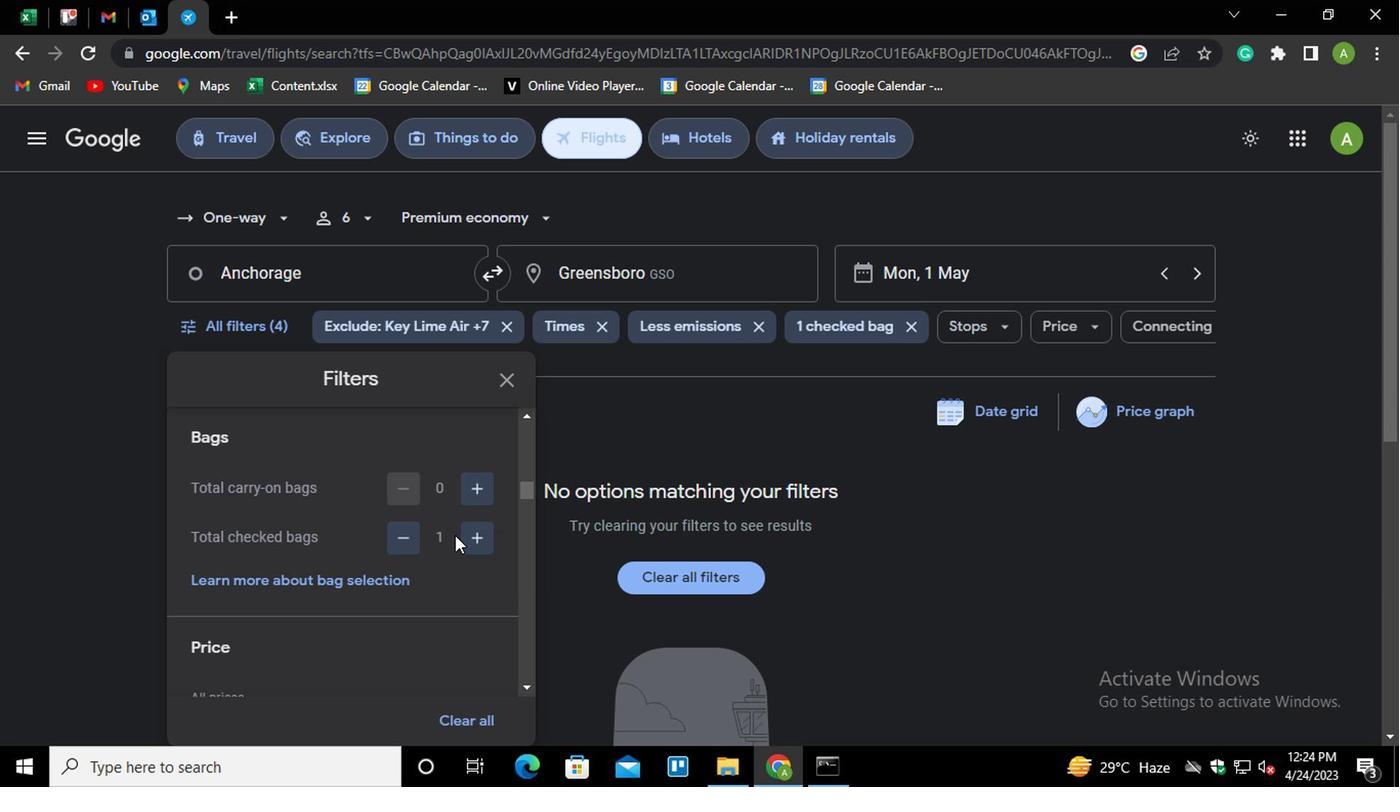 
Action: Mouse pressed left at (467, 536)
Screenshot: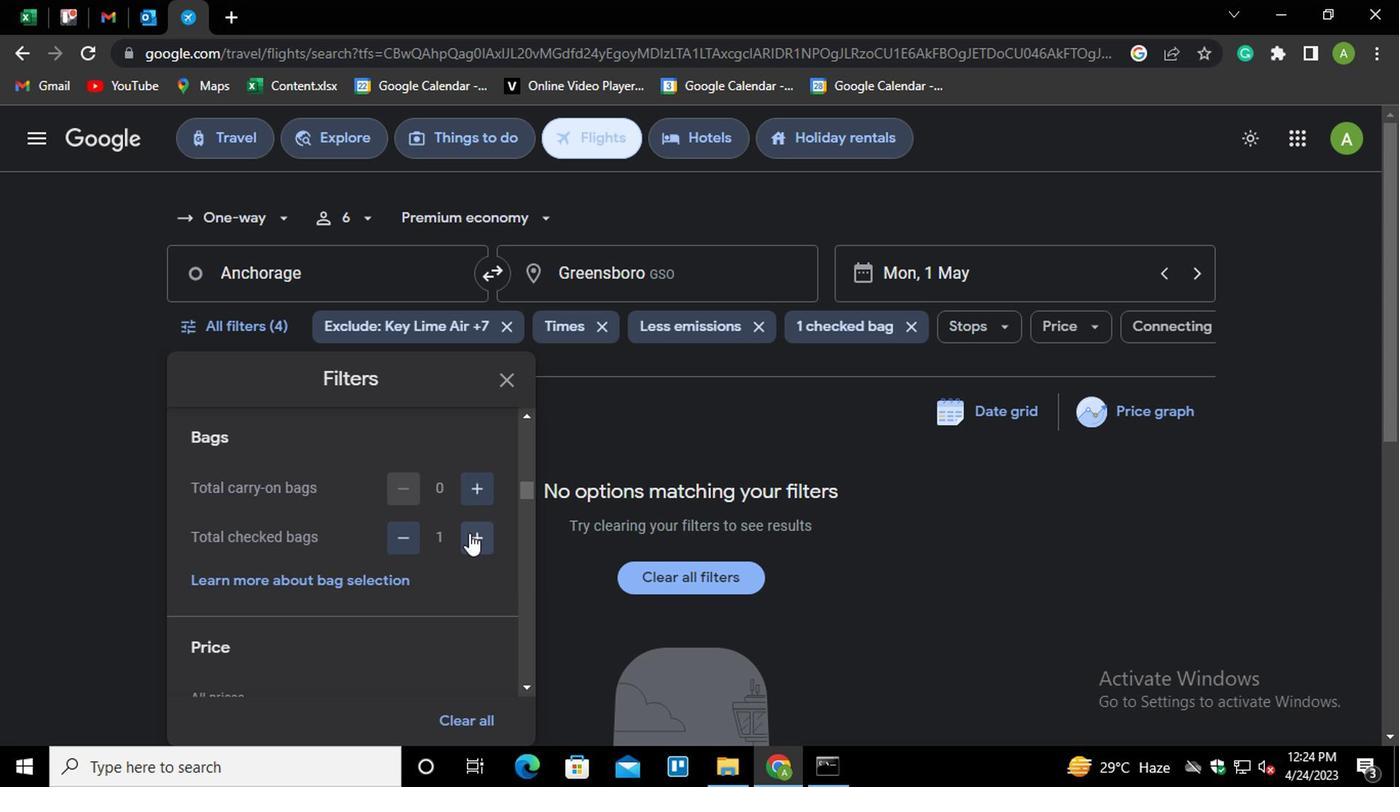 
Action: Mouse moved to (454, 586)
Screenshot: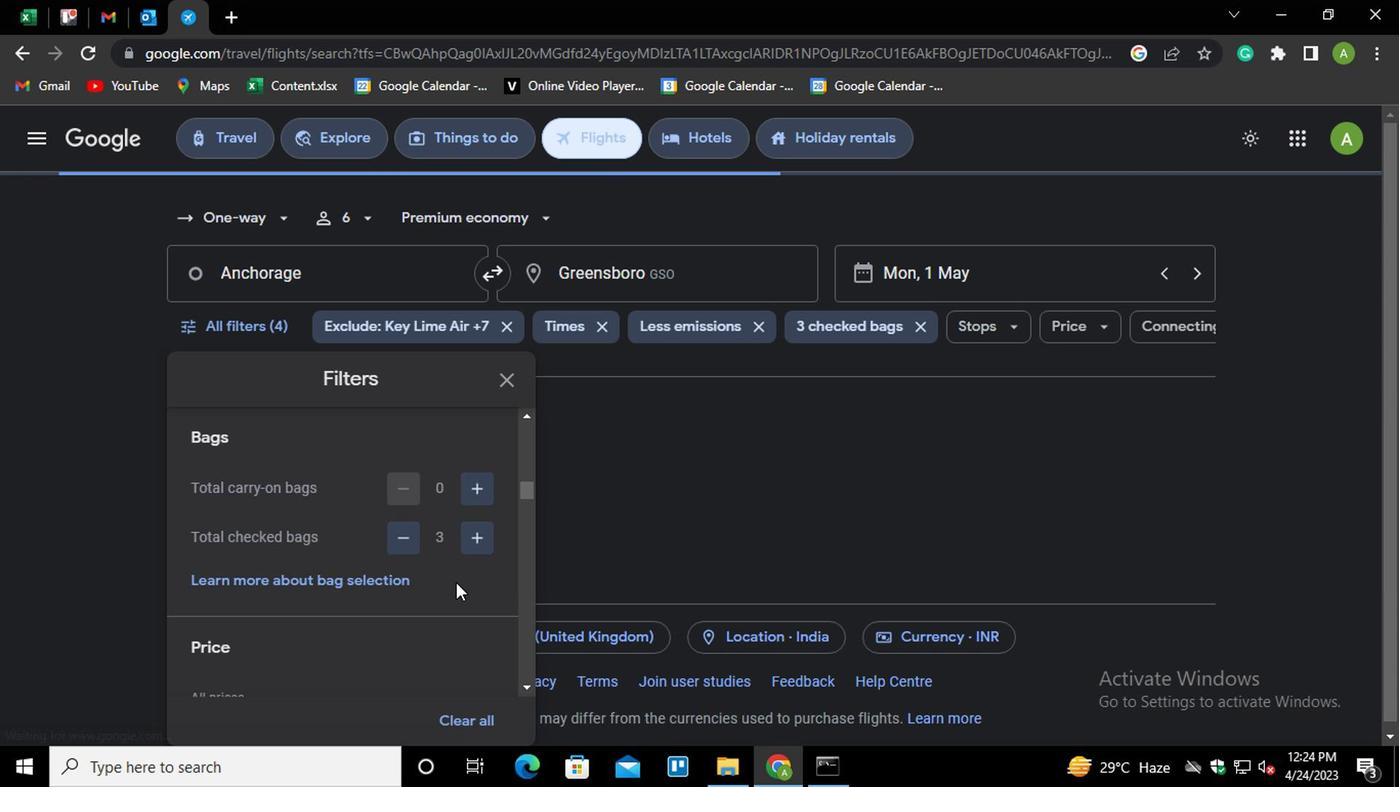 
Action: Mouse scrolled (454, 585) with delta (0, 0)
Screenshot: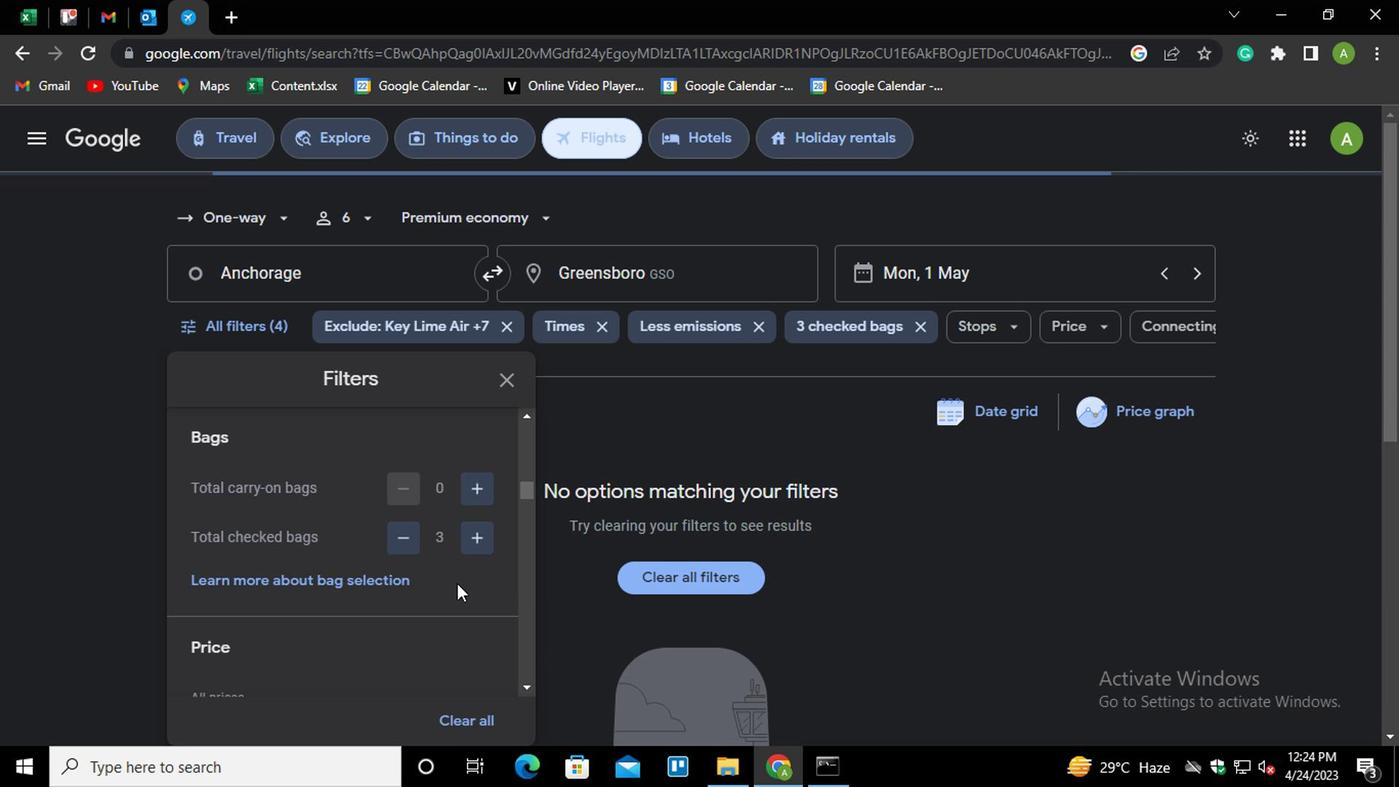 
Action: Mouse scrolled (454, 585) with delta (0, 0)
Screenshot: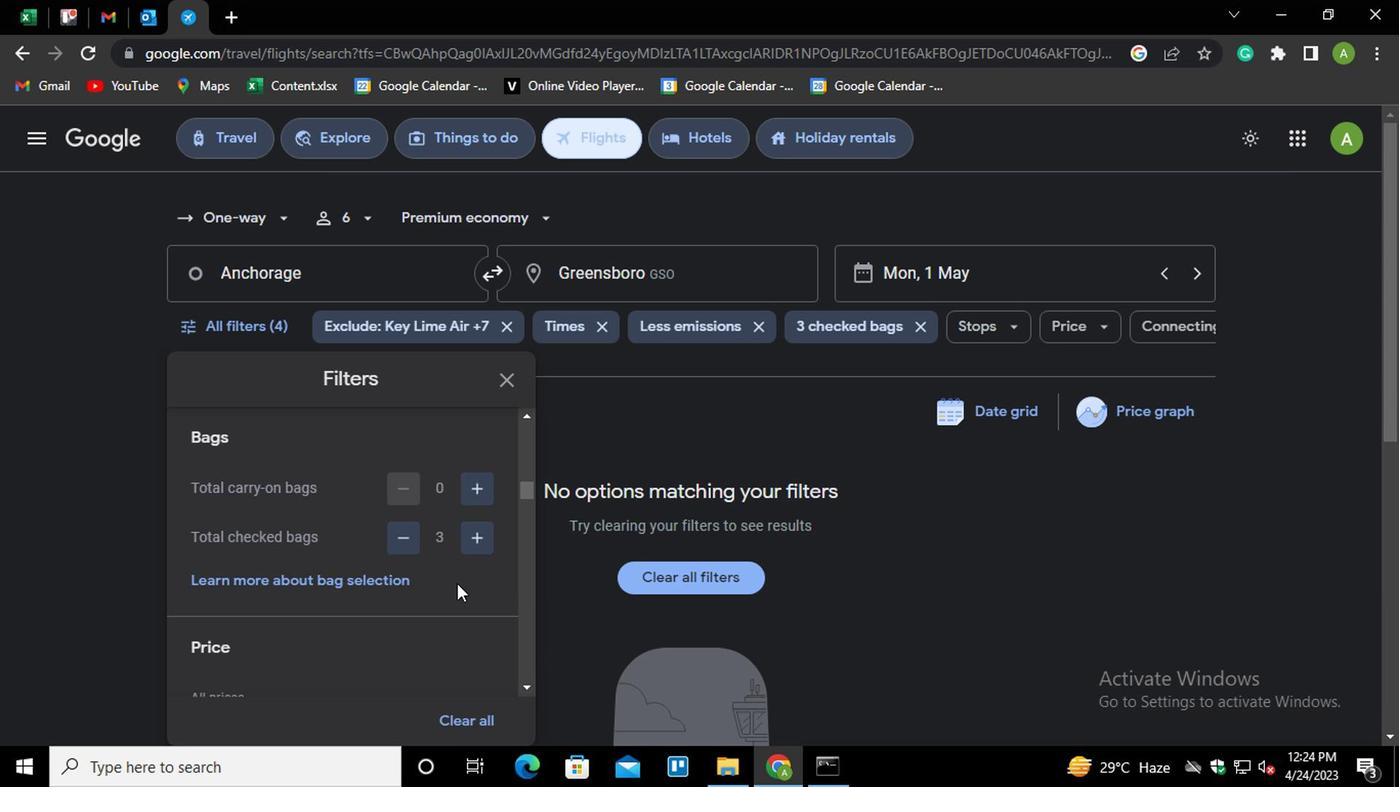 
Action: Mouse moved to (469, 539)
Screenshot: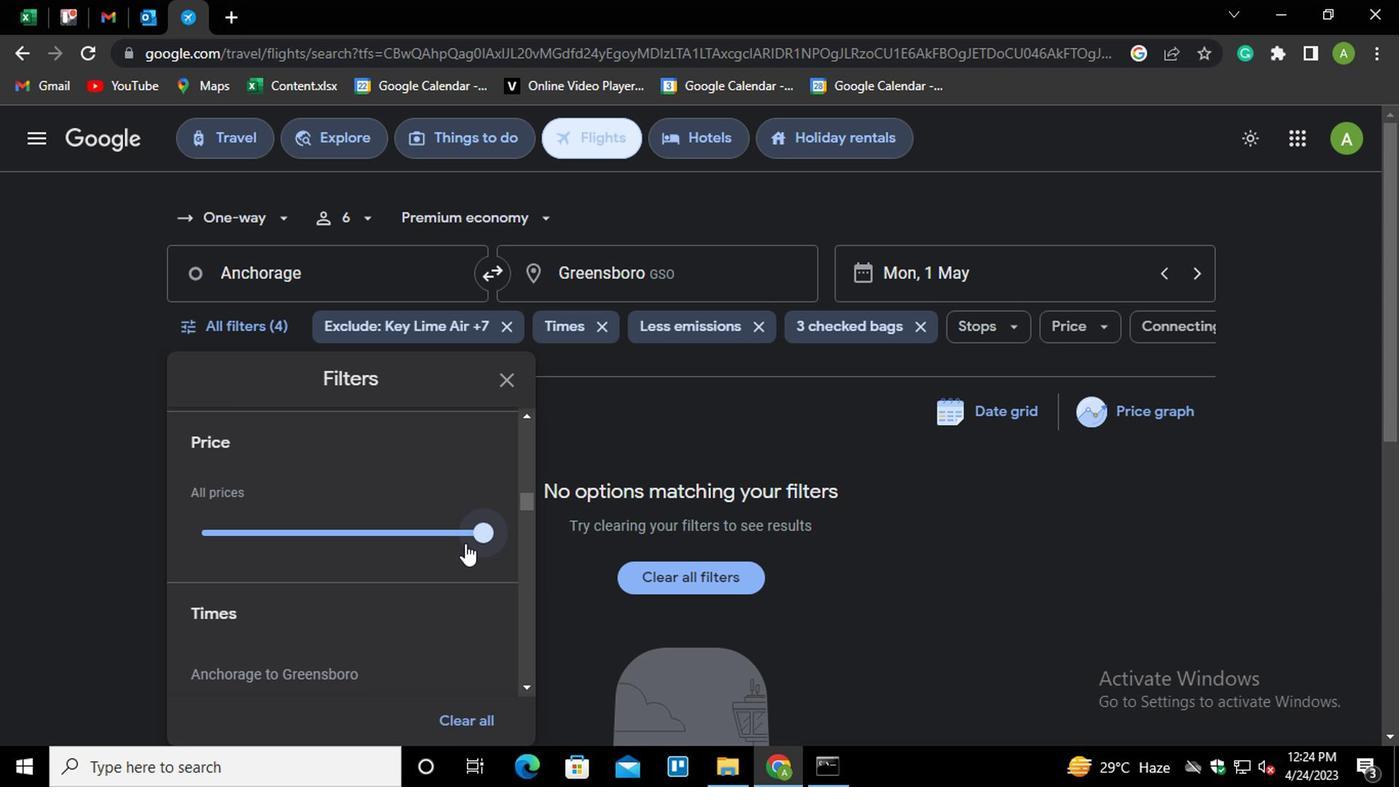
Action: Mouse pressed left at (469, 539)
Screenshot: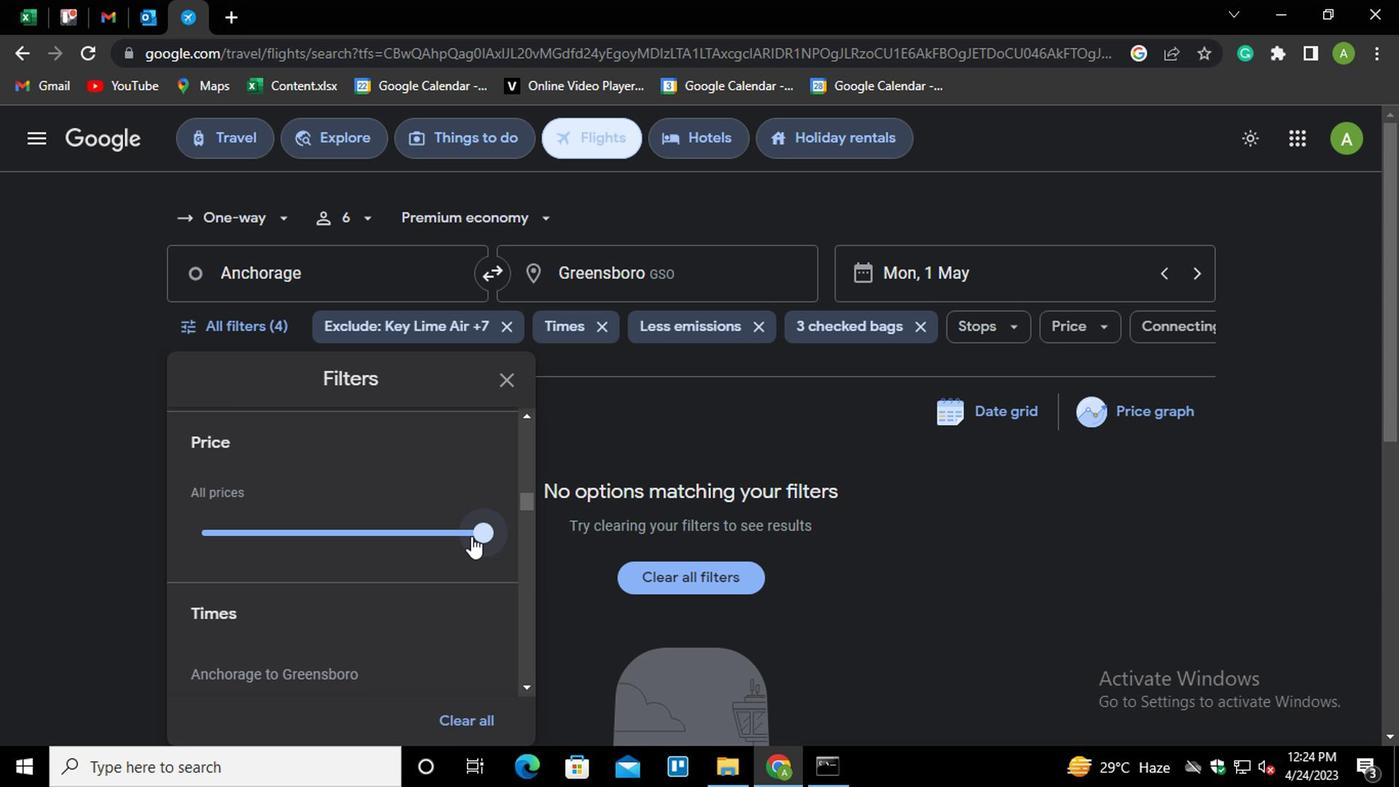 
Action: Mouse moved to (442, 589)
Screenshot: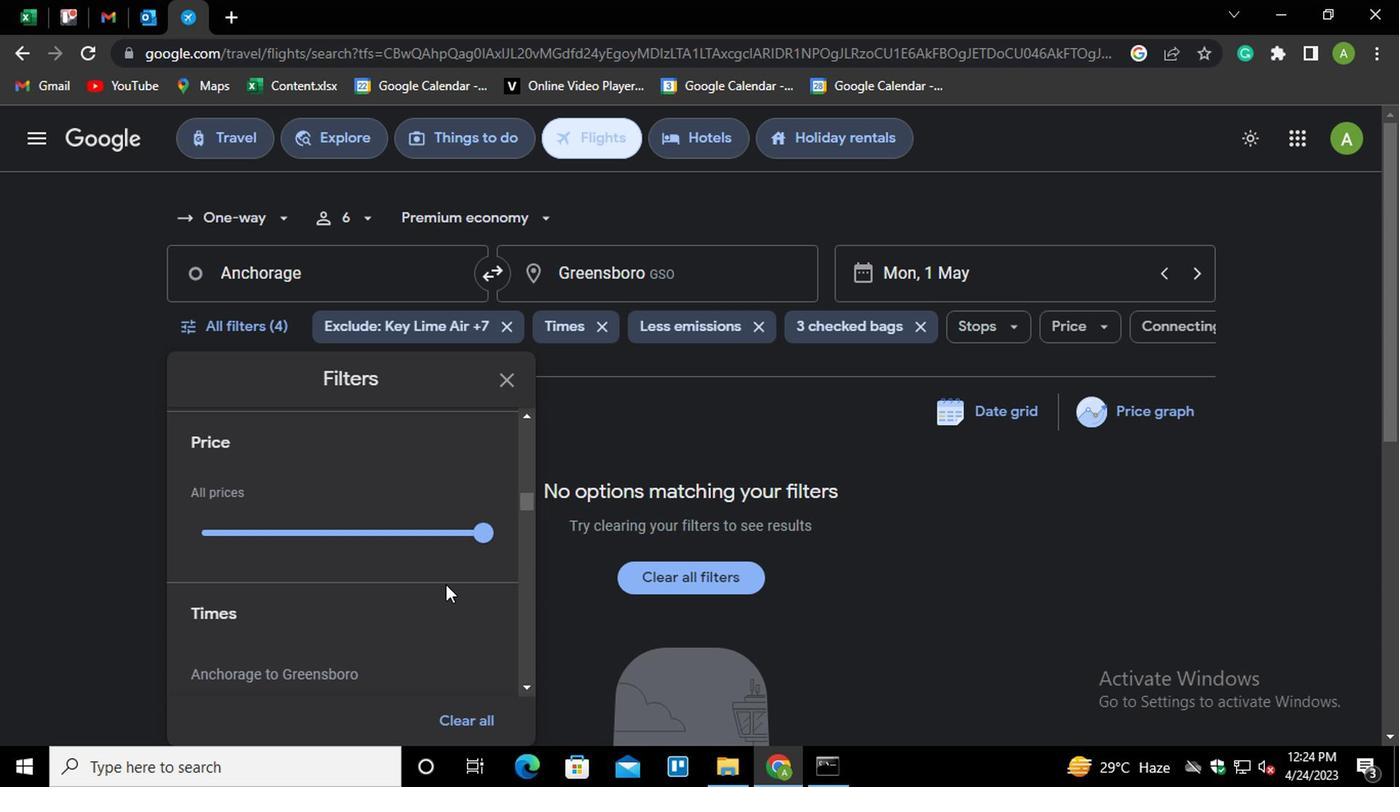 
Action: Mouse scrolled (442, 588) with delta (0, 0)
Screenshot: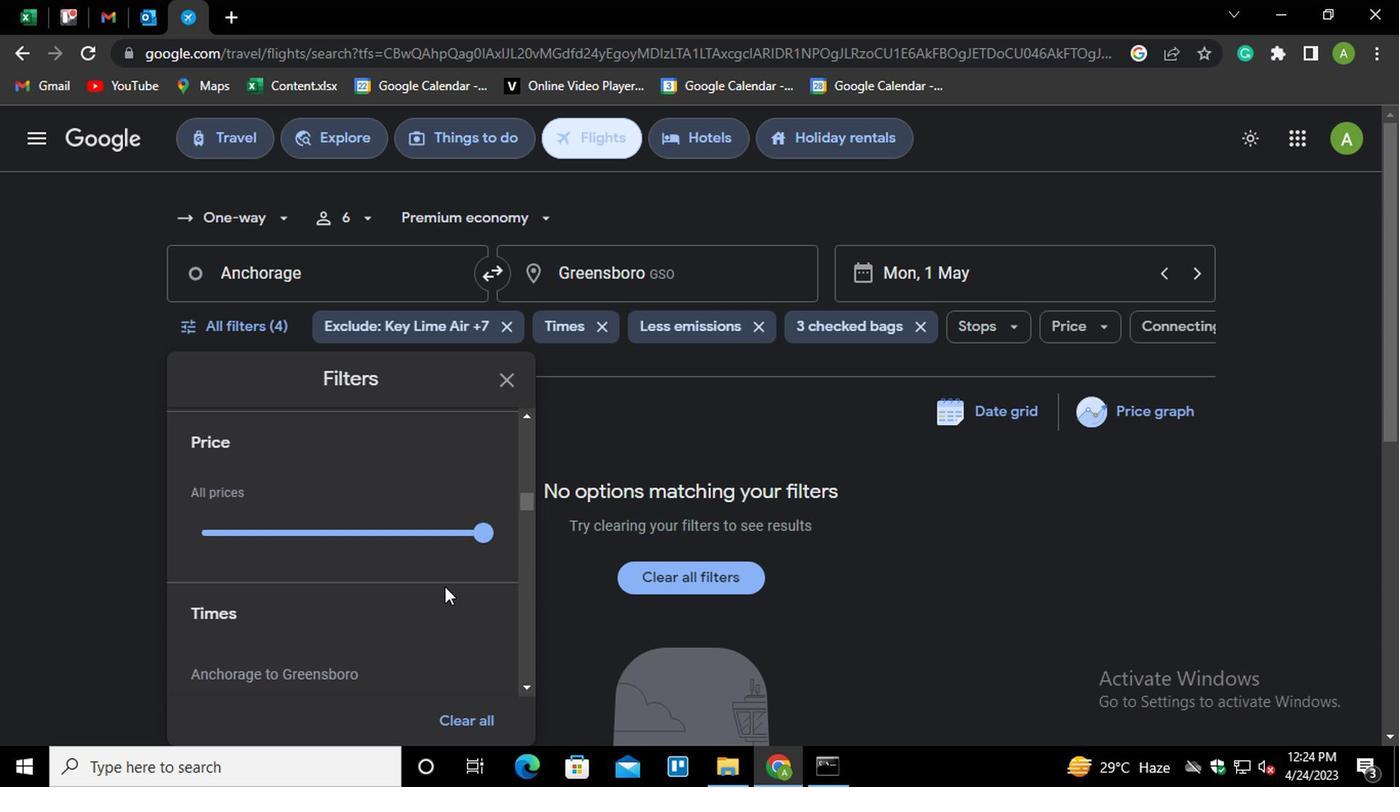 
Action: Mouse moved to (419, 663)
Screenshot: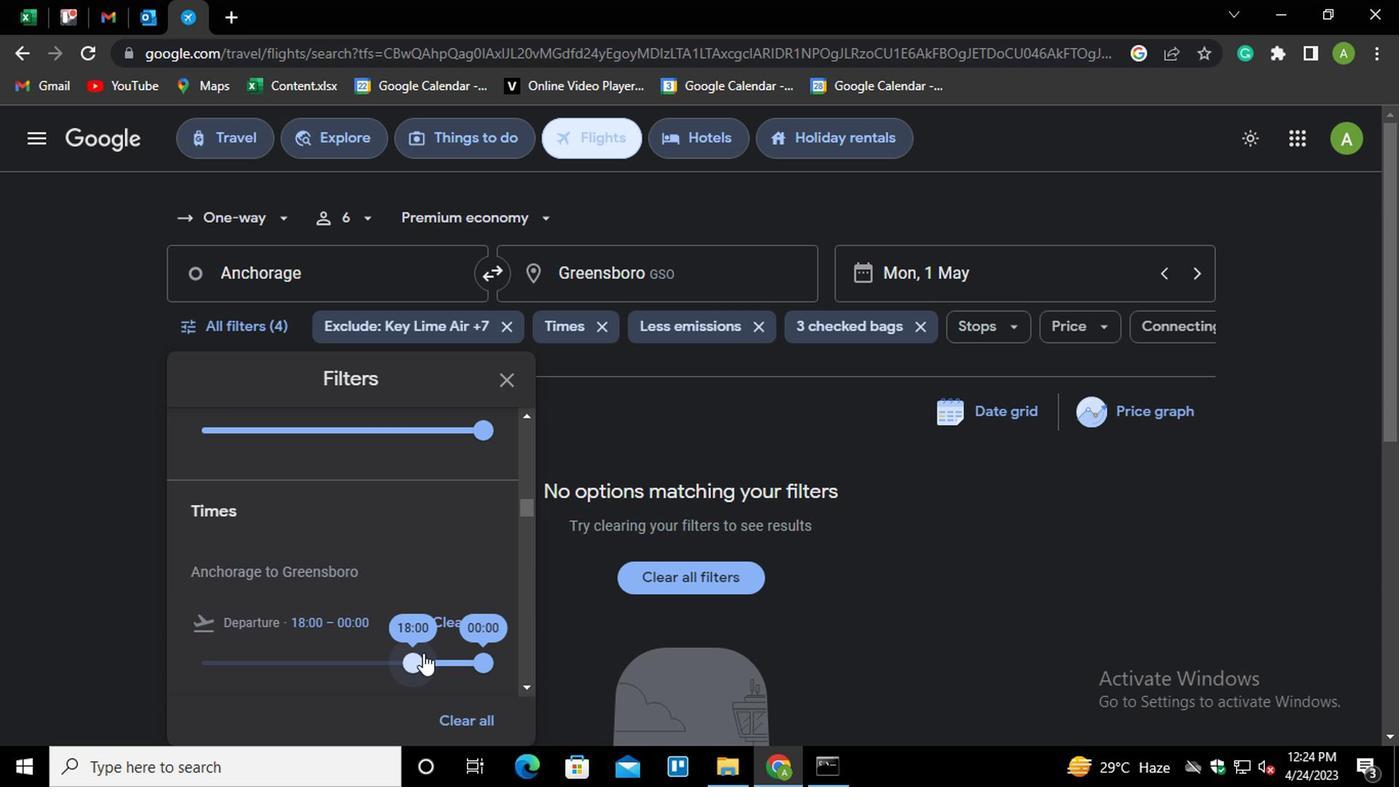 
Action: Mouse pressed left at (419, 663)
Screenshot: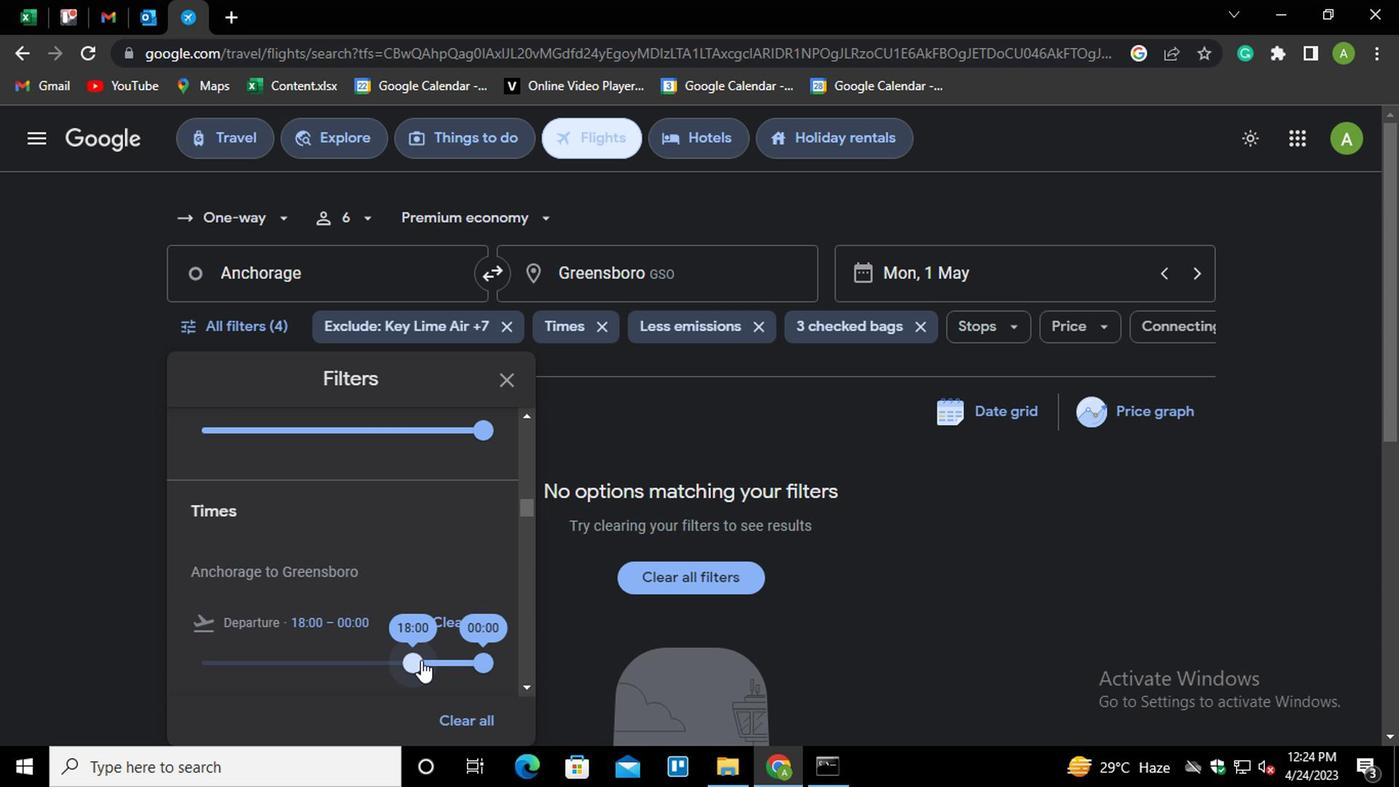 
Action: Mouse pressed left at (419, 663)
Screenshot: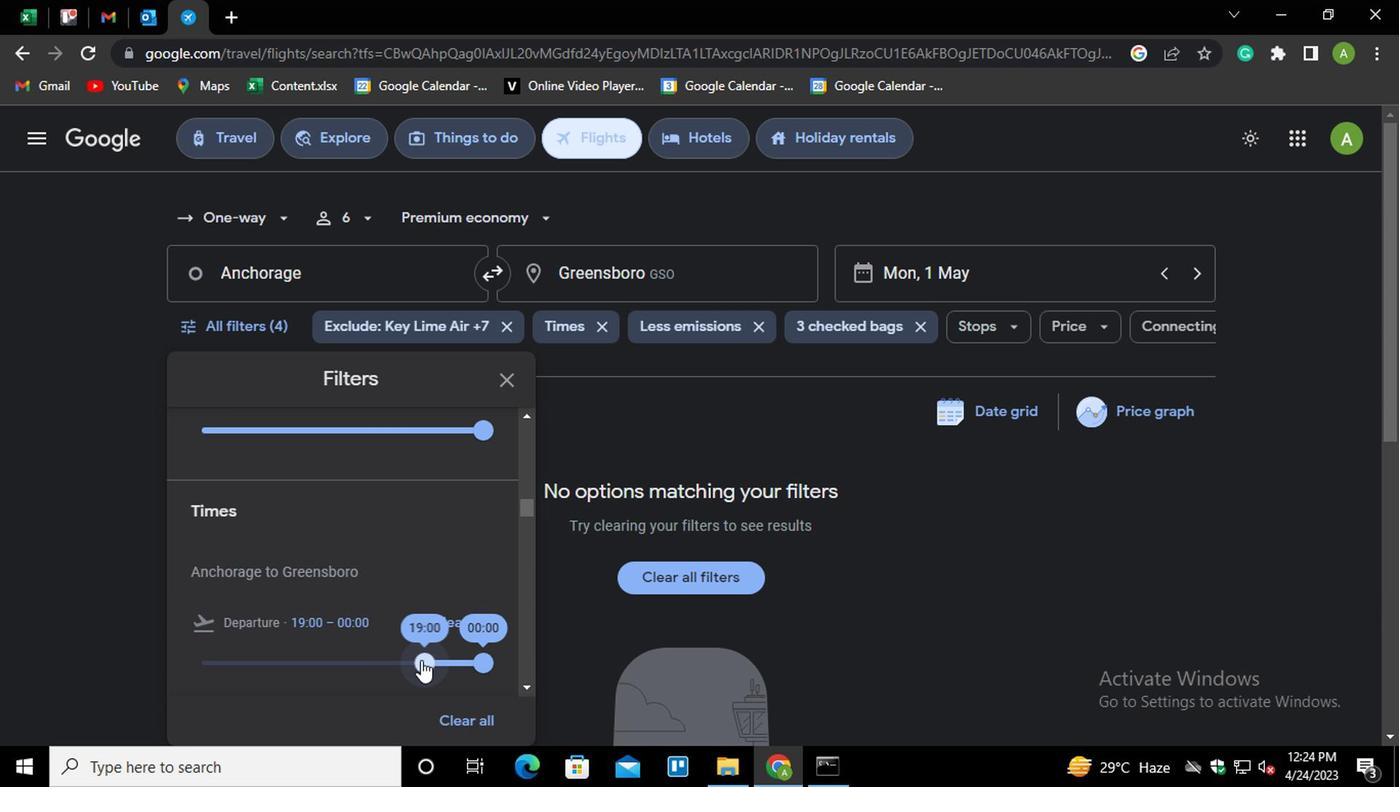 
Action: Mouse moved to (447, 585)
Screenshot: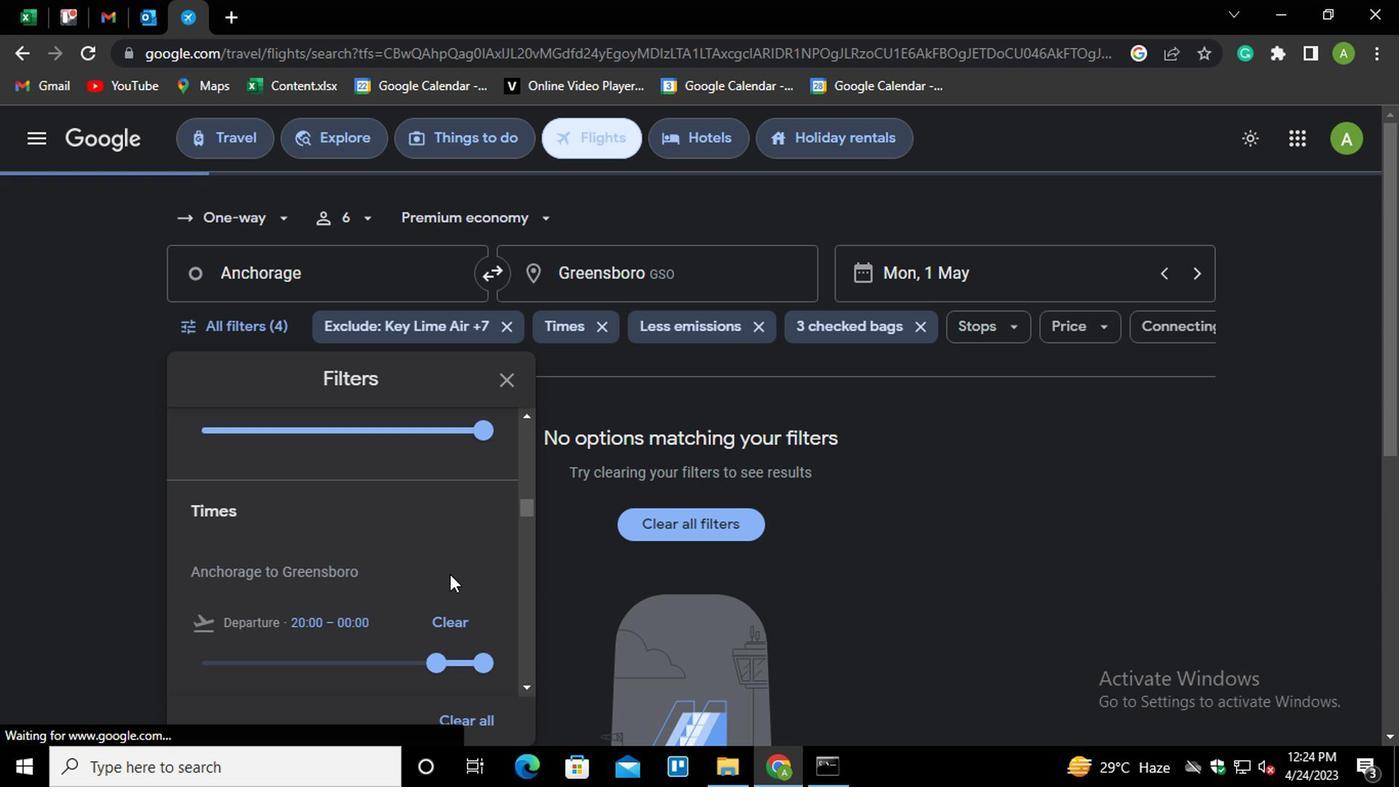 
Action: Mouse scrolled (447, 584) with delta (0, -1)
Screenshot: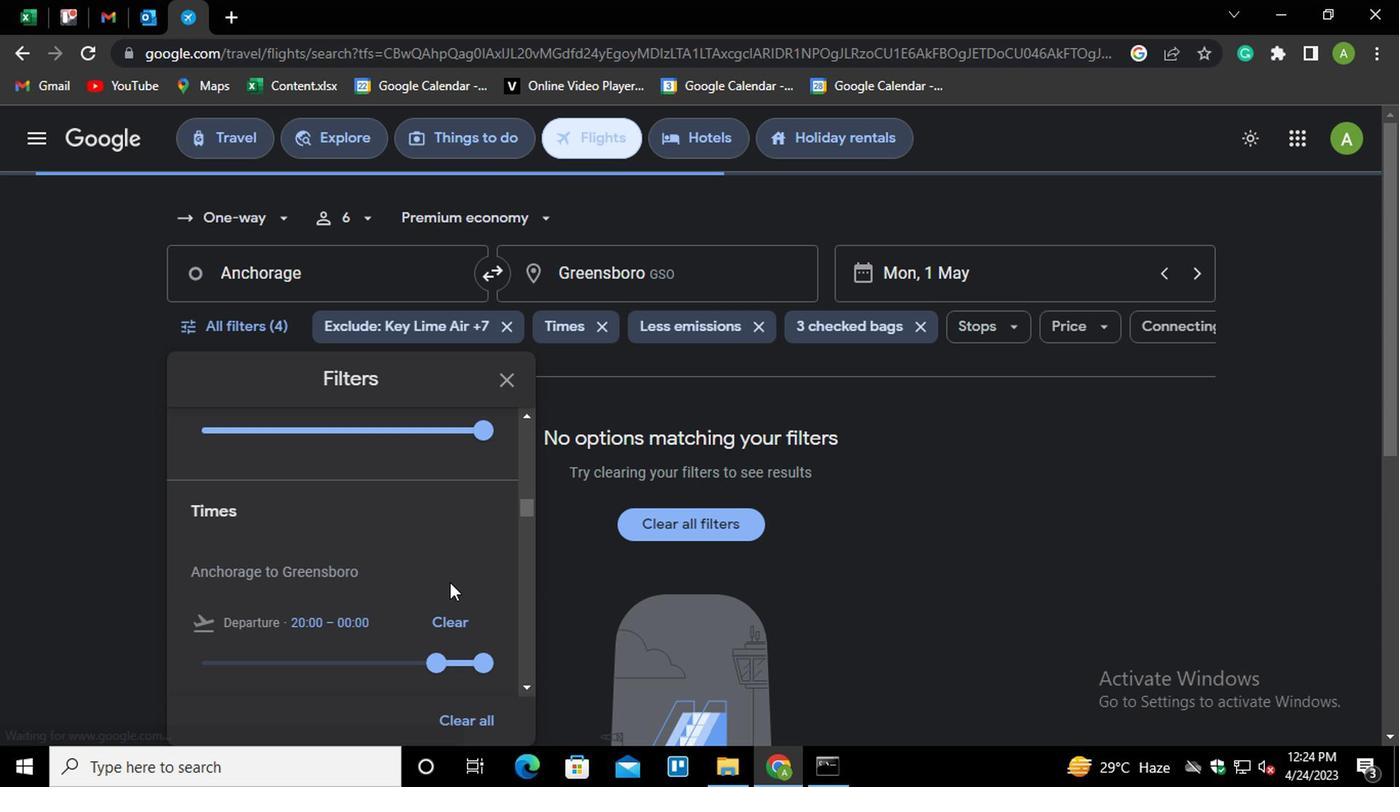 
Action: Mouse scrolled (447, 584) with delta (0, -1)
Screenshot: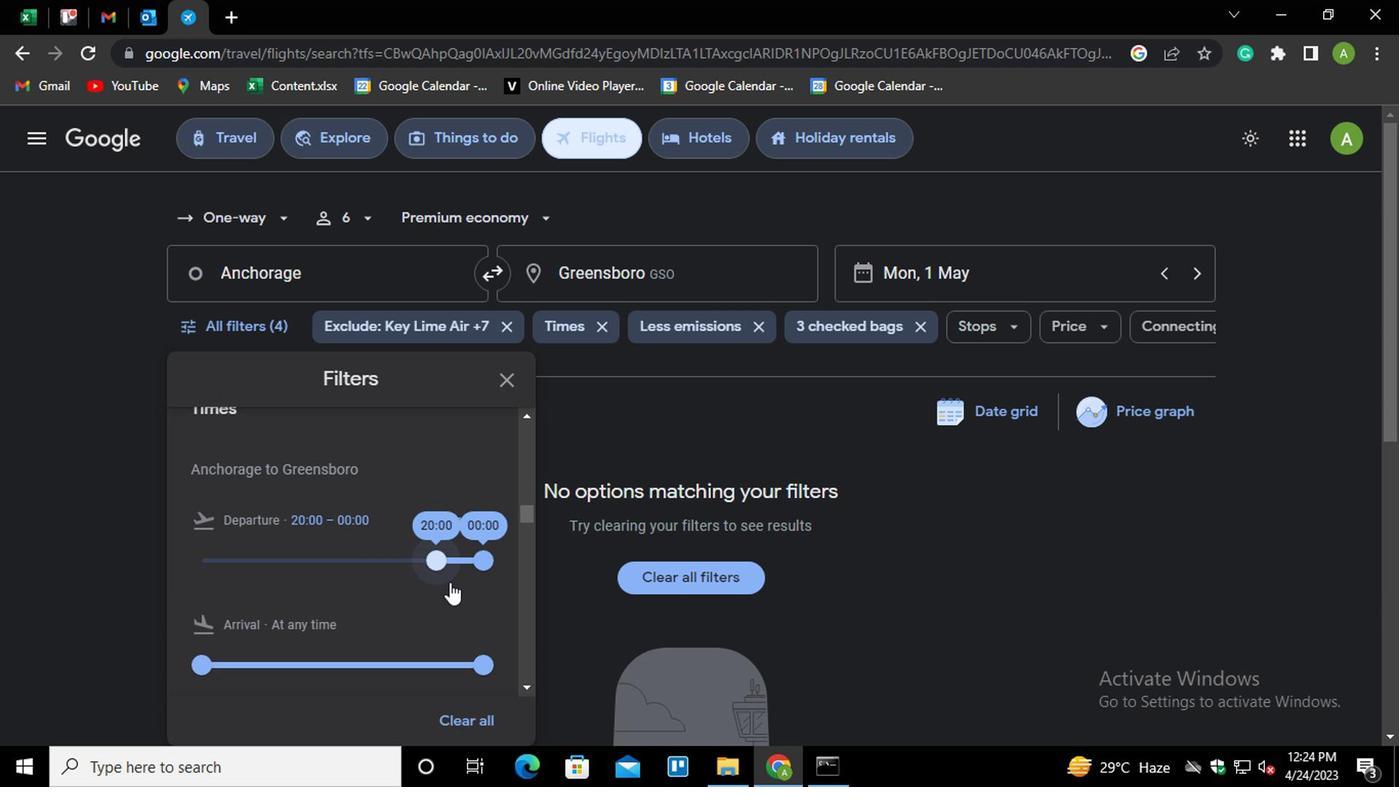 
Action: Mouse scrolled (447, 584) with delta (0, -1)
Screenshot: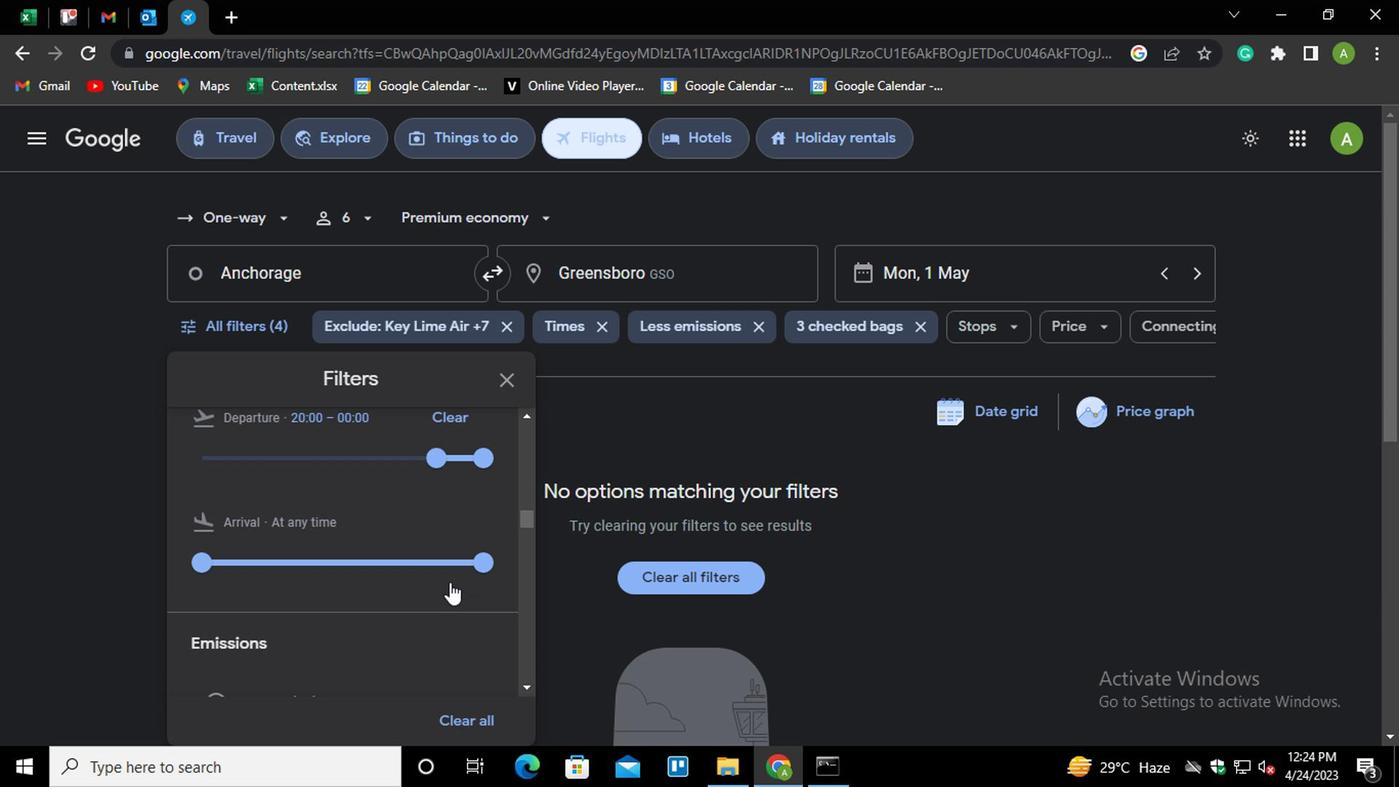 
Action: Mouse scrolled (447, 584) with delta (0, -1)
Screenshot: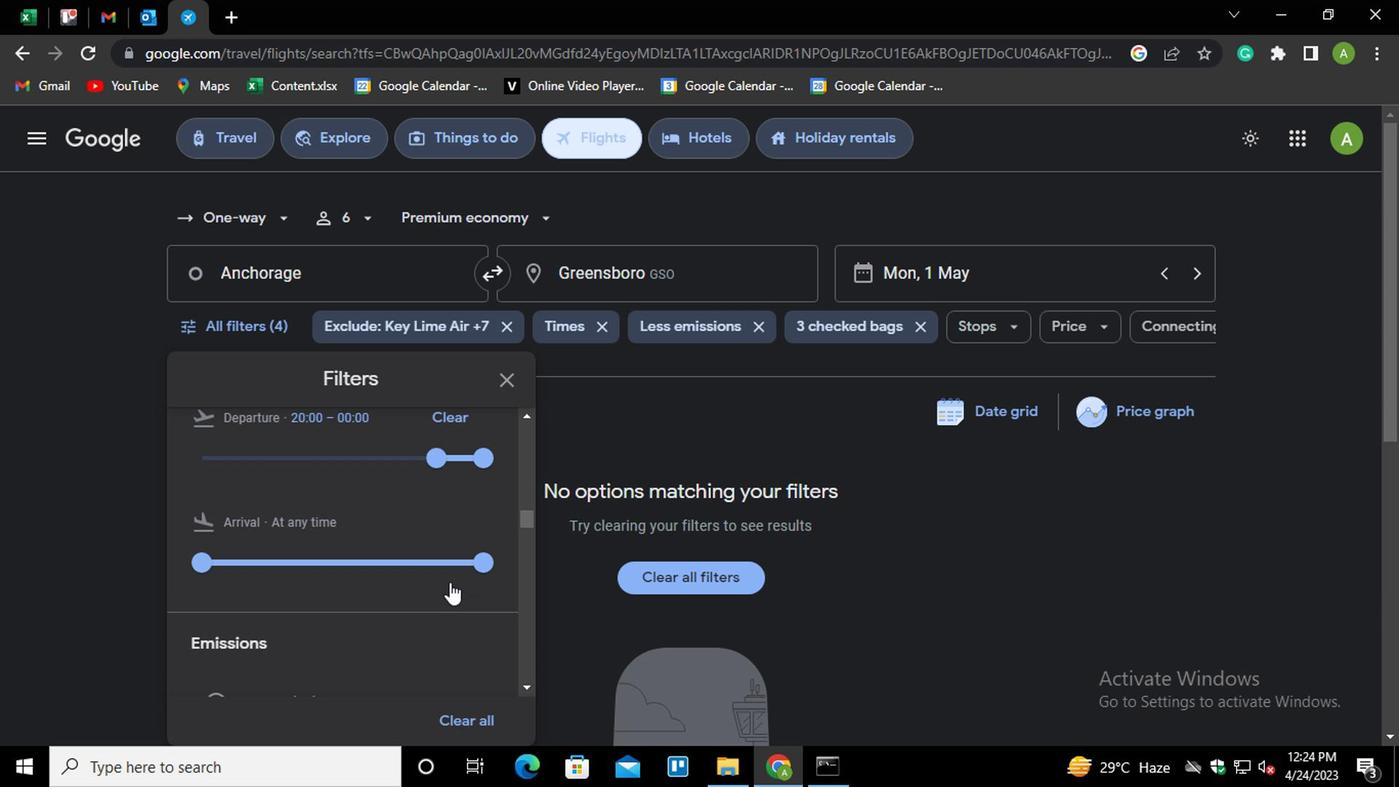 
Action: Mouse moved to (755, 443)
Screenshot: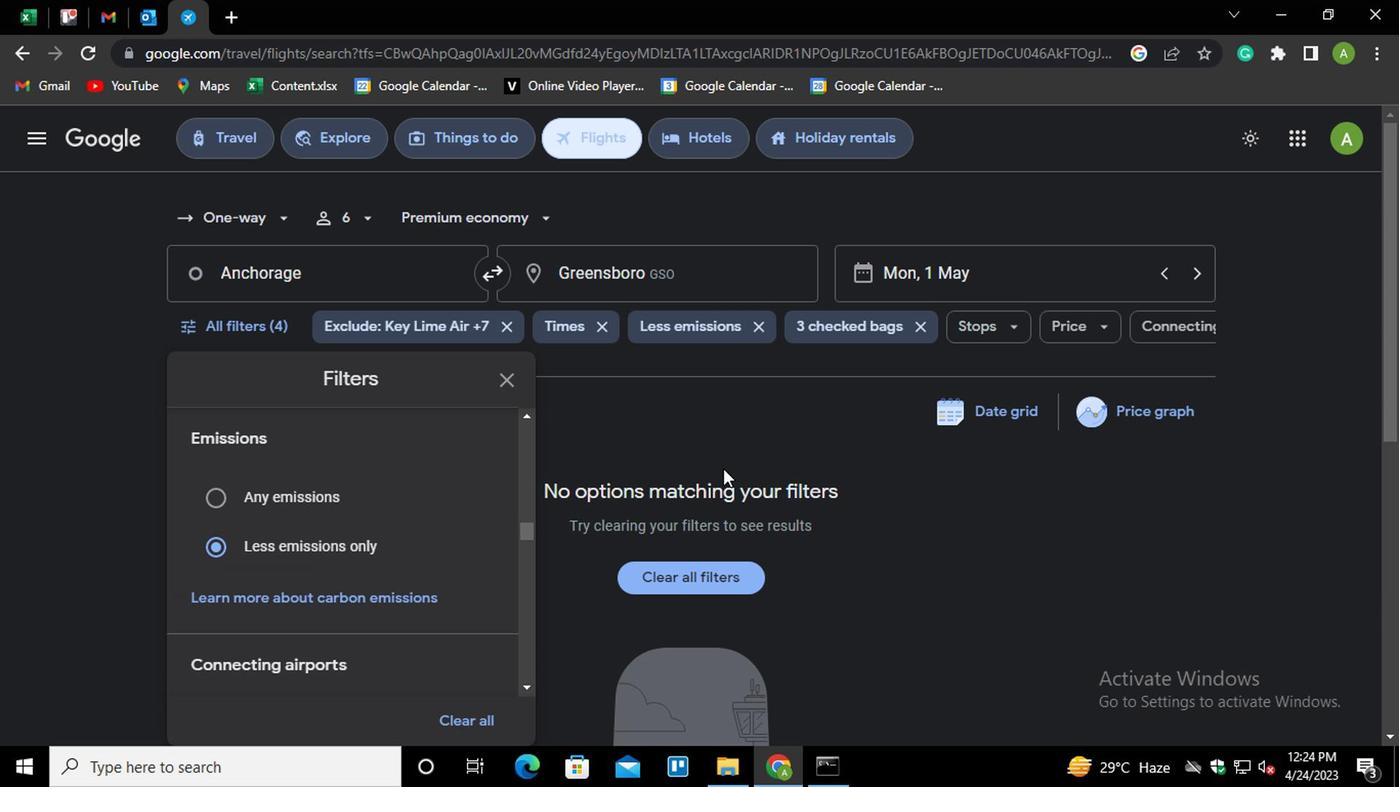 
Action: Mouse pressed left at (755, 443)
Screenshot: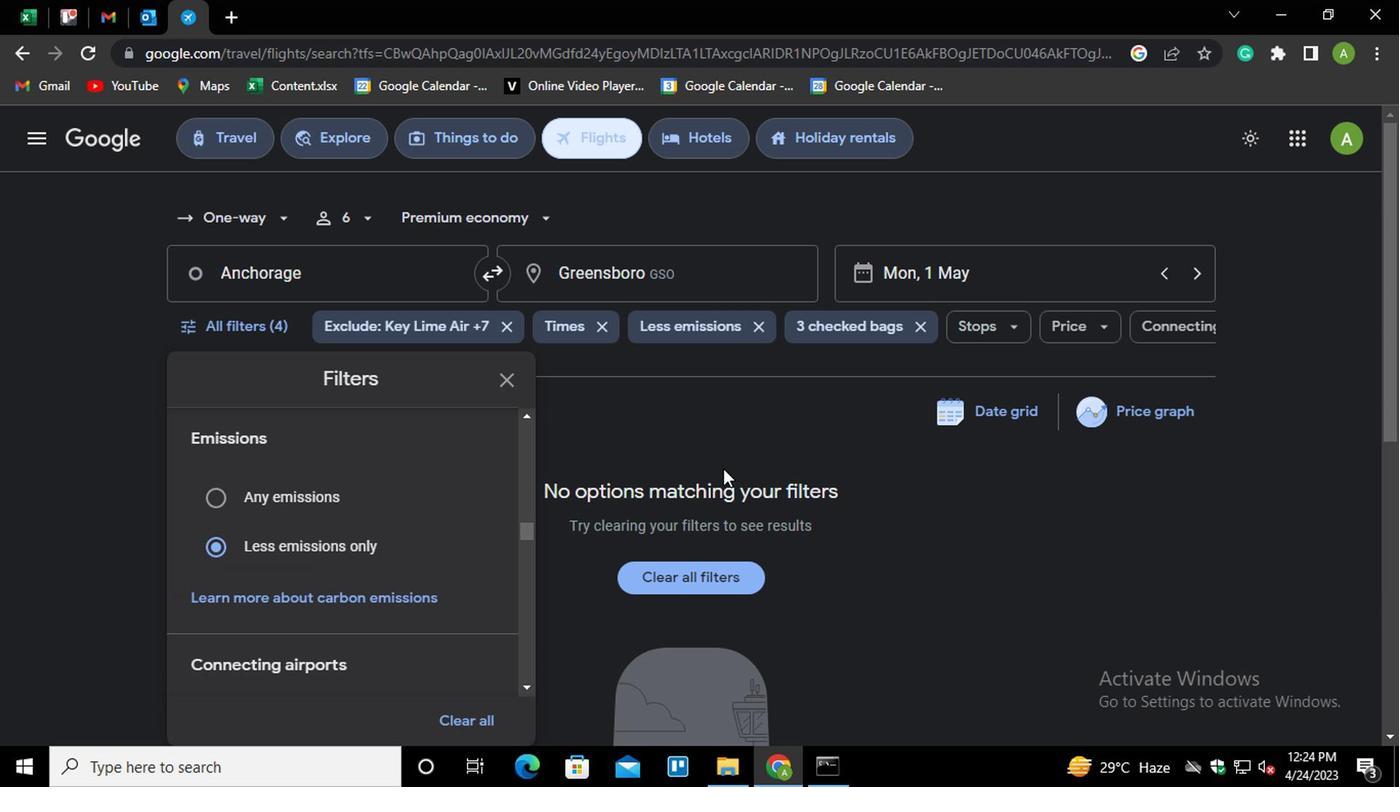 
